 Task: Find a guest house in Miercurea-Ciuc, Romania for 8 guests from 26 Aug to 10 Sep, with a price range of ₹10,000 to ₹15,000, including Wifi, Free parking, TV, Gym, and Breakfast.
Action: Mouse moved to (510, 141)
Screenshot: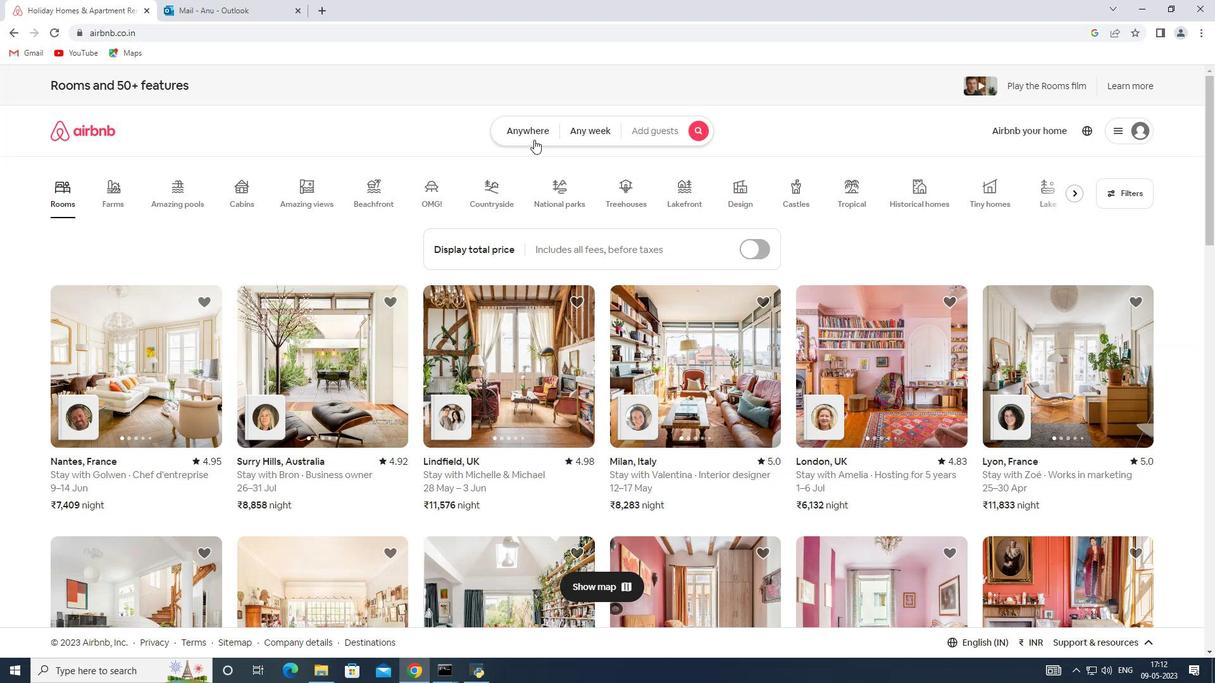 
Action: Mouse pressed left at (510, 141)
Screenshot: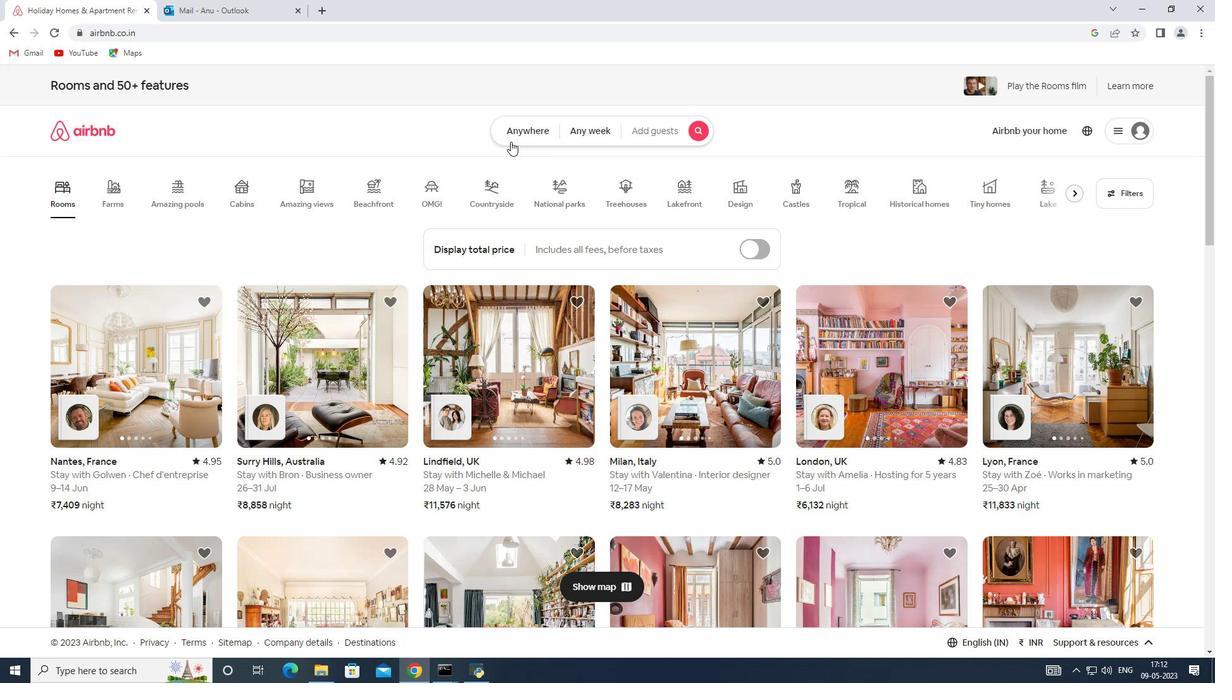 
Action: Mouse moved to (447, 175)
Screenshot: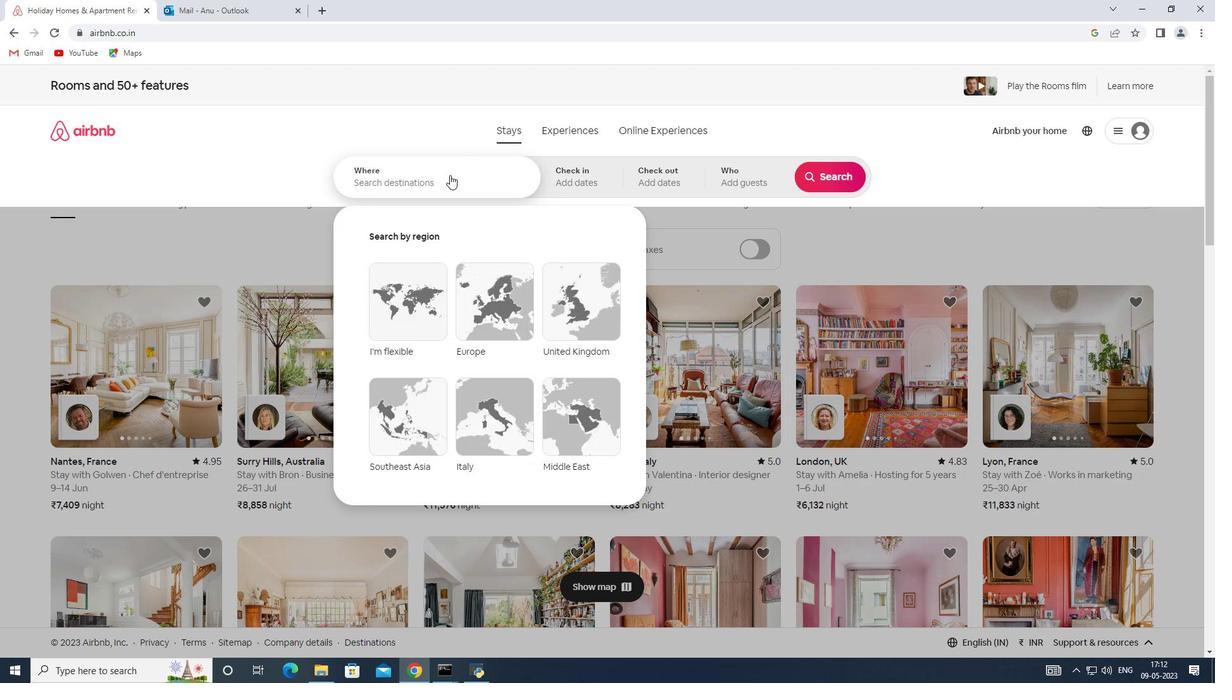 
Action: Mouse pressed left at (447, 175)
Screenshot: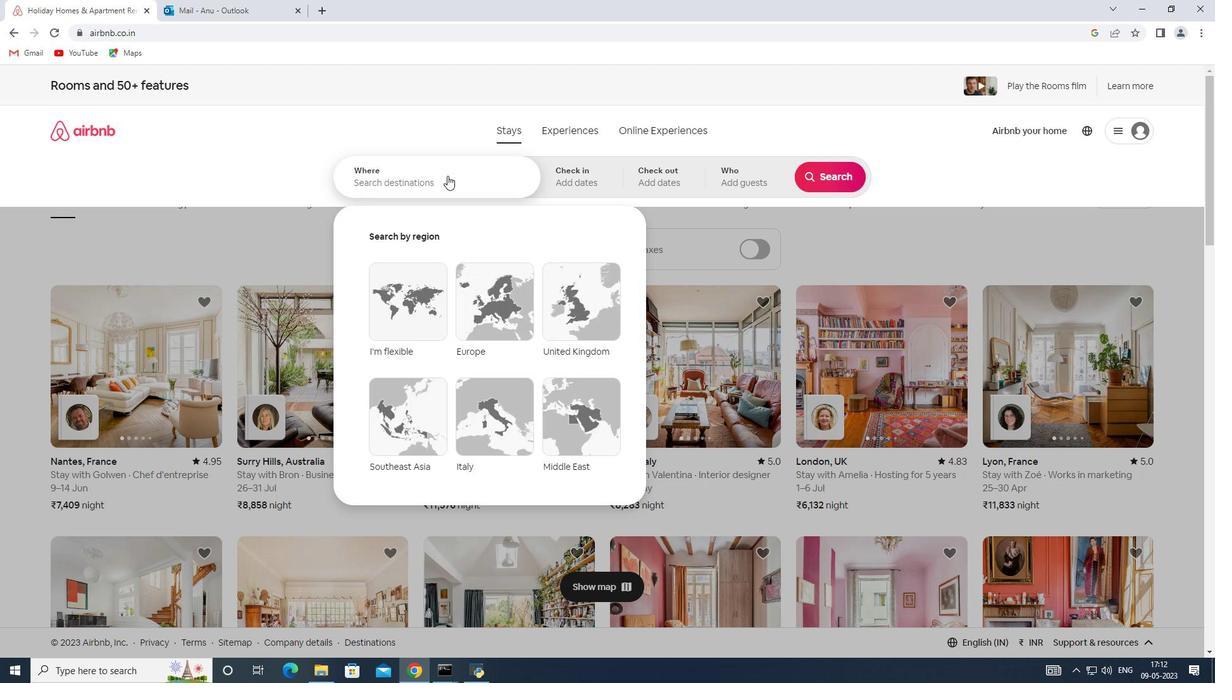 
Action: Key pressed <Key.shift>Miercurea-<Key.shift>Ciuc,<Key.shift>Romania
Screenshot: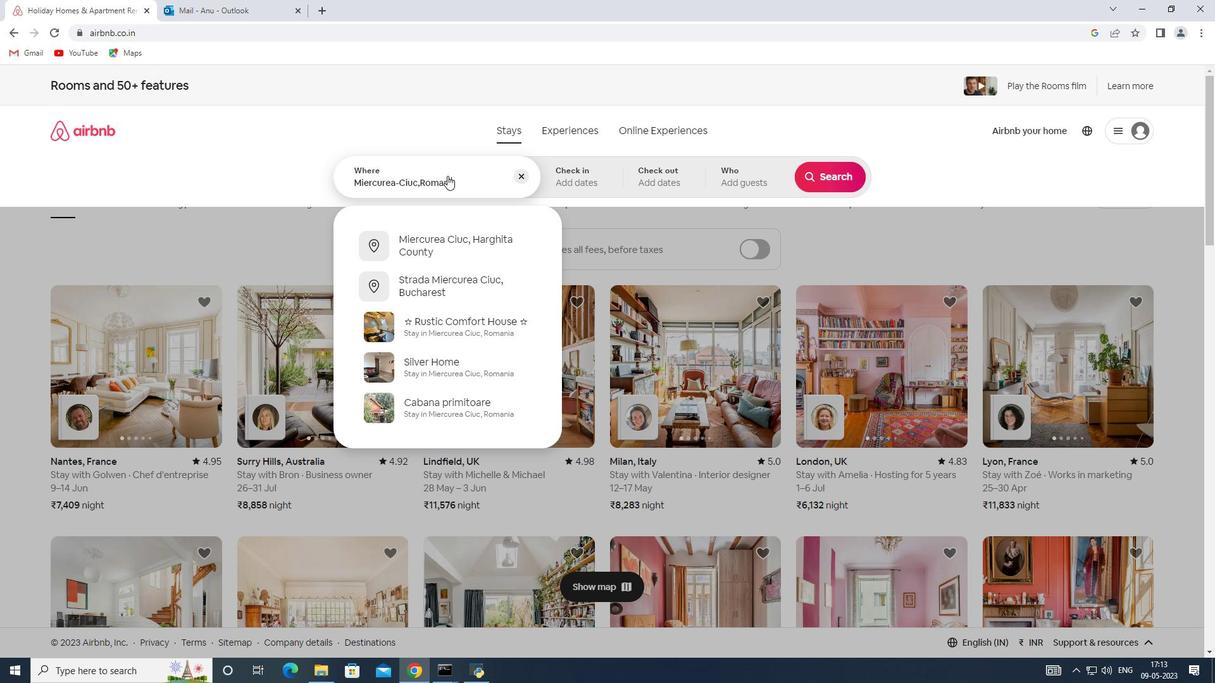 
Action: Mouse moved to (584, 181)
Screenshot: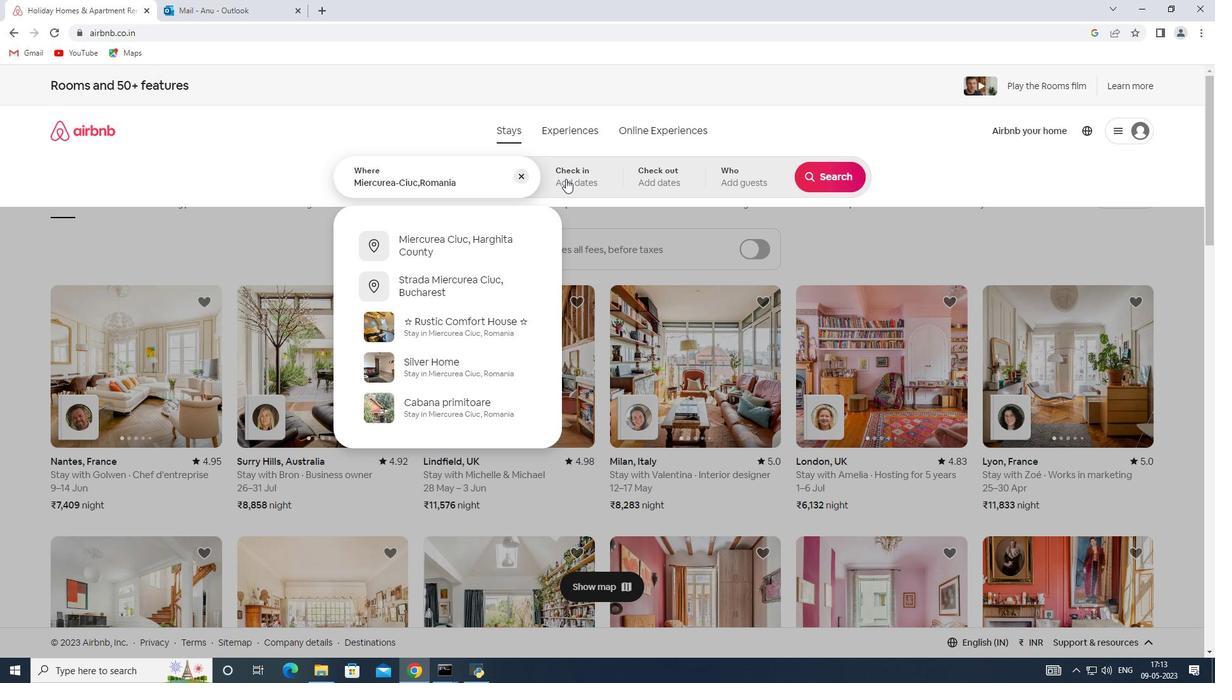 
Action: Mouse pressed left at (584, 181)
Screenshot: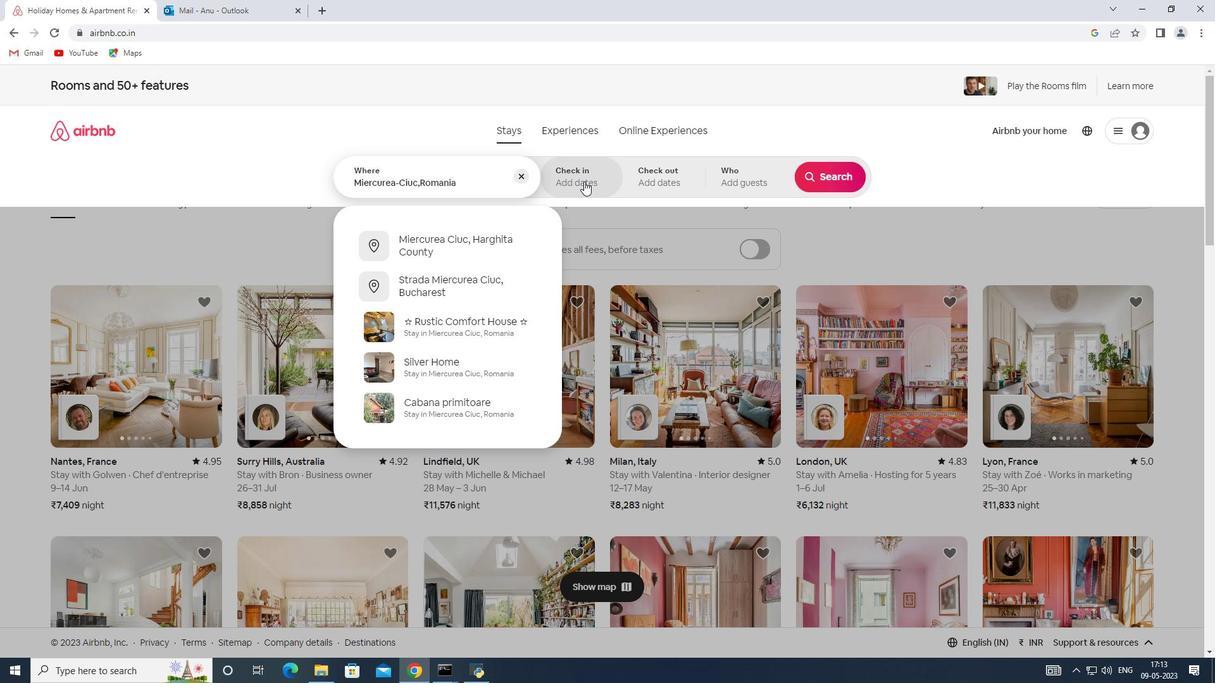 
Action: Mouse moved to (821, 279)
Screenshot: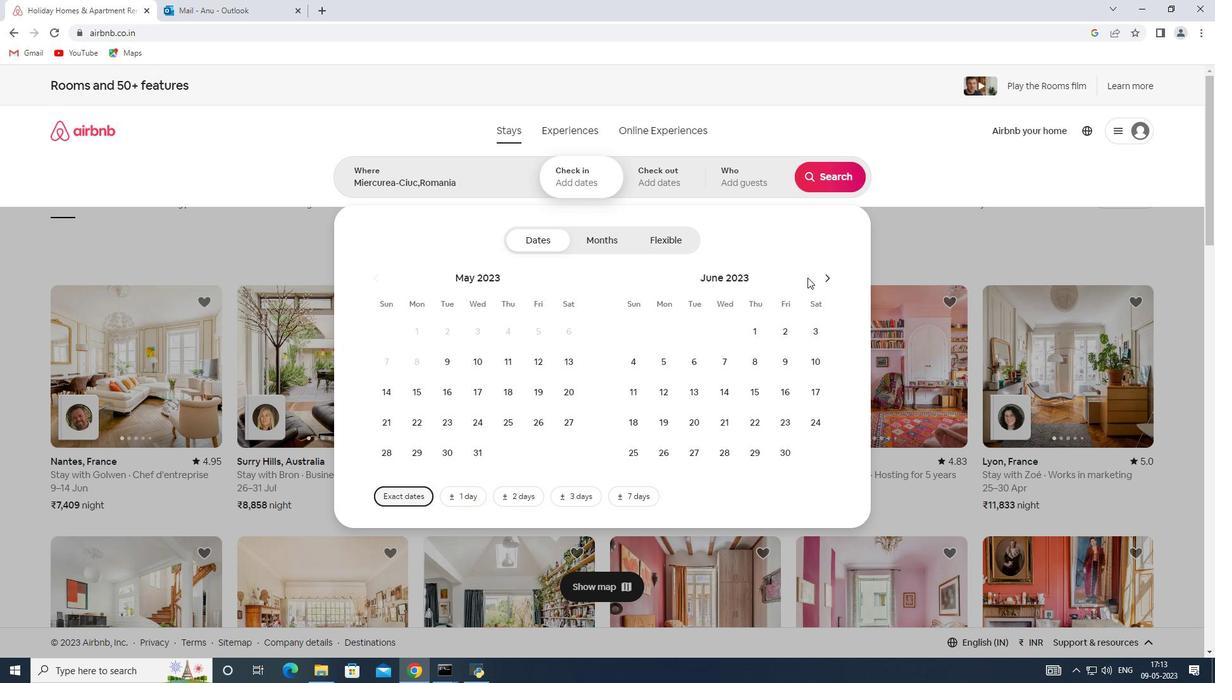
Action: Mouse pressed left at (821, 279)
Screenshot: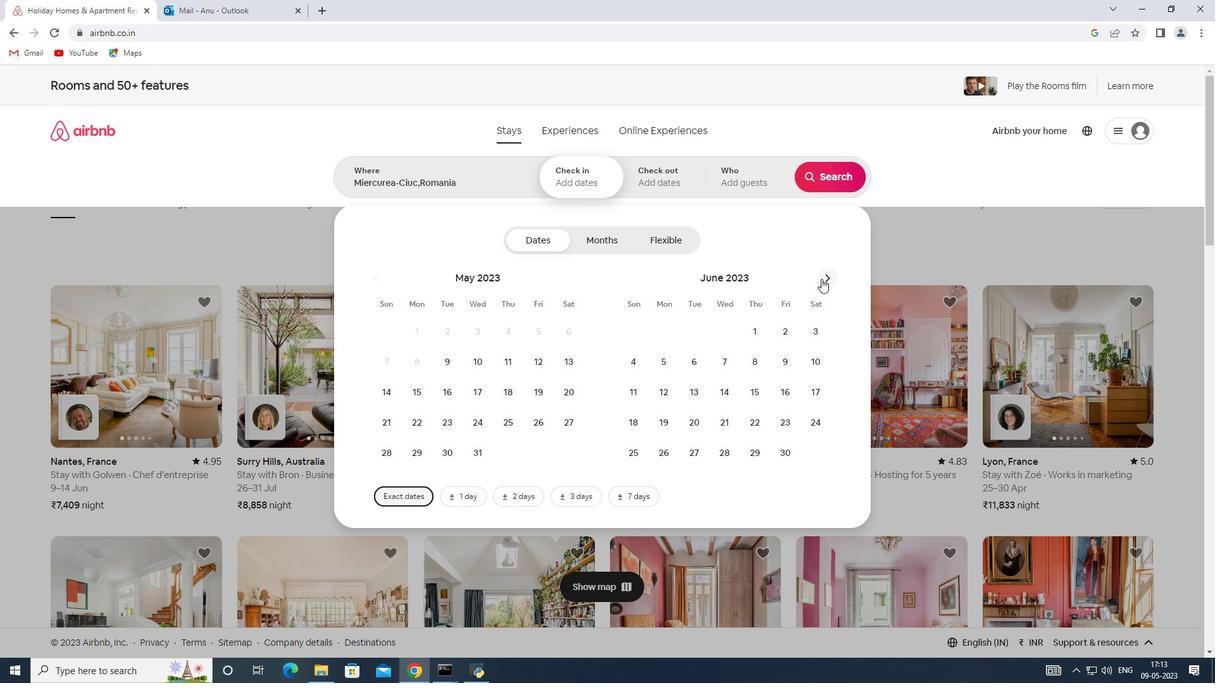 
Action: Mouse pressed left at (821, 279)
Screenshot: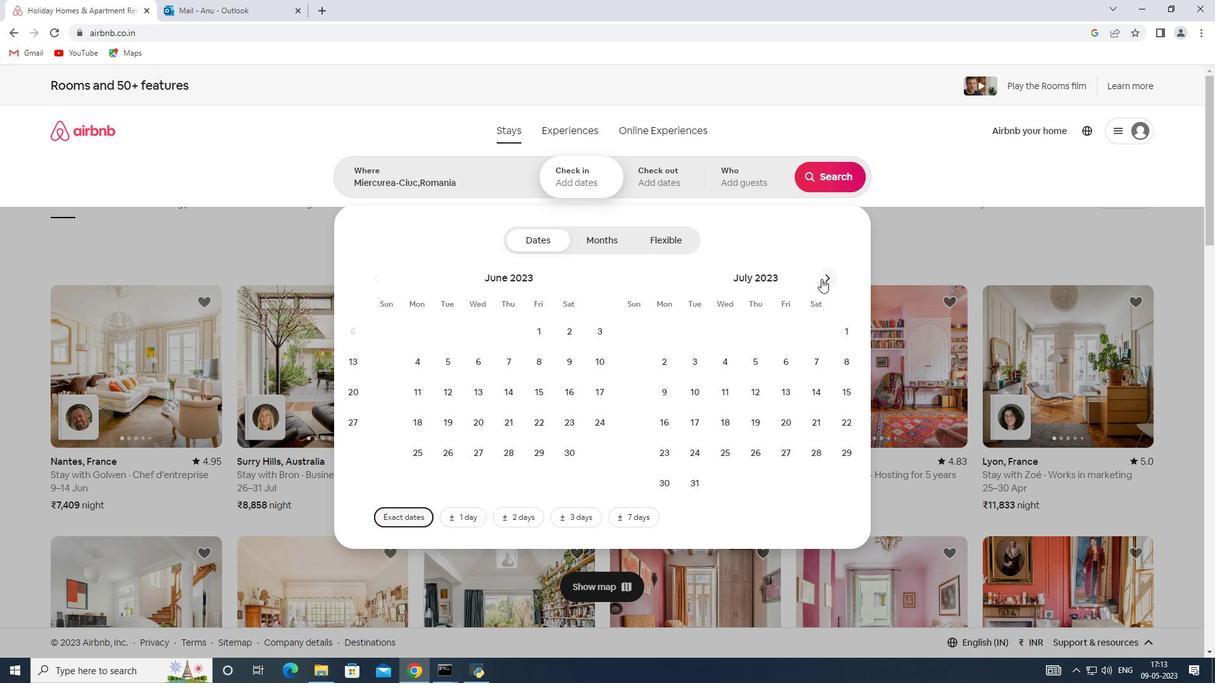 
Action: Mouse moved to (816, 417)
Screenshot: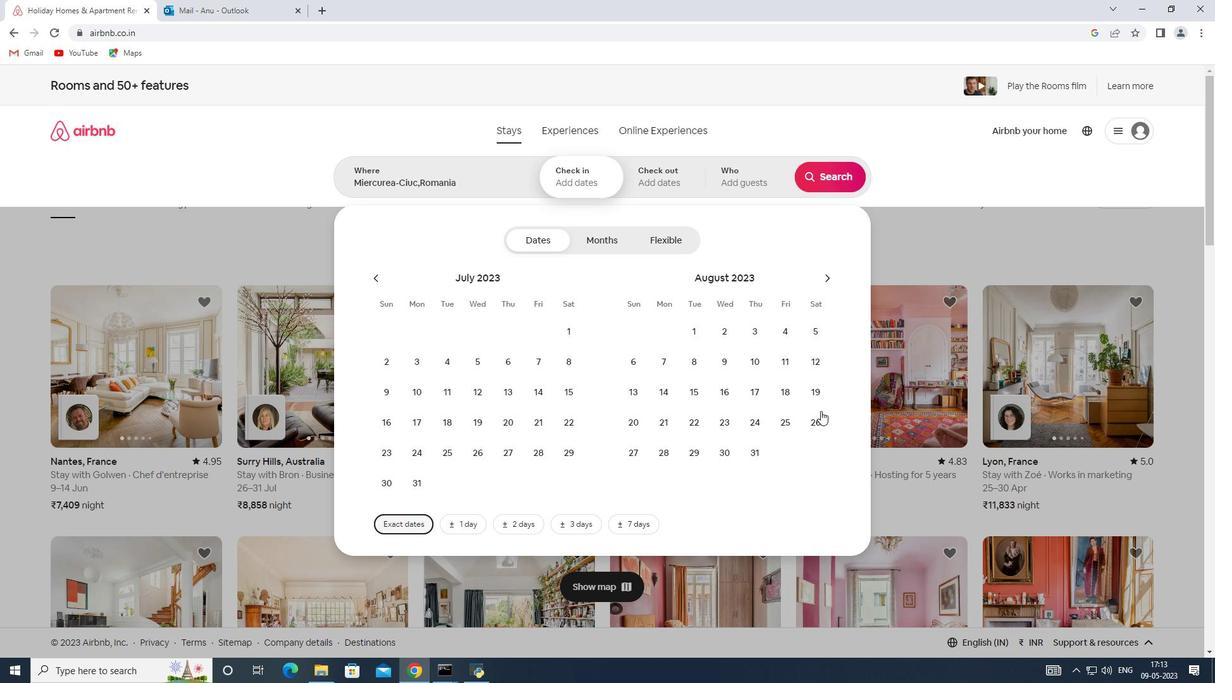 
Action: Mouse pressed left at (816, 417)
Screenshot: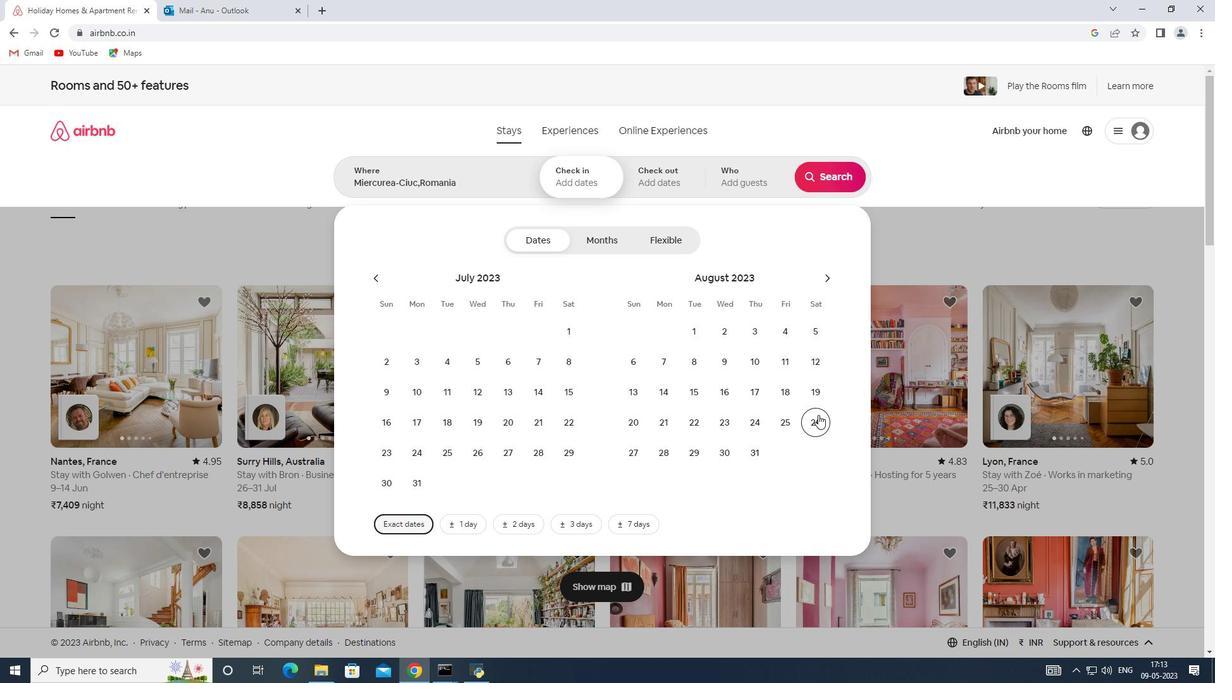 
Action: Mouse moved to (822, 276)
Screenshot: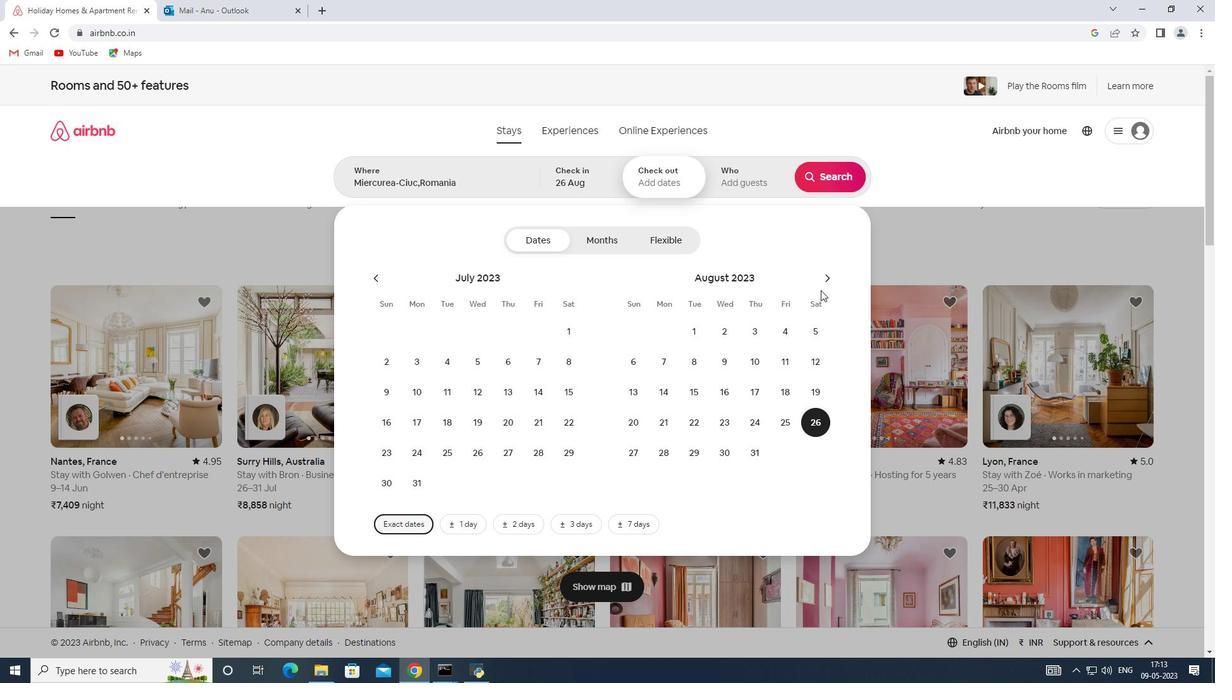 
Action: Mouse pressed left at (822, 276)
Screenshot: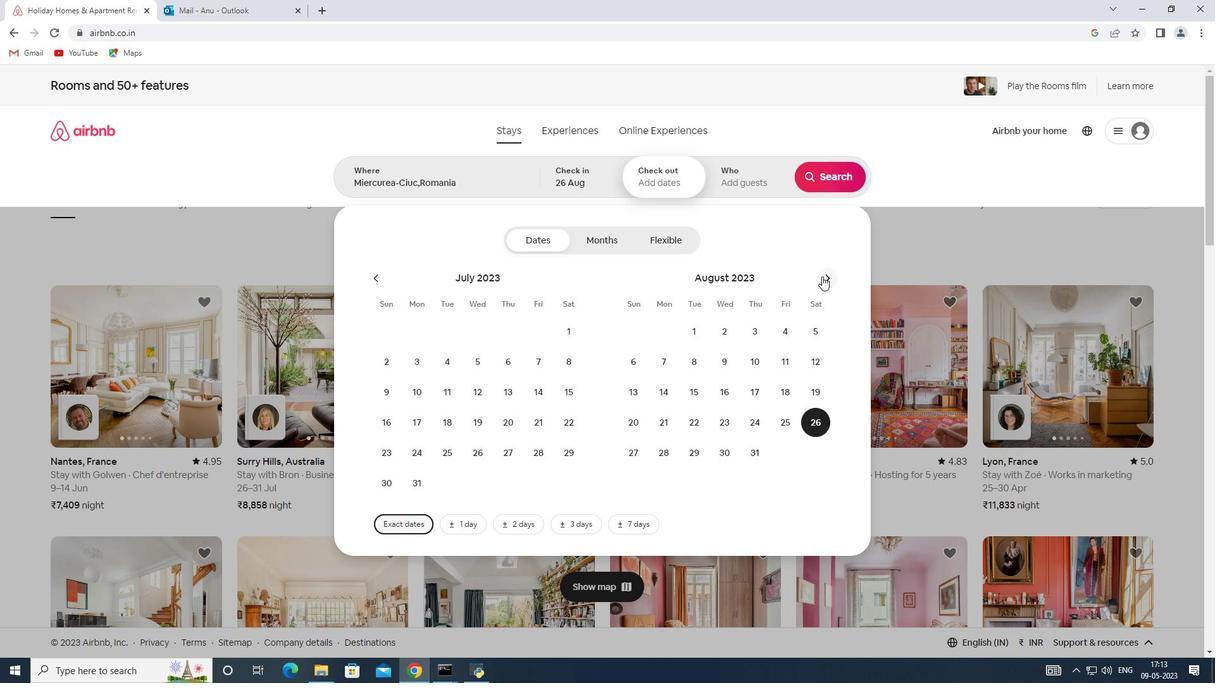 
Action: Mouse moved to (637, 398)
Screenshot: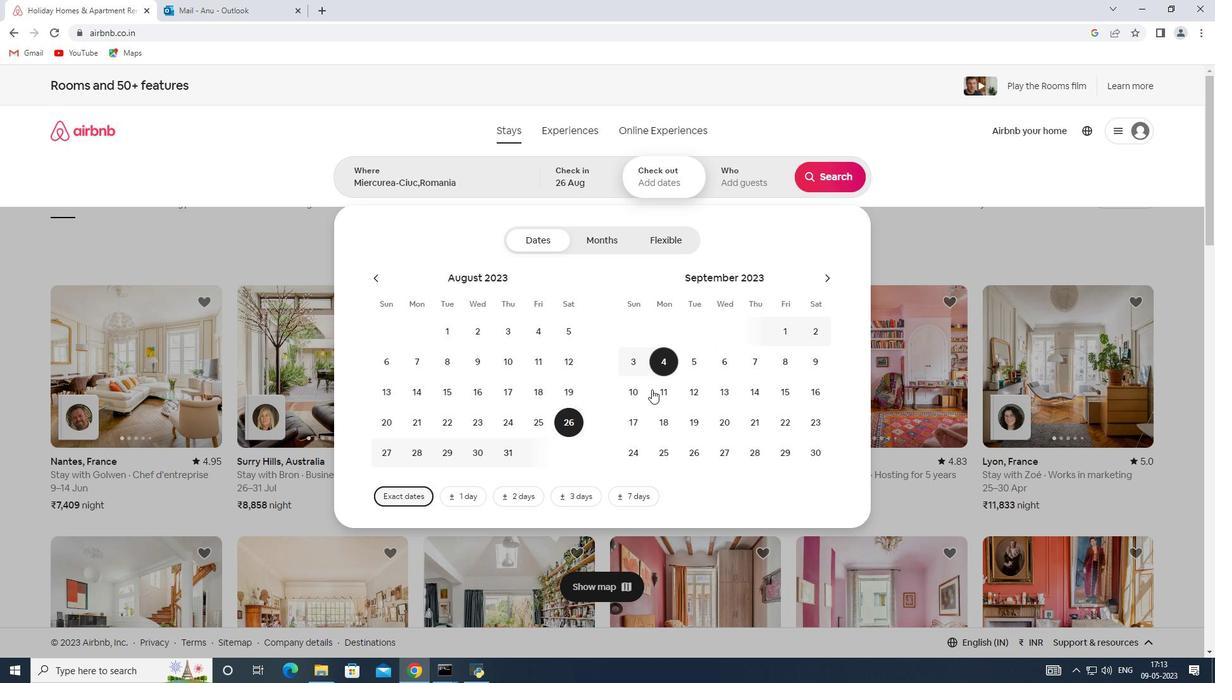 
Action: Mouse pressed left at (637, 398)
Screenshot: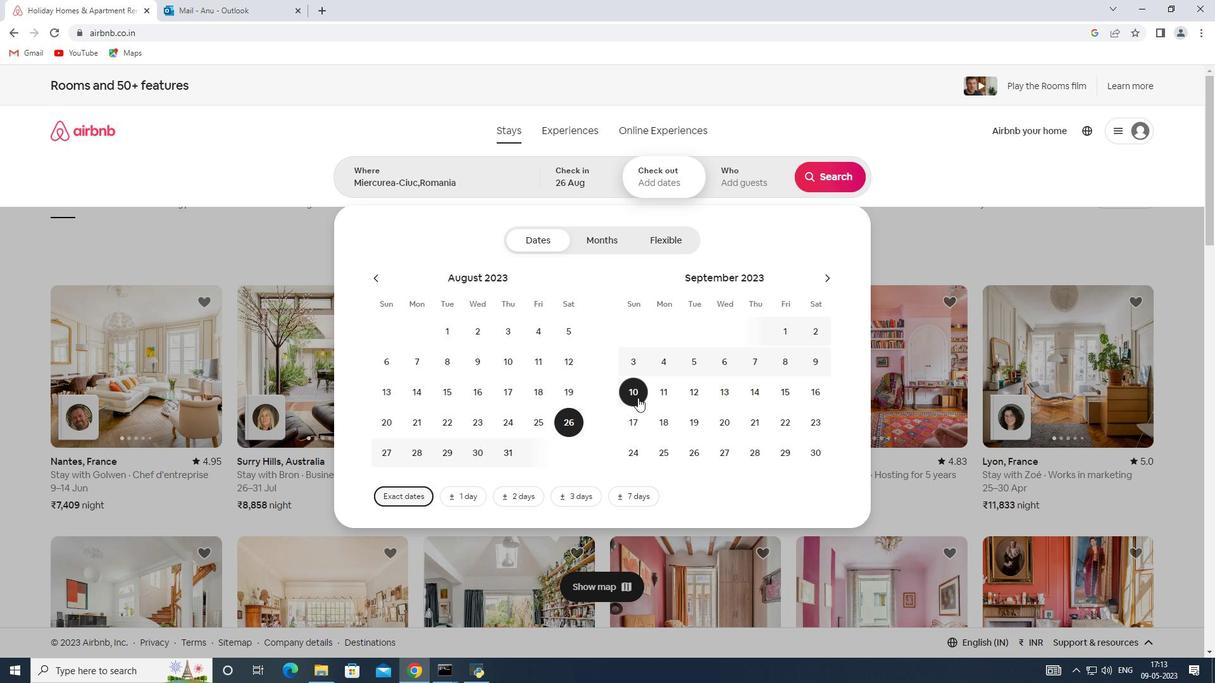 
Action: Mouse moved to (727, 174)
Screenshot: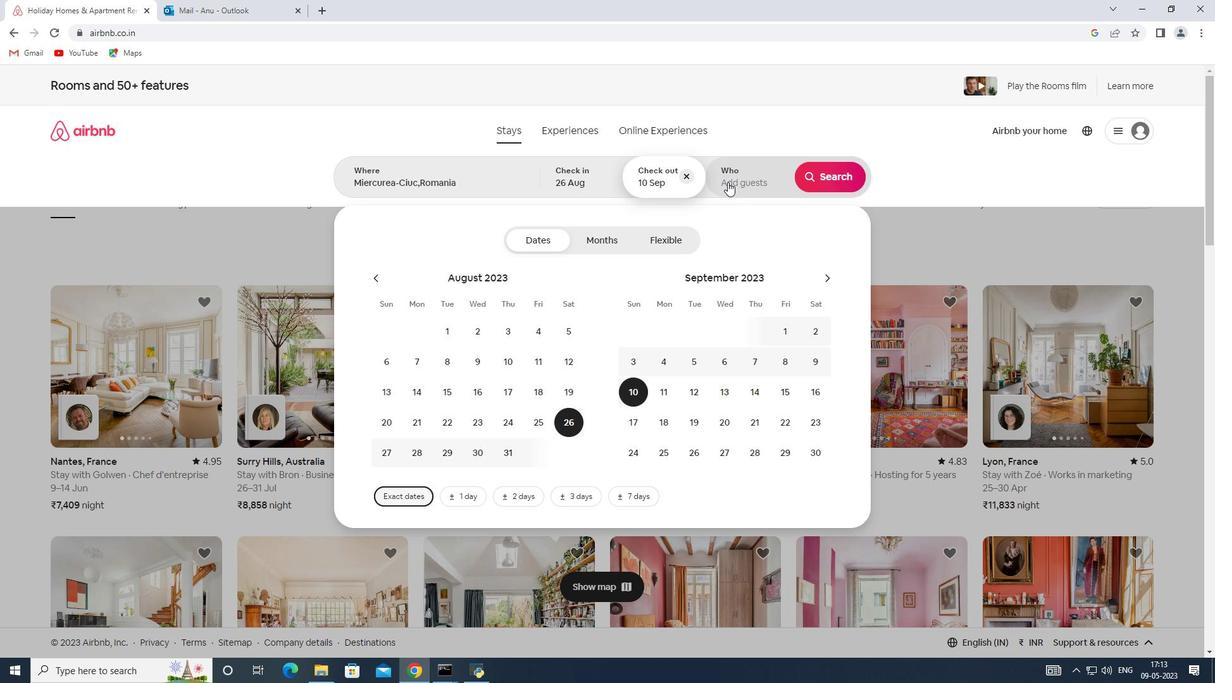 
Action: Mouse pressed left at (727, 174)
Screenshot: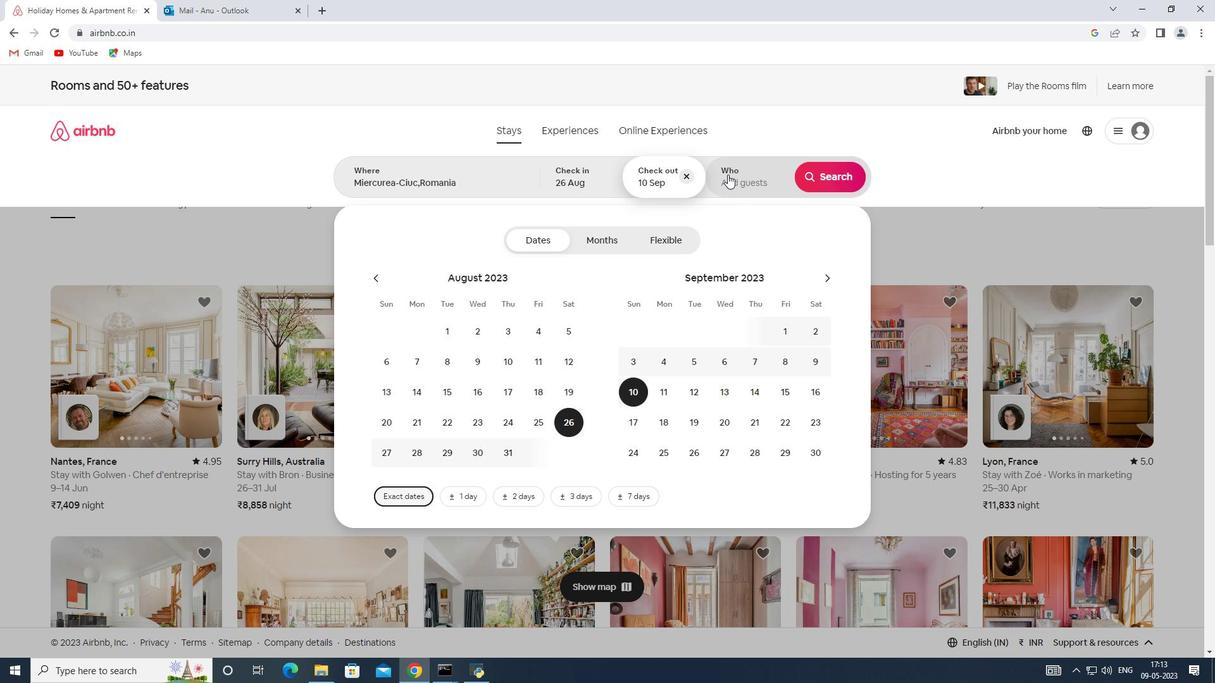 
Action: Mouse moved to (833, 245)
Screenshot: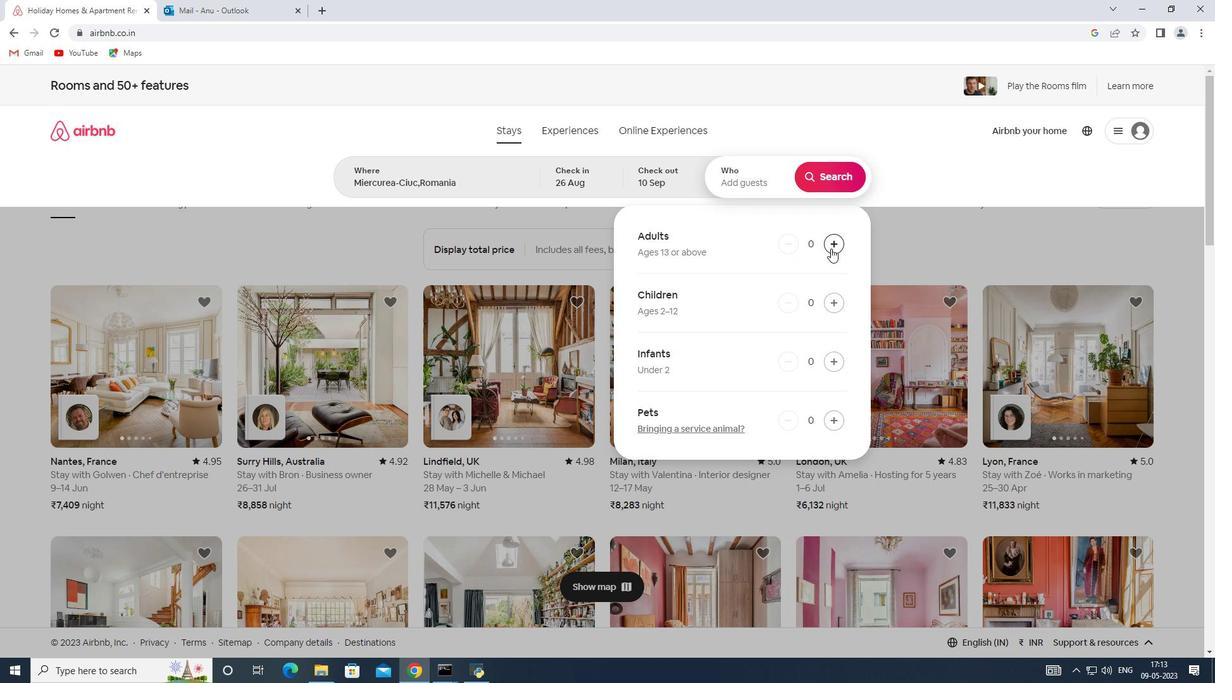 
Action: Mouse pressed left at (833, 245)
Screenshot: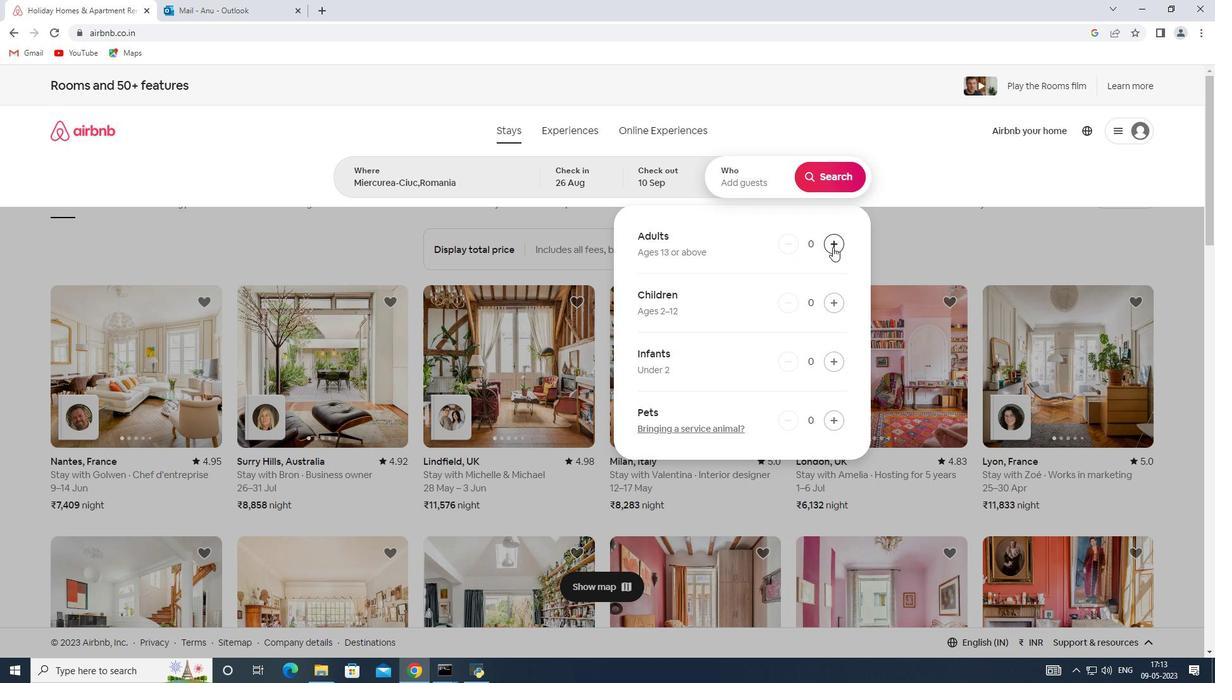 
Action: Mouse moved to (833, 244)
Screenshot: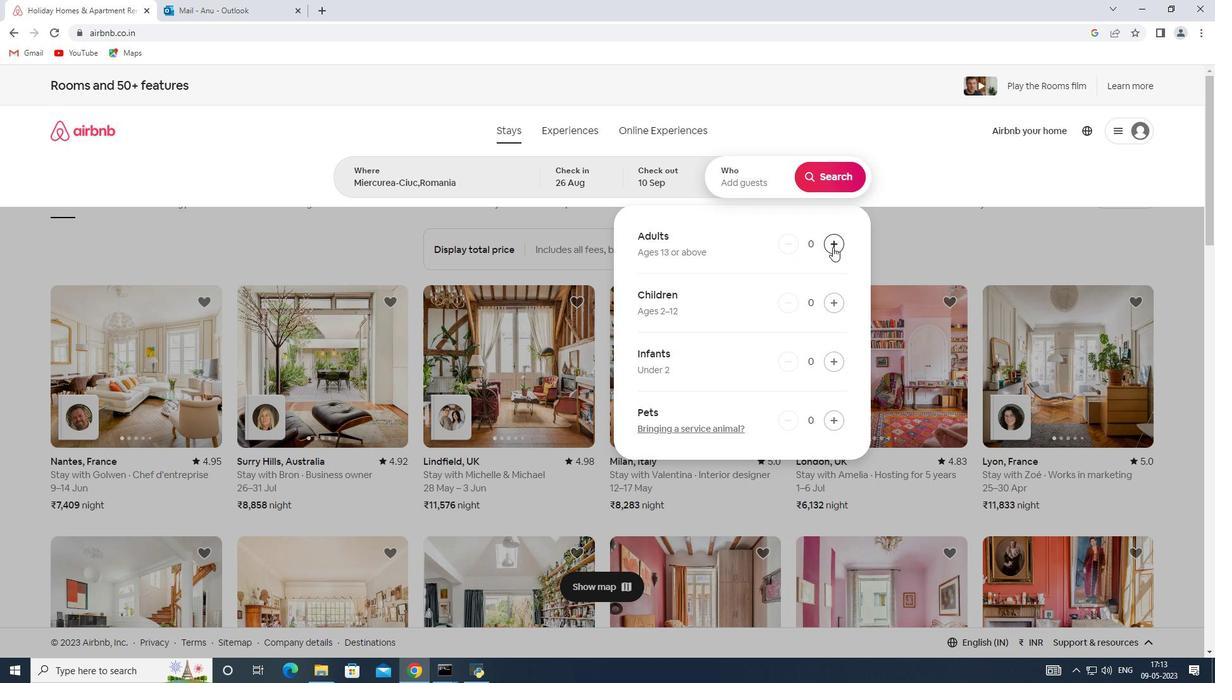 
Action: Mouse pressed left at (833, 244)
Screenshot: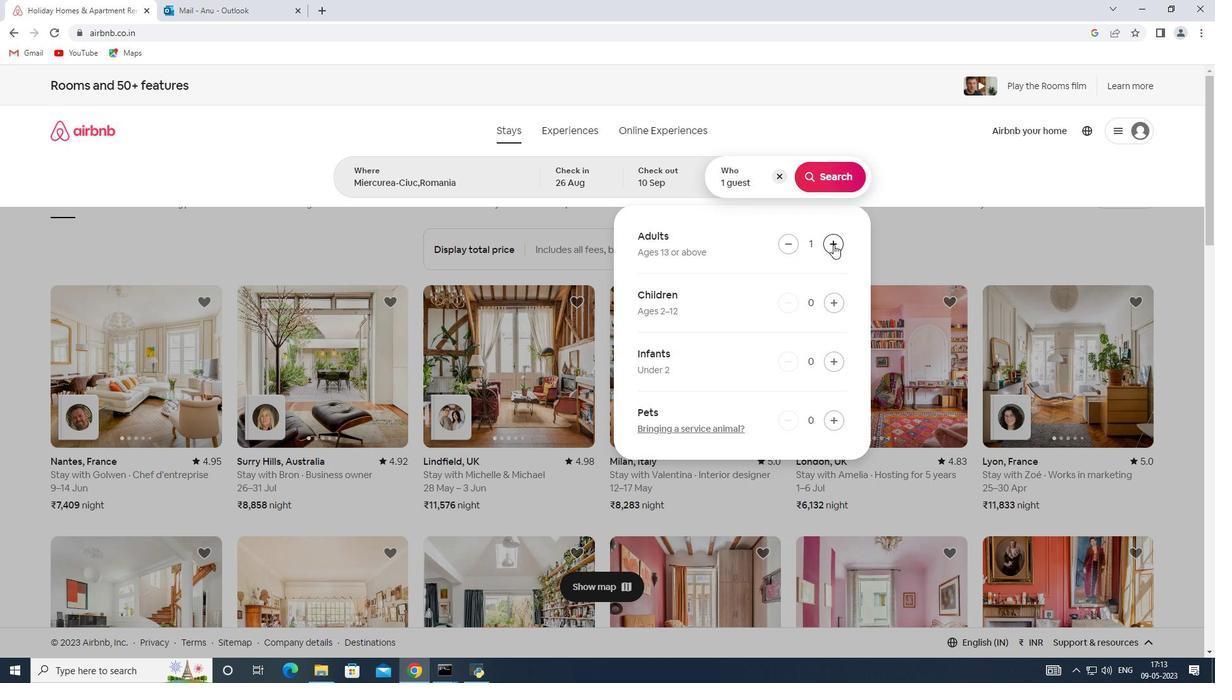 
Action: Mouse pressed left at (833, 244)
Screenshot: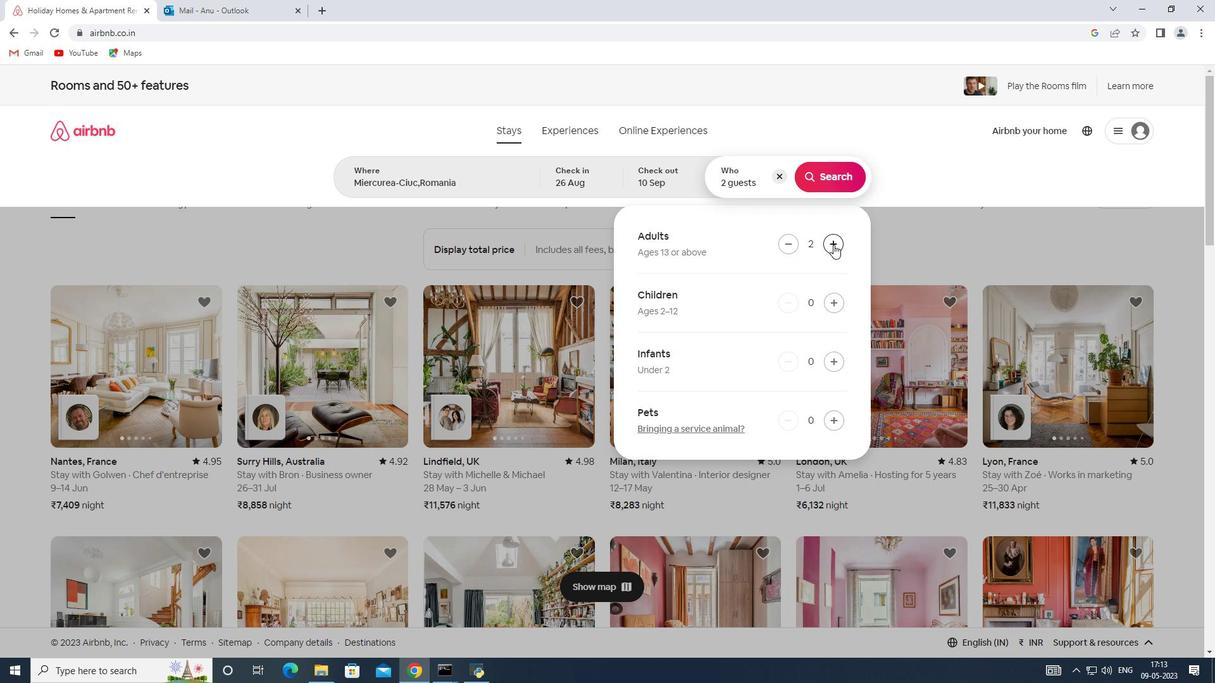 
Action: Mouse pressed left at (833, 244)
Screenshot: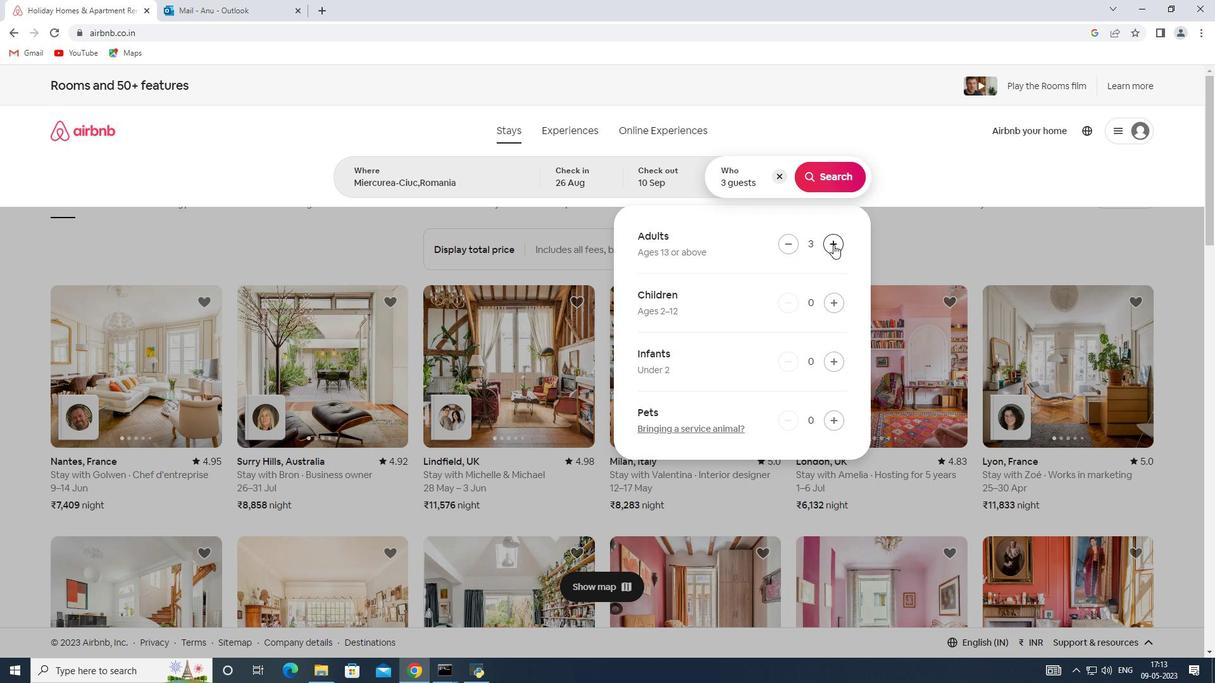 
Action: Mouse pressed left at (833, 244)
Screenshot: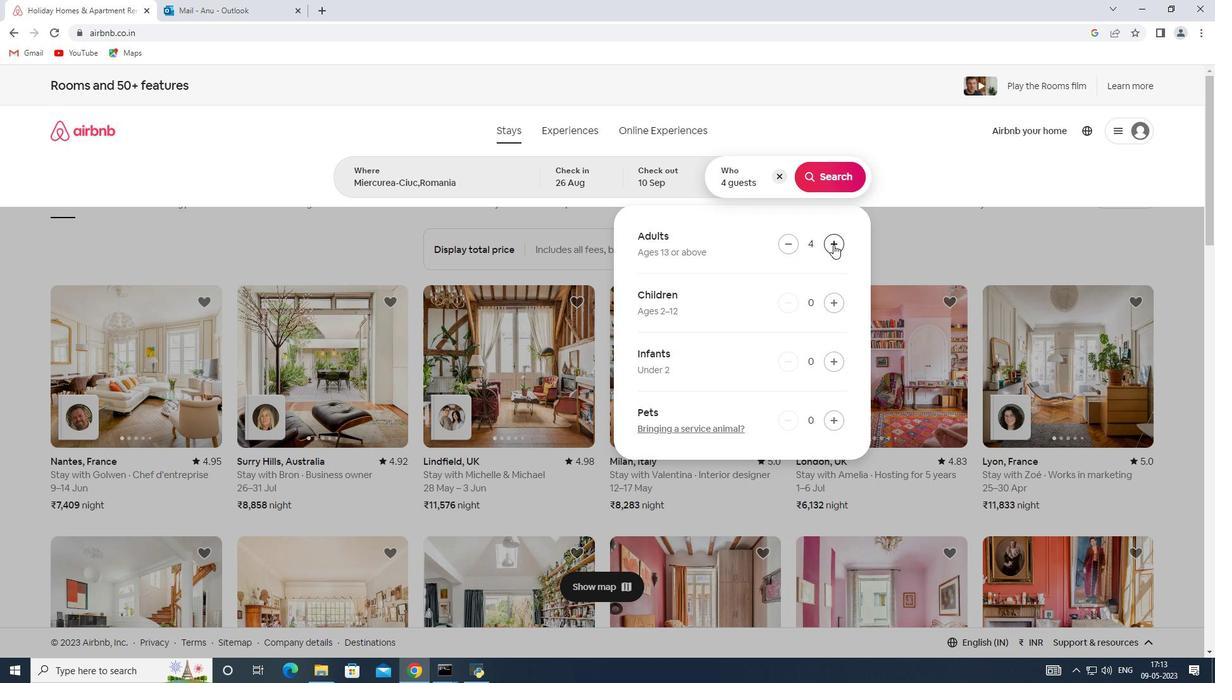 
Action: Mouse pressed left at (833, 244)
Screenshot: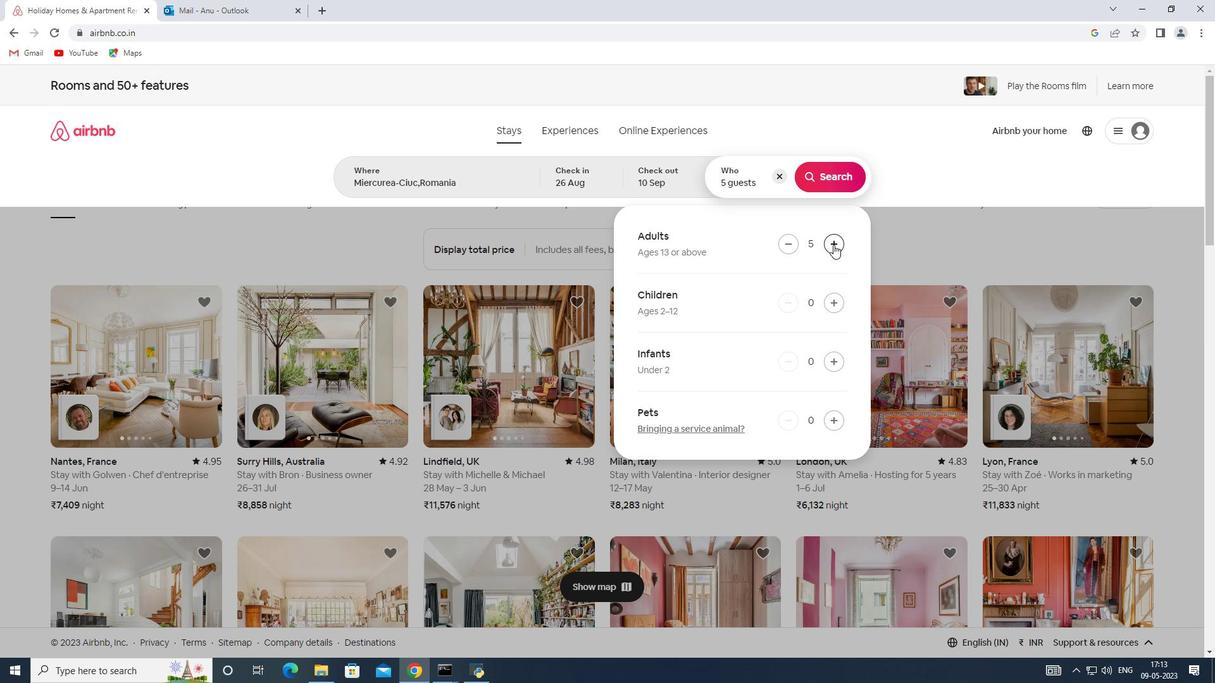 
Action: Mouse moved to (832, 301)
Screenshot: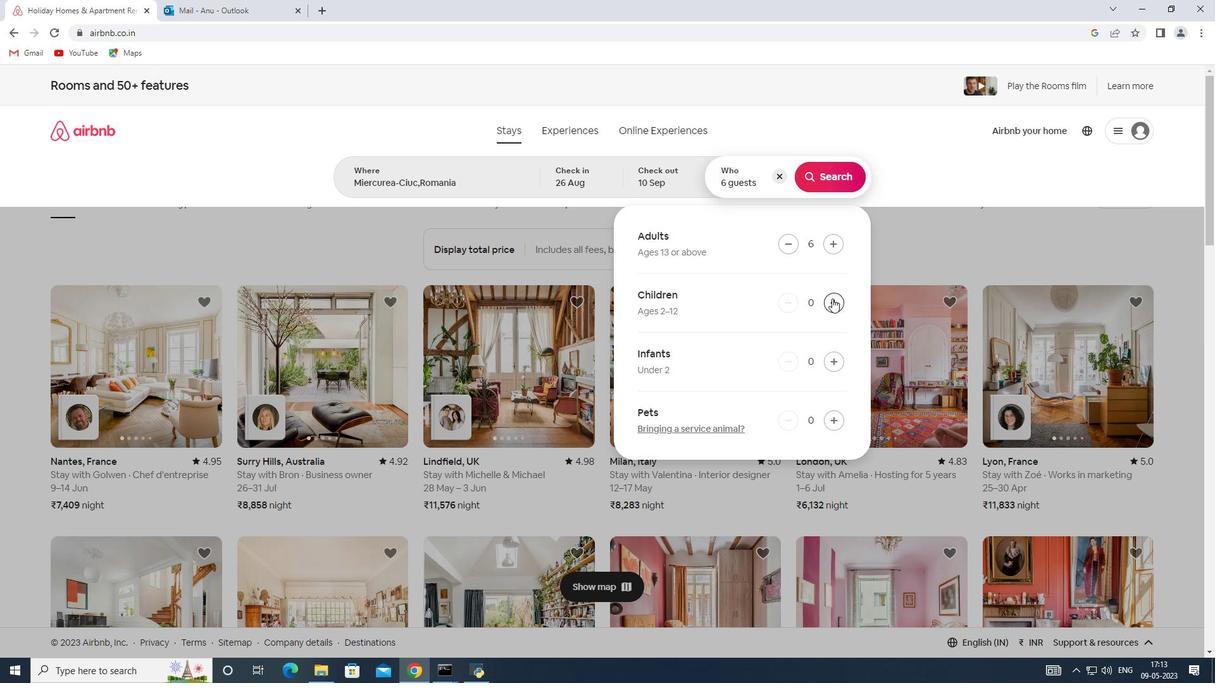 
Action: Mouse pressed left at (832, 301)
Screenshot: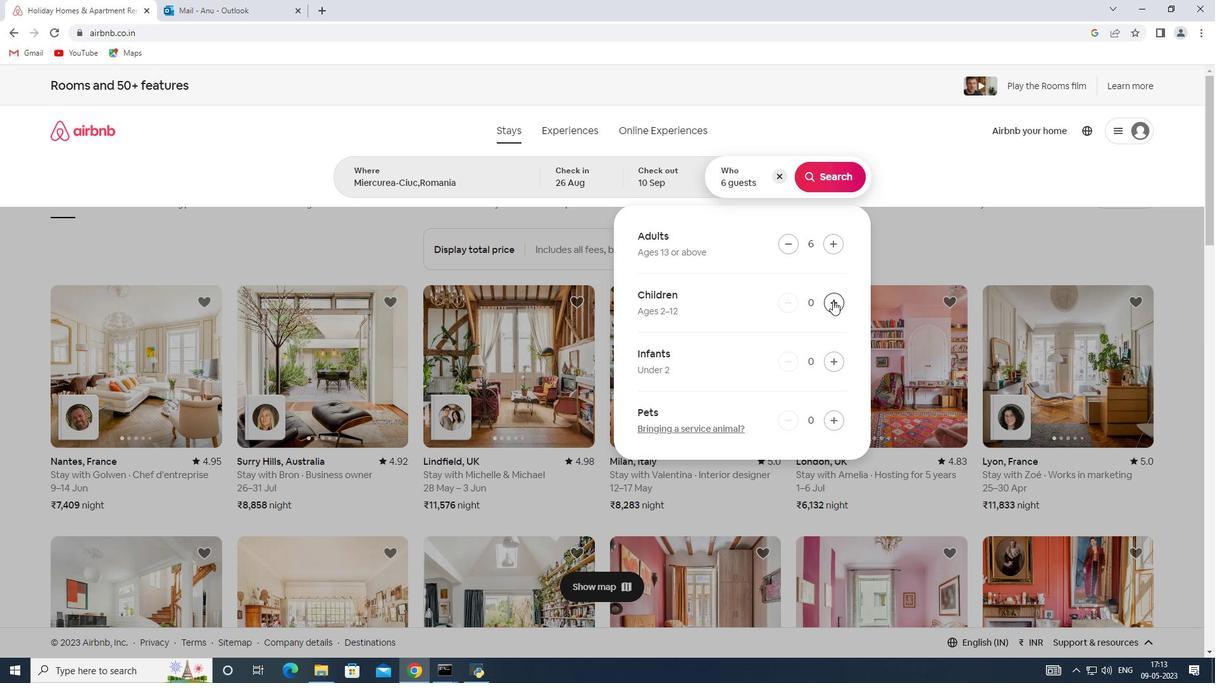 
Action: Mouse pressed left at (832, 301)
Screenshot: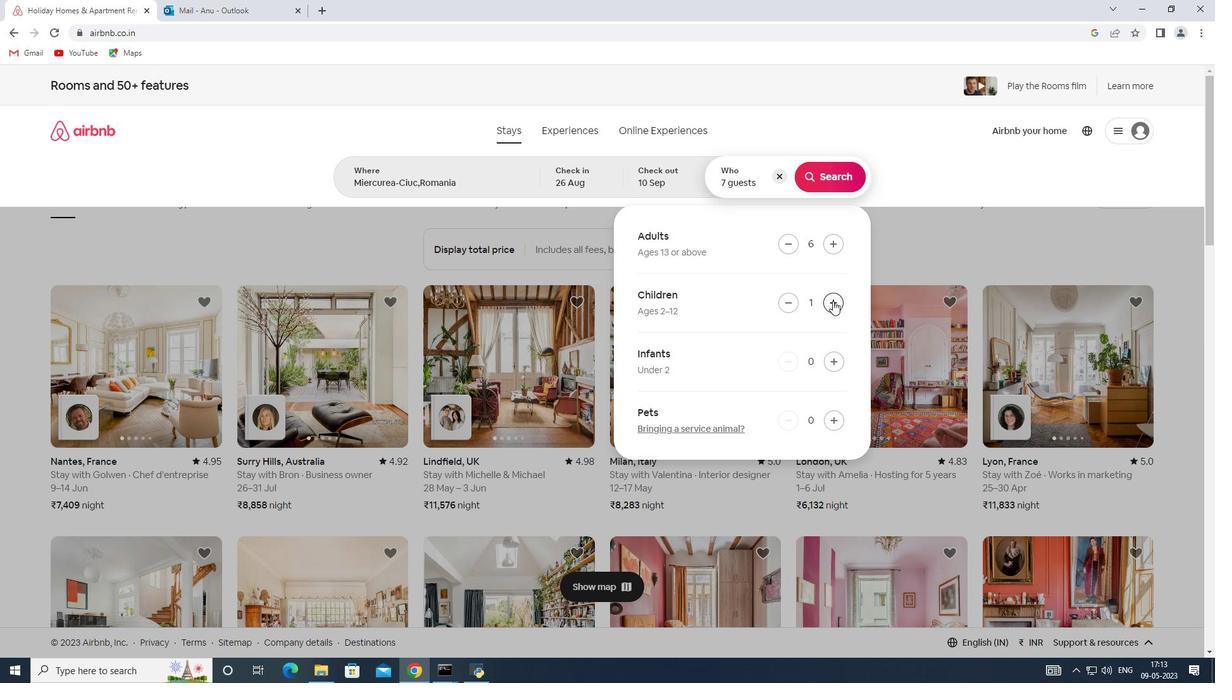 
Action: Mouse moved to (828, 180)
Screenshot: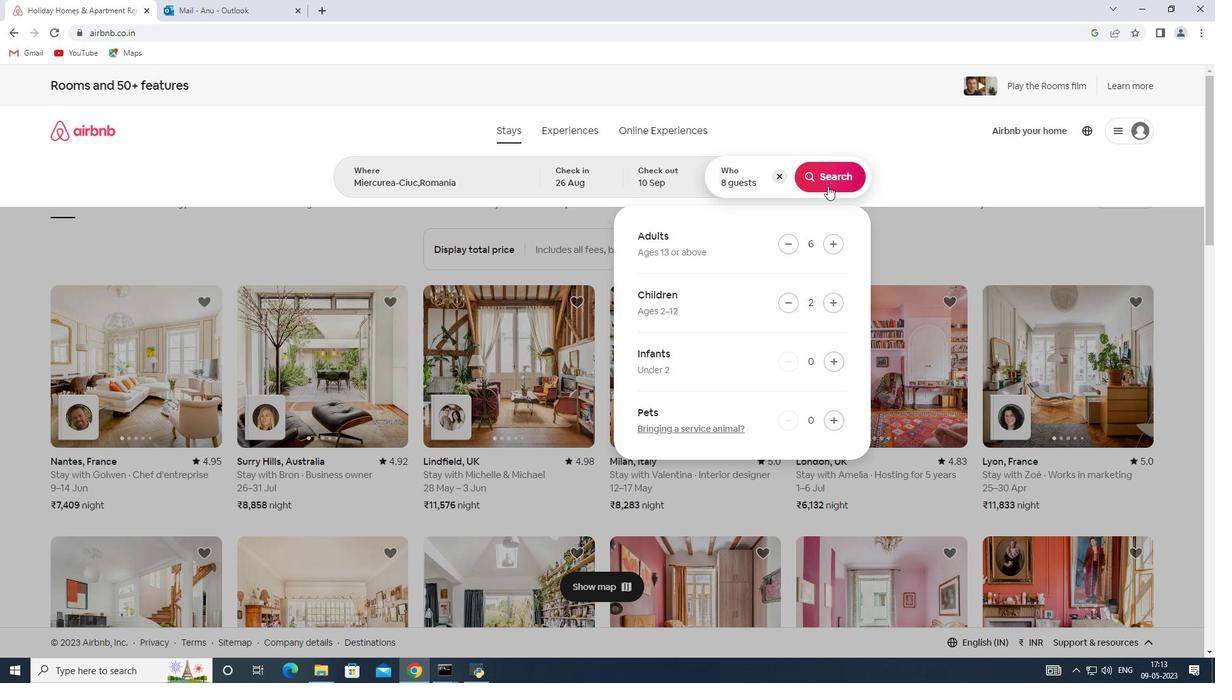 
Action: Mouse pressed left at (828, 180)
Screenshot: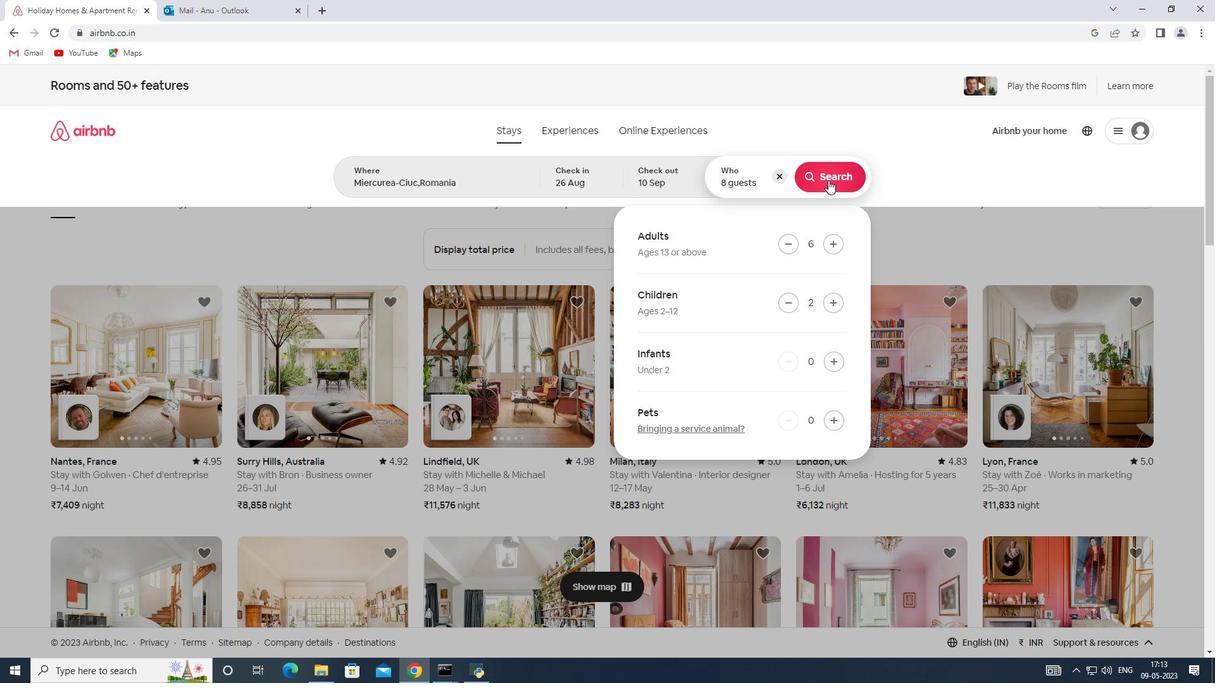 
Action: Mouse moved to (1153, 143)
Screenshot: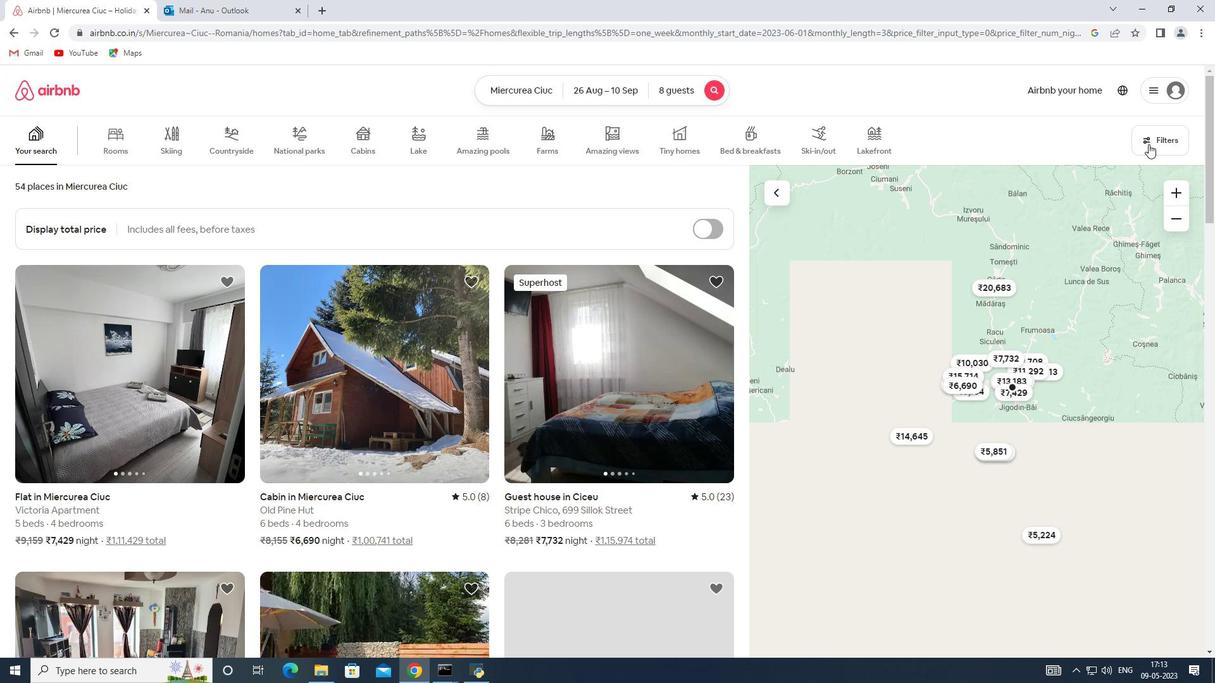 
Action: Mouse pressed left at (1153, 143)
Screenshot: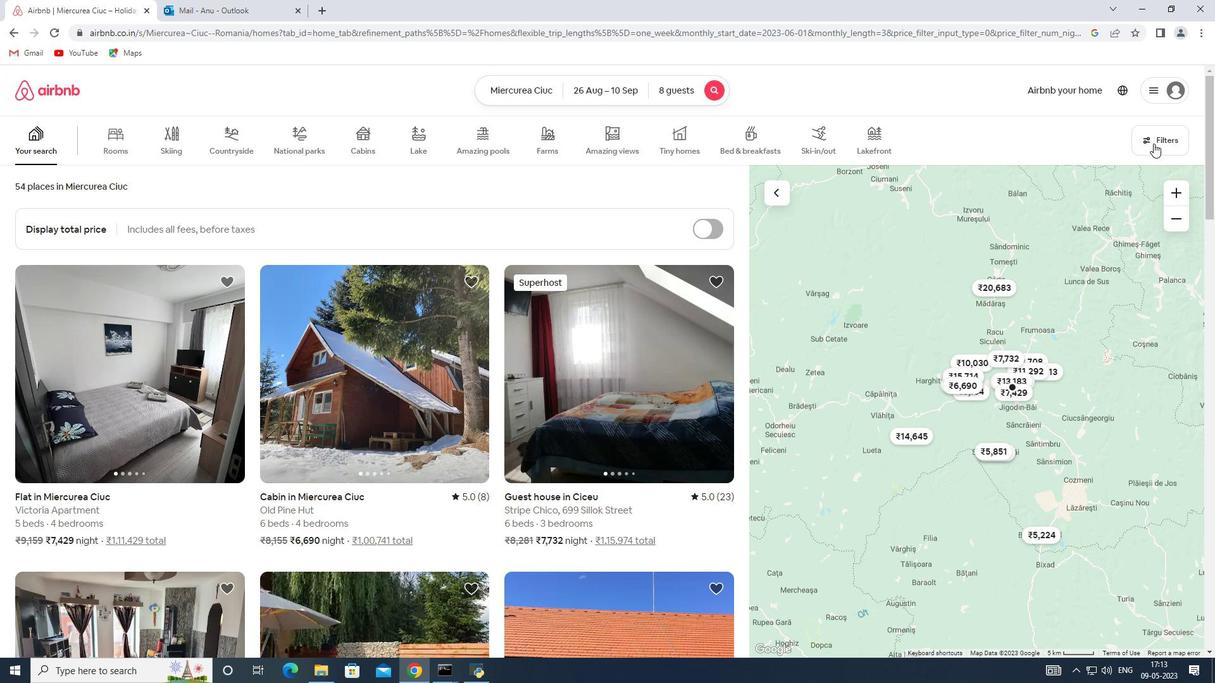 
Action: Mouse moved to (467, 449)
Screenshot: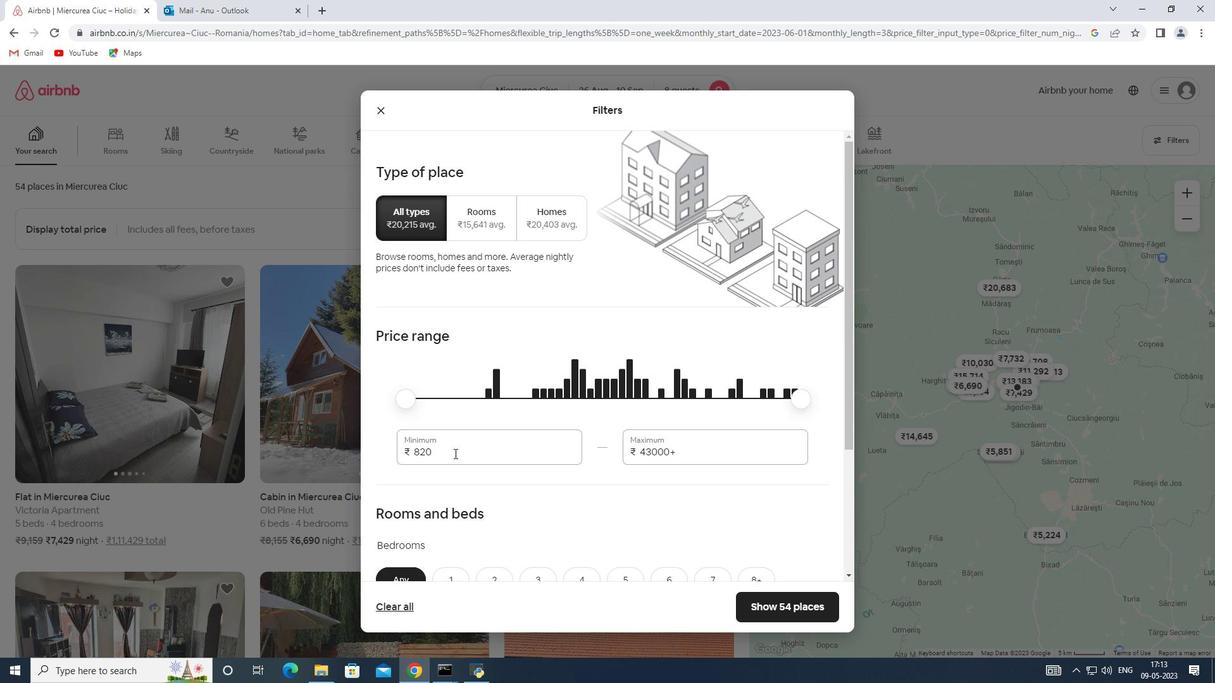 
Action: Mouse pressed left at (467, 449)
Screenshot: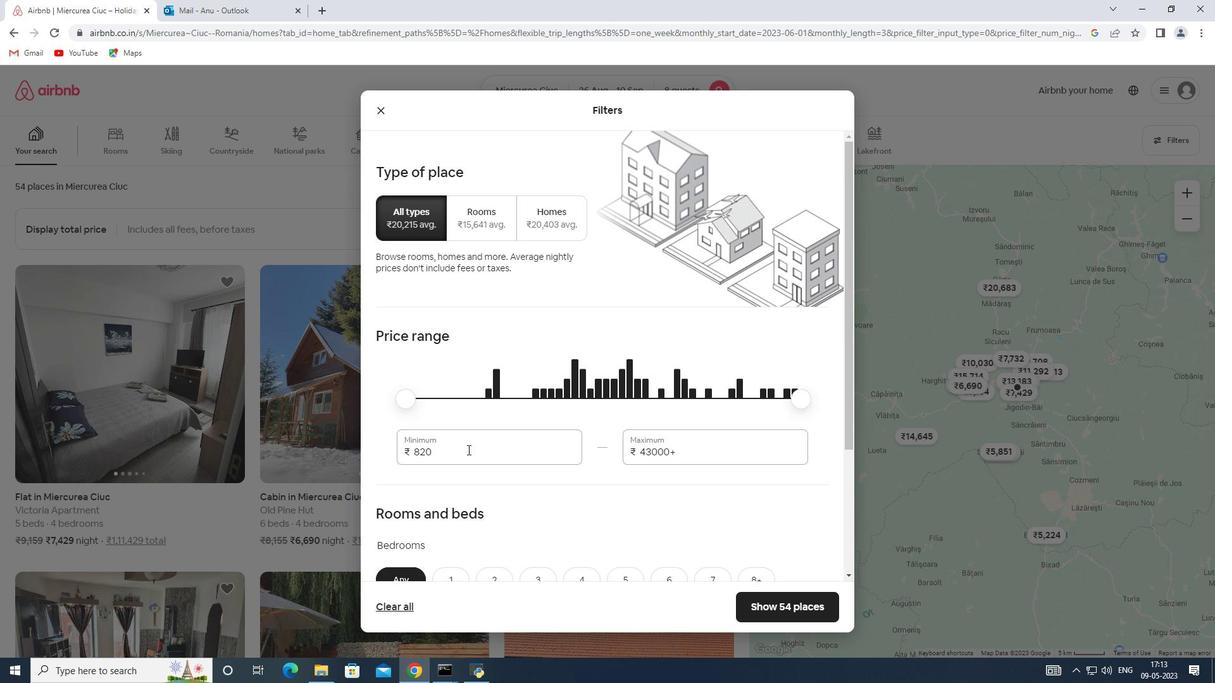 
Action: Mouse moved to (413, 450)
Screenshot: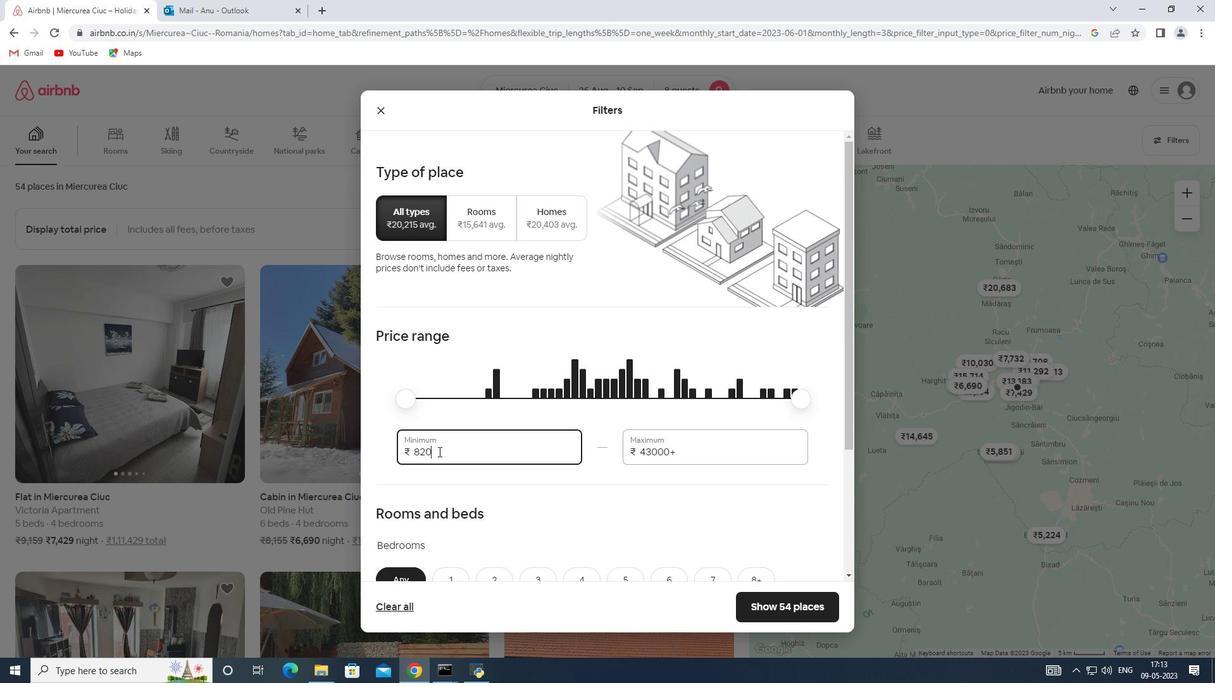 
Action: Key pressed 10000
Screenshot: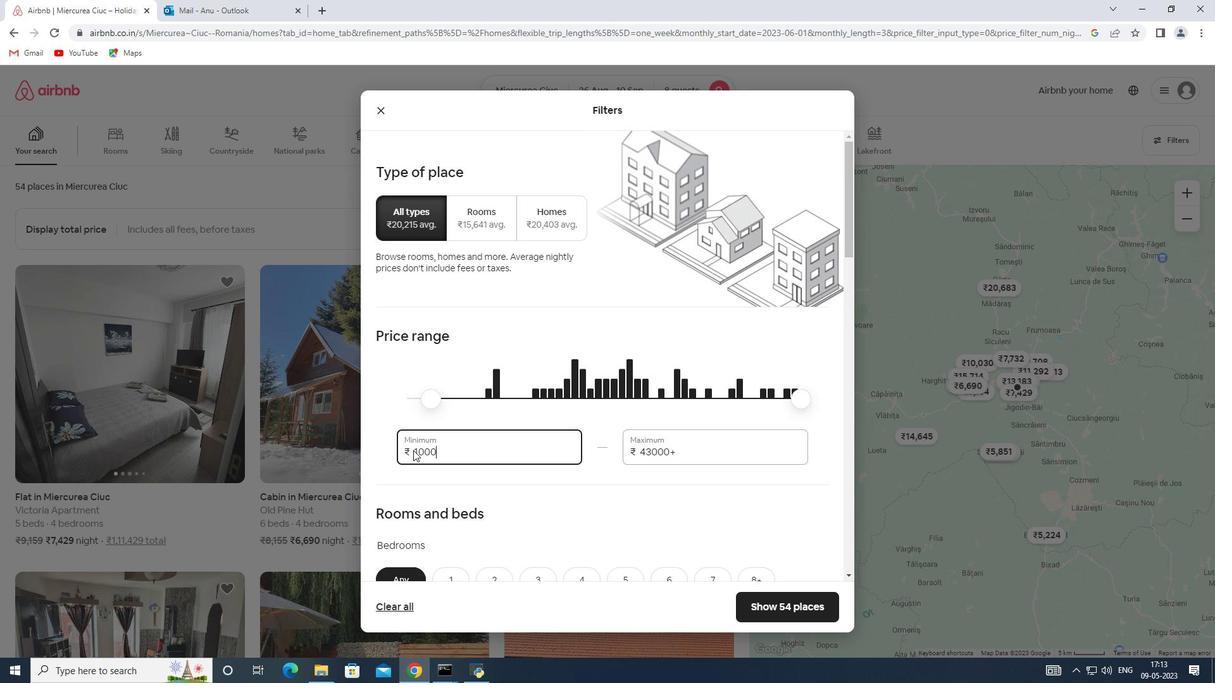 
Action: Mouse moved to (682, 450)
Screenshot: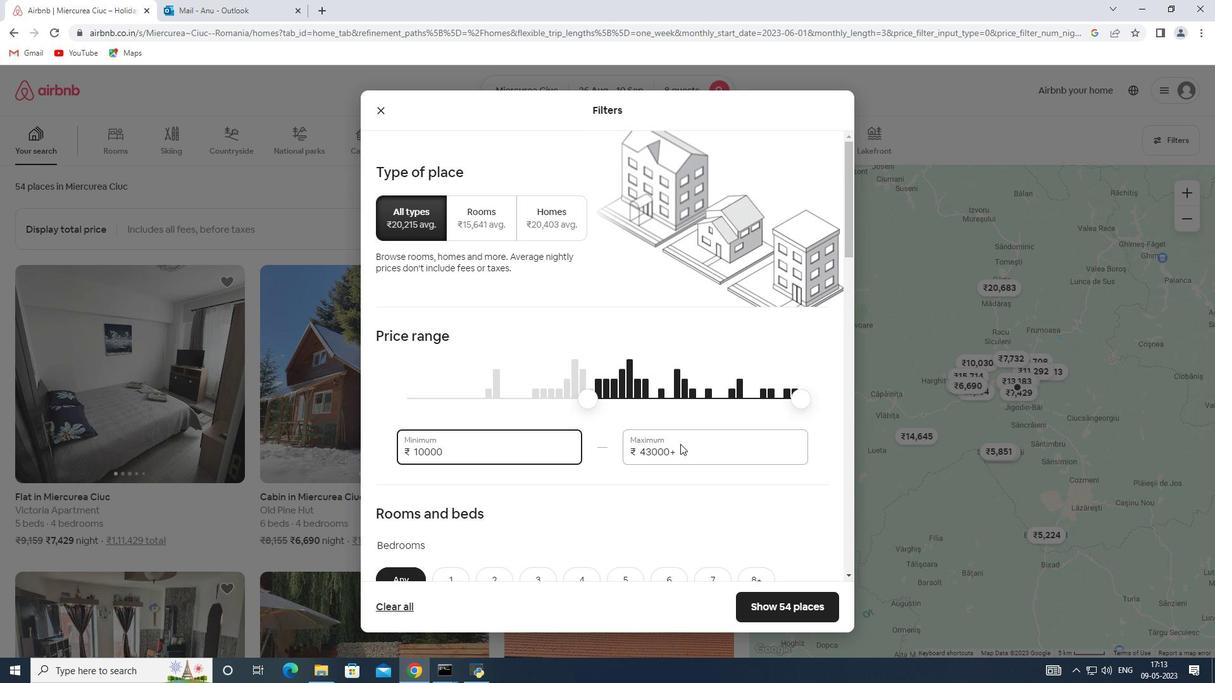 
Action: Mouse pressed left at (682, 450)
Screenshot: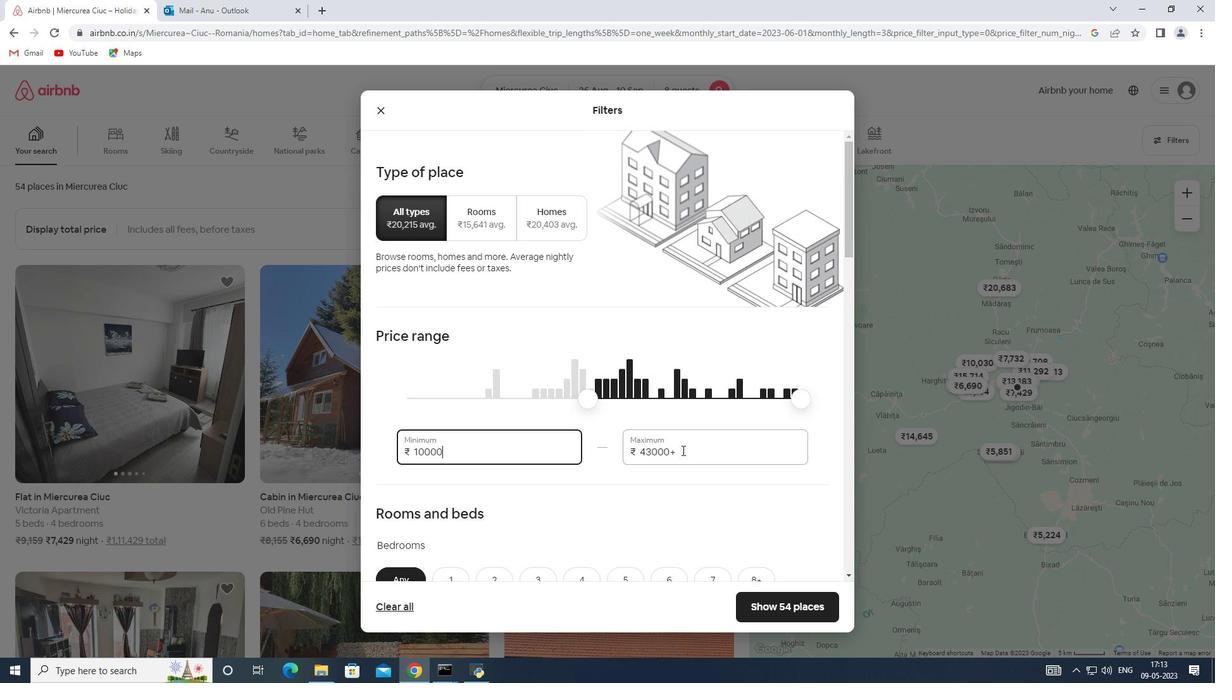 
Action: Mouse moved to (615, 455)
Screenshot: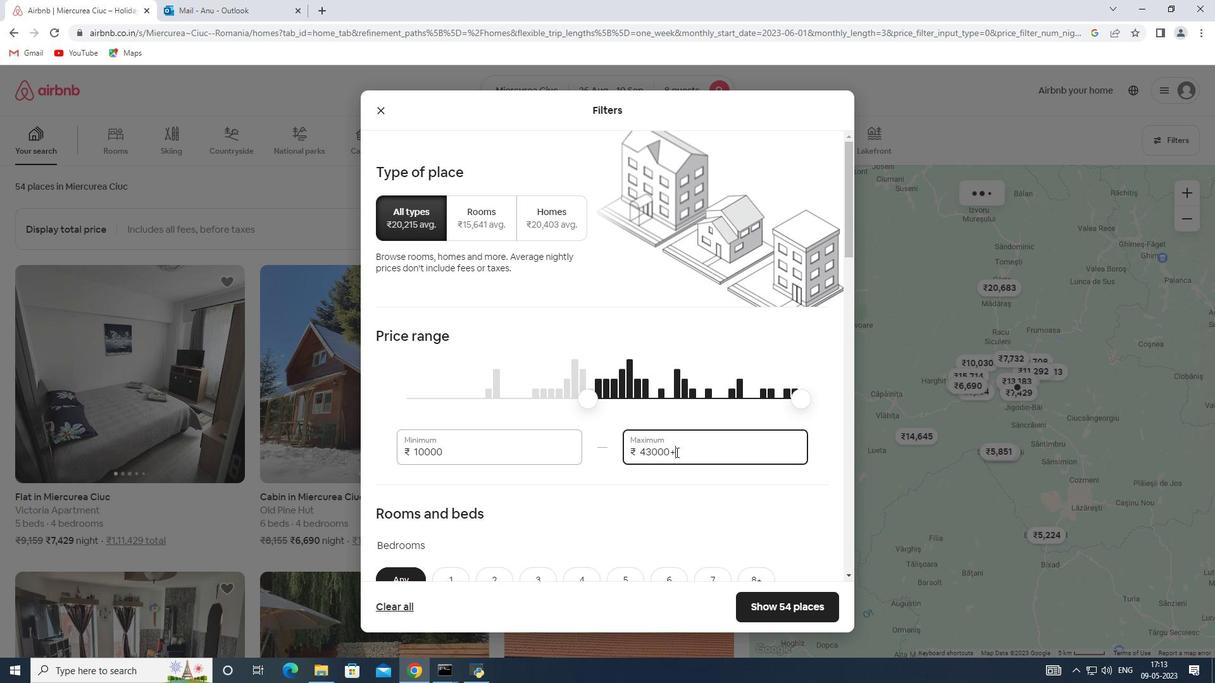 
Action: Key pressed 15000
Screenshot: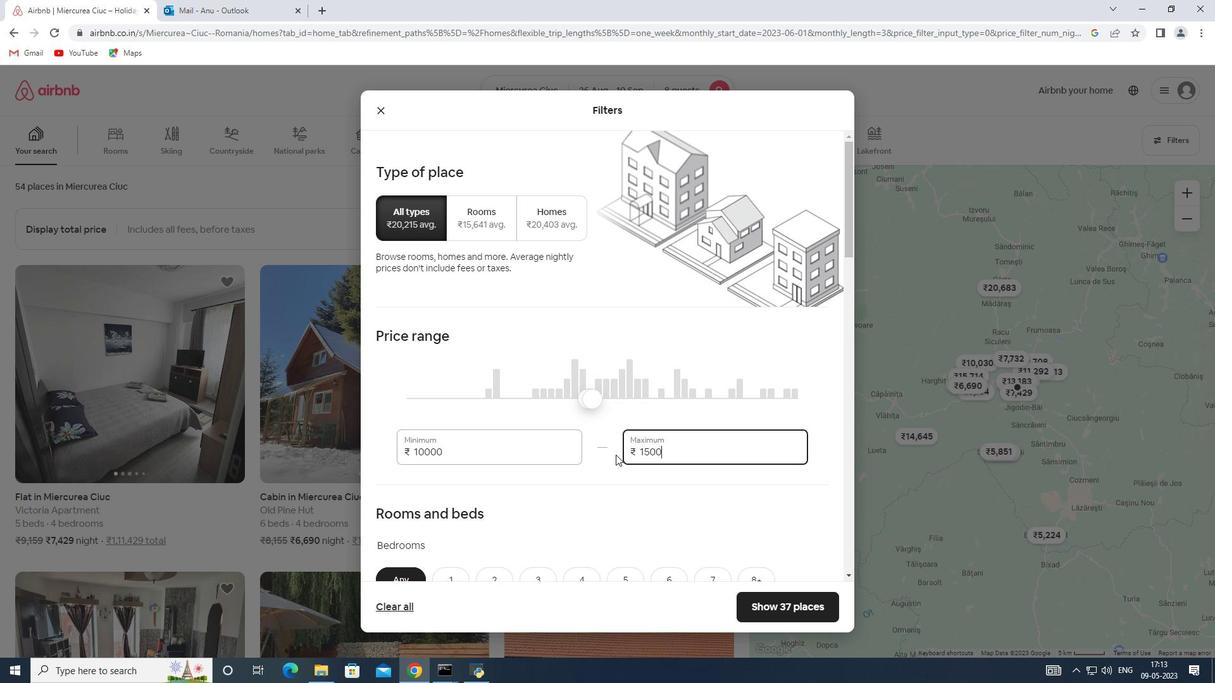 
Action: Mouse moved to (601, 463)
Screenshot: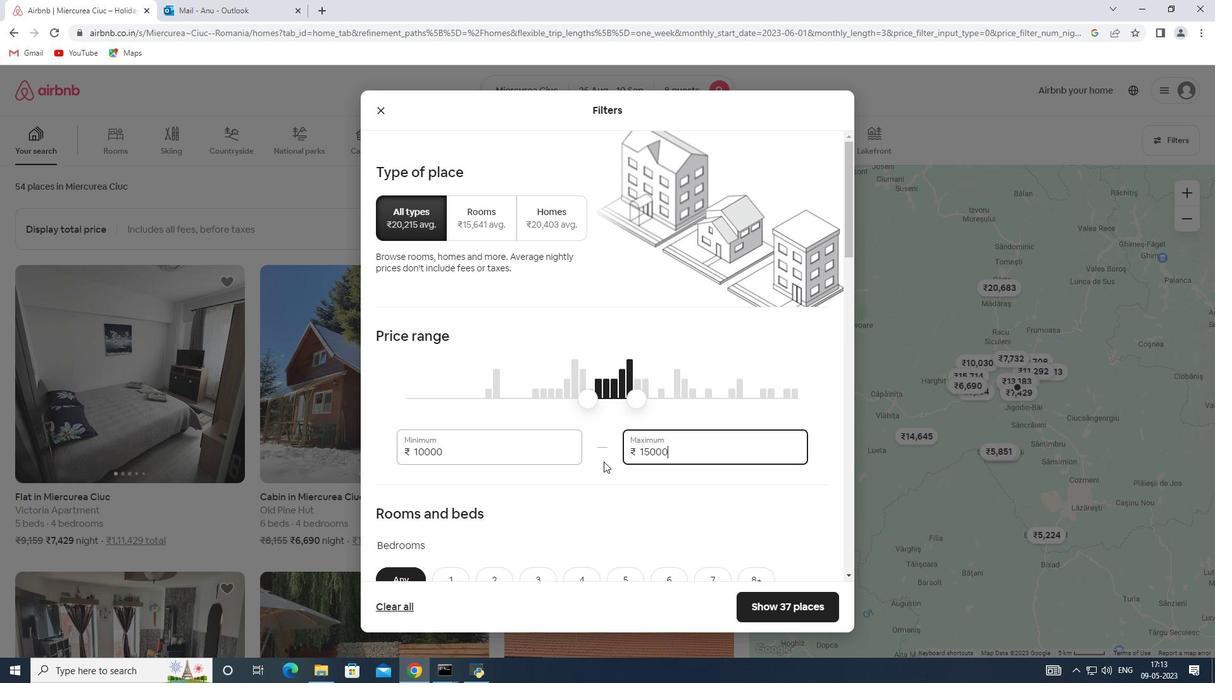 
Action: Mouse scrolled (601, 463) with delta (0, 0)
Screenshot: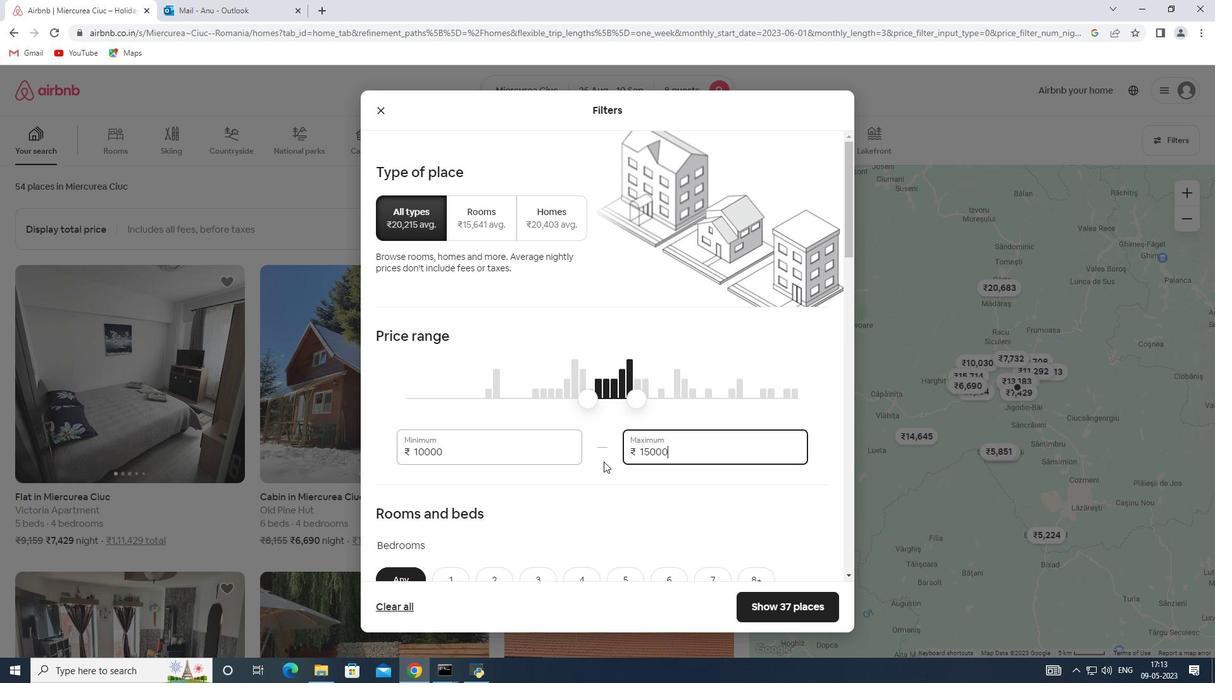 
Action: Mouse scrolled (601, 463) with delta (0, 0)
Screenshot: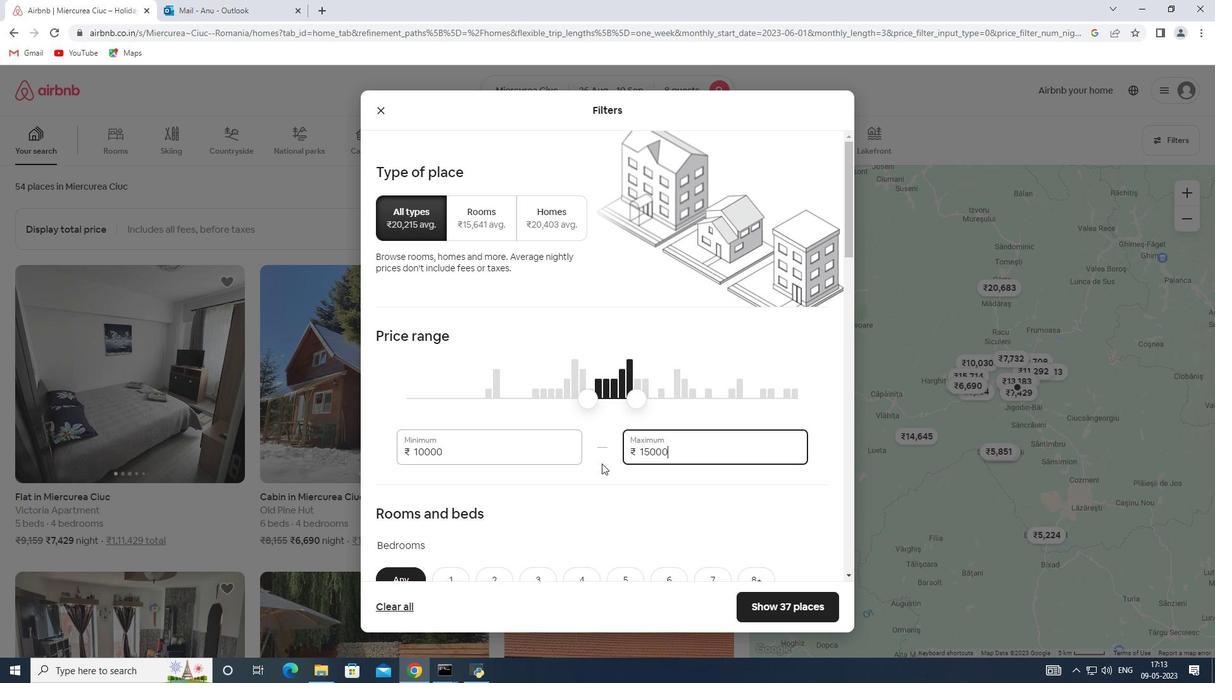 
Action: Mouse moved to (603, 463)
Screenshot: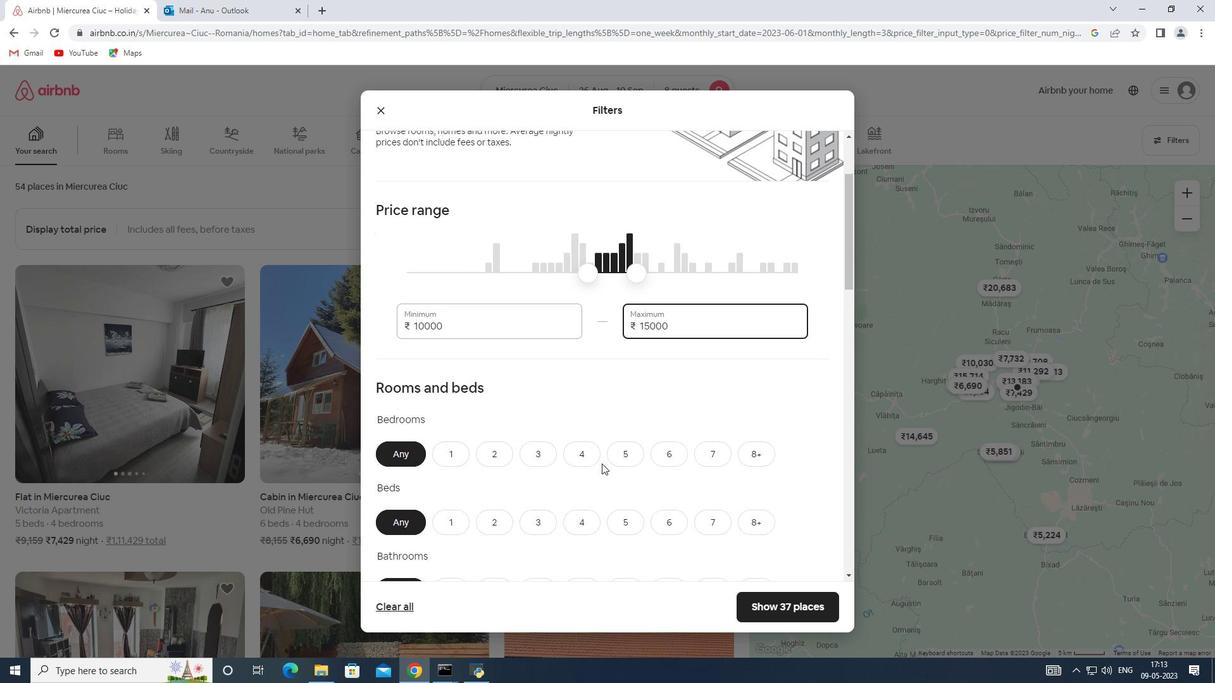 
Action: Mouse scrolled (603, 462) with delta (0, 0)
Screenshot: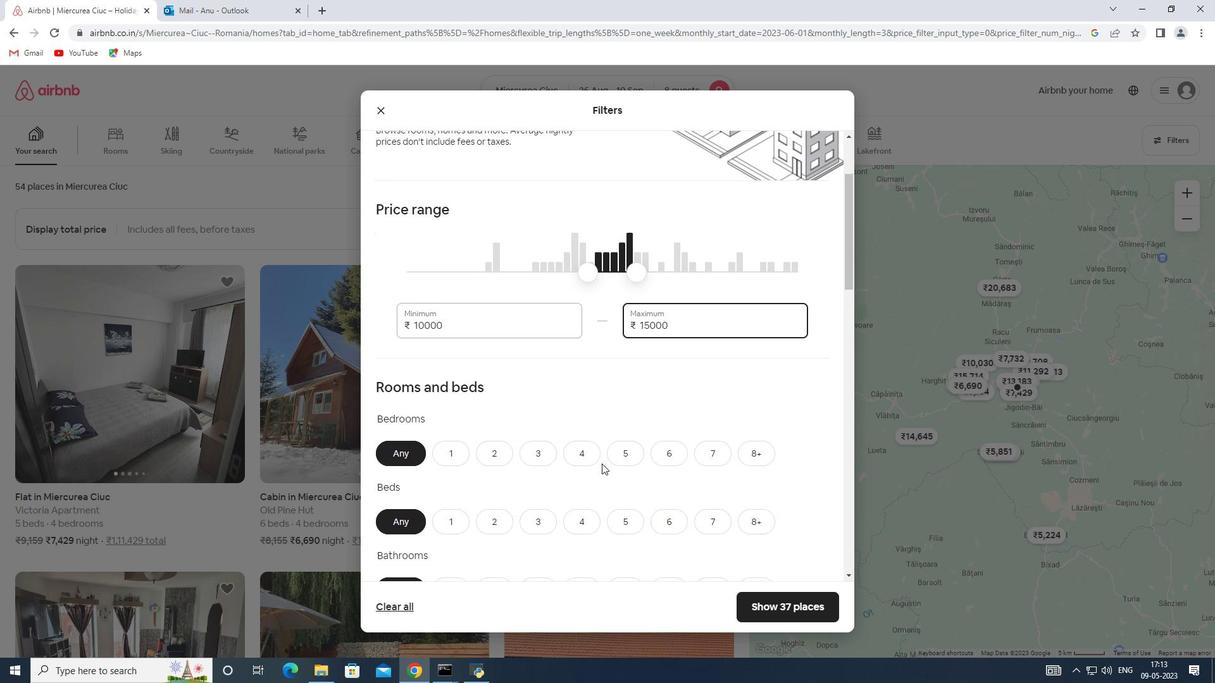 
Action: Mouse moved to (657, 386)
Screenshot: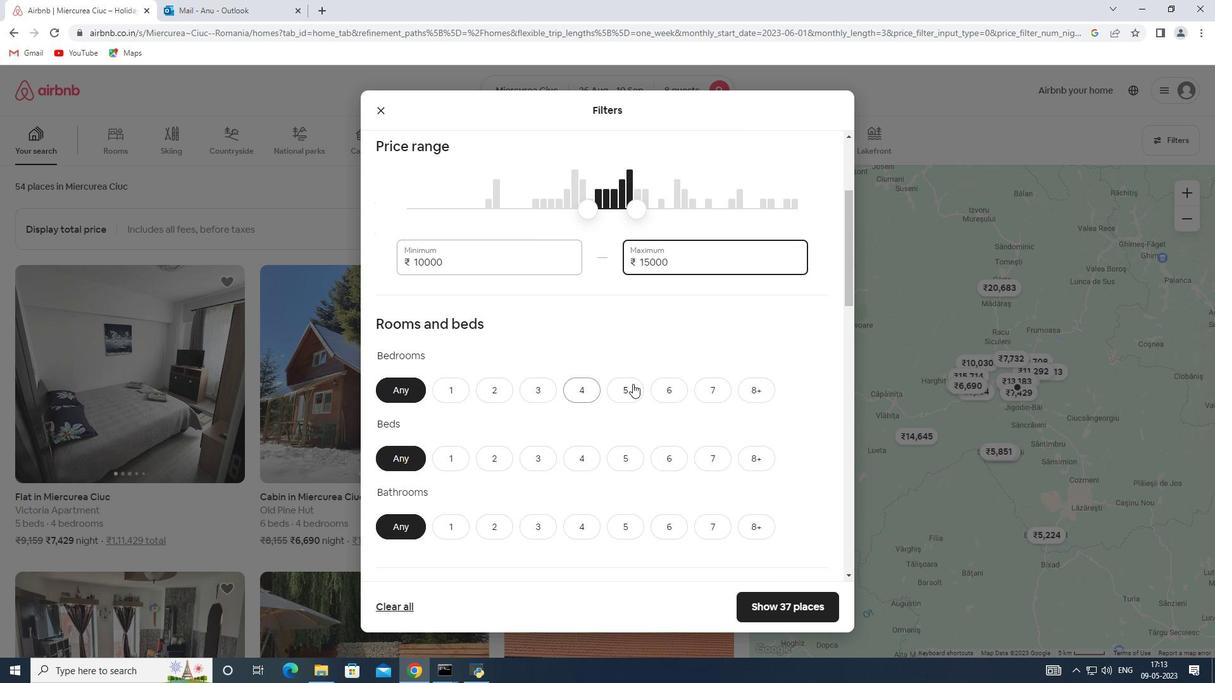 
Action: Mouse pressed left at (657, 386)
Screenshot: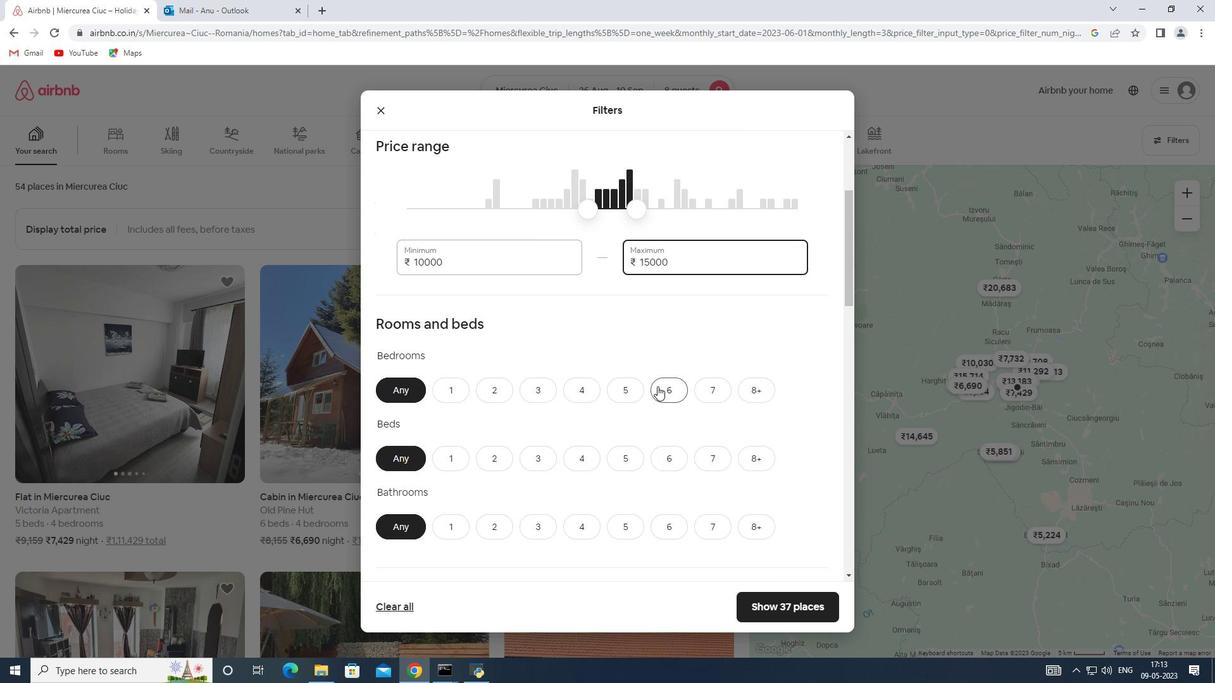
Action: Mouse moved to (668, 464)
Screenshot: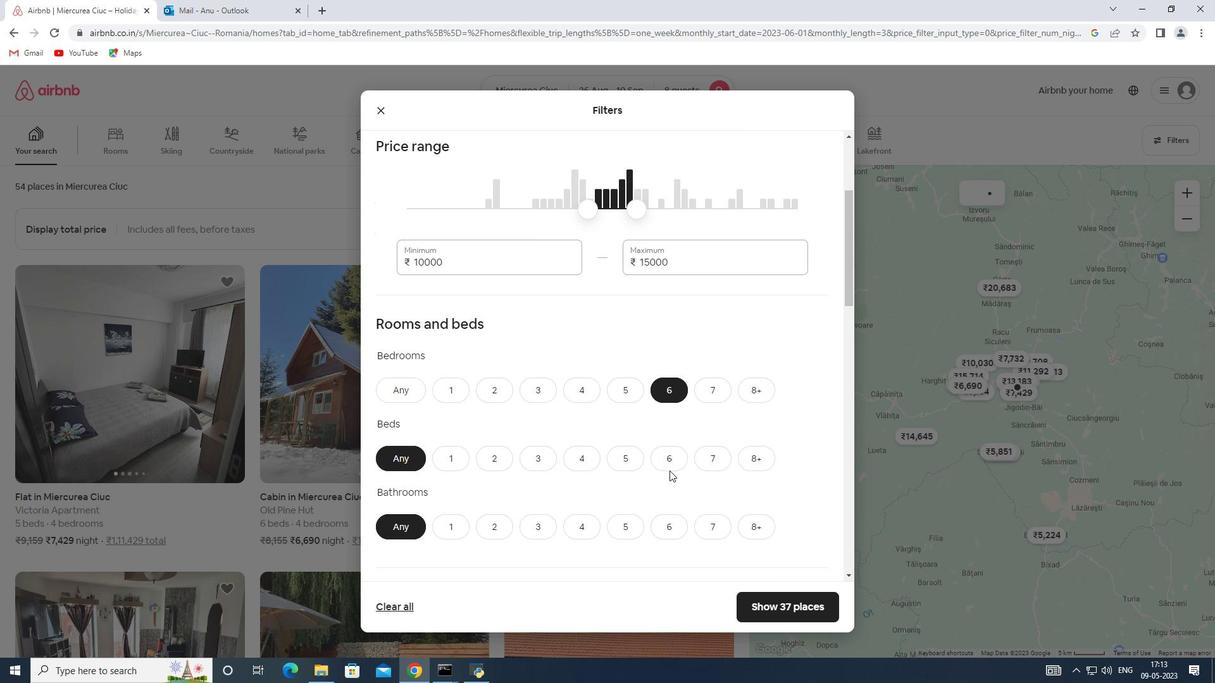 
Action: Mouse pressed left at (668, 464)
Screenshot: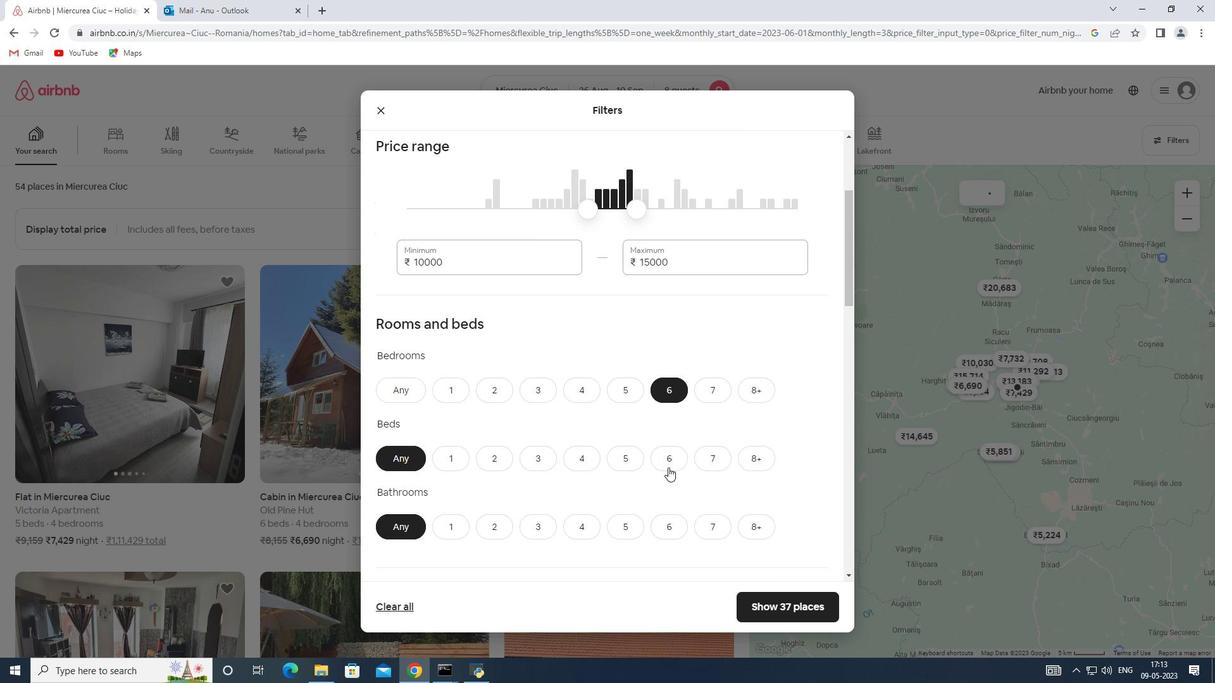 
Action: Mouse moved to (667, 532)
Screenshot: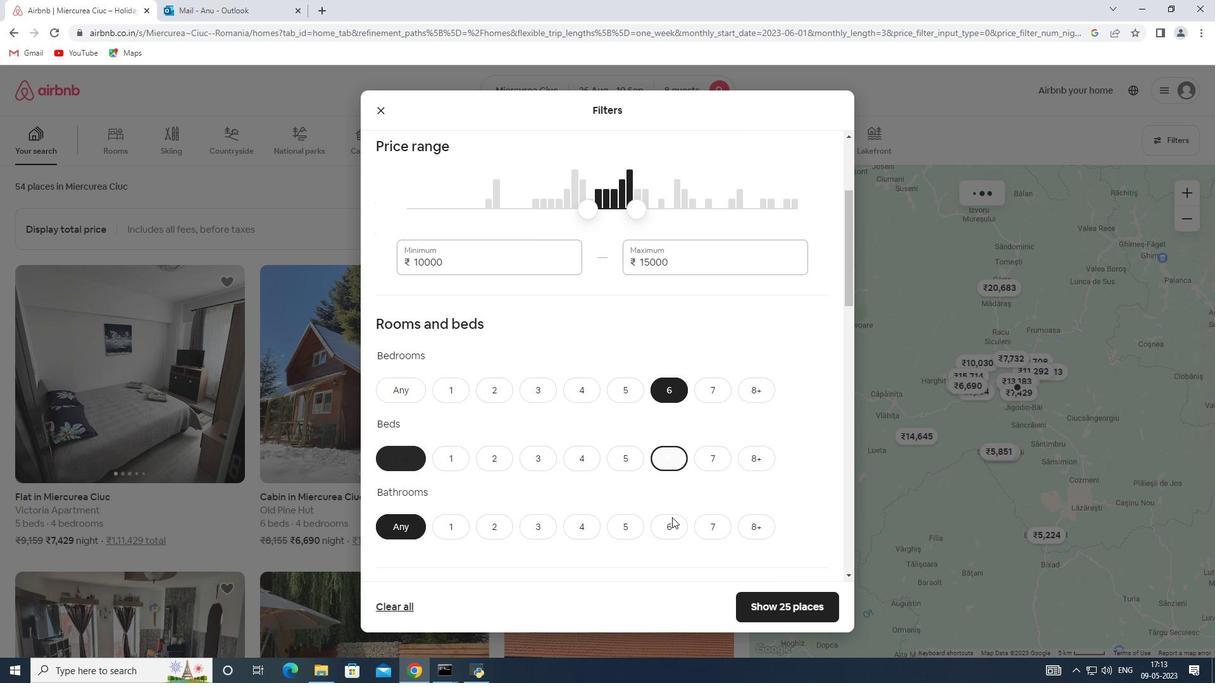 
Action: Mouse pressed left at (667, 532)
Screenshot: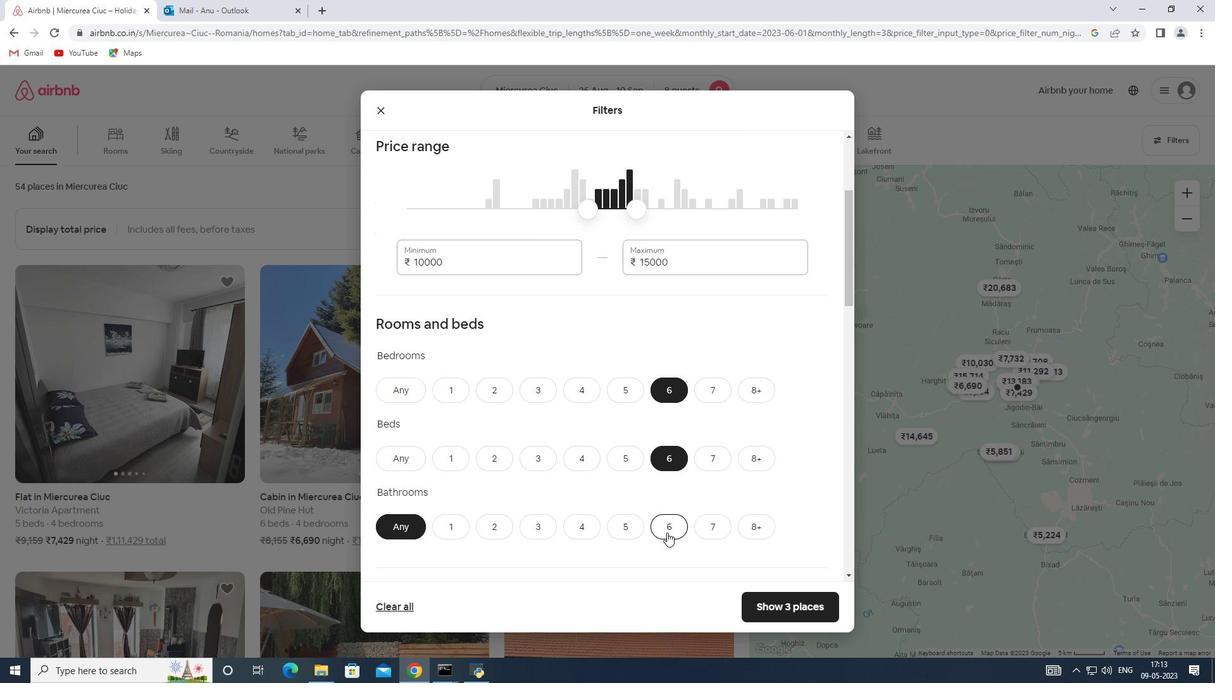 
Action: Mouse moved to (572, 491)
Screenshot: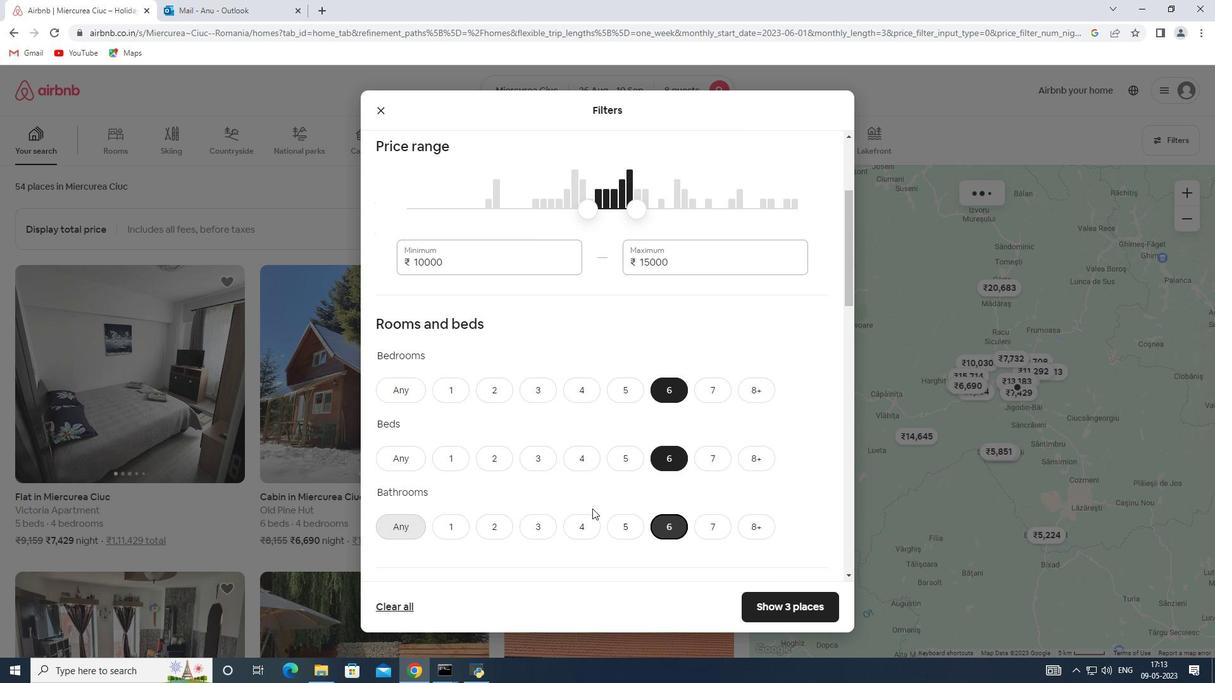 
Action: Mouse scrolled (572, 491) with delta (0, 0)
Screenshot: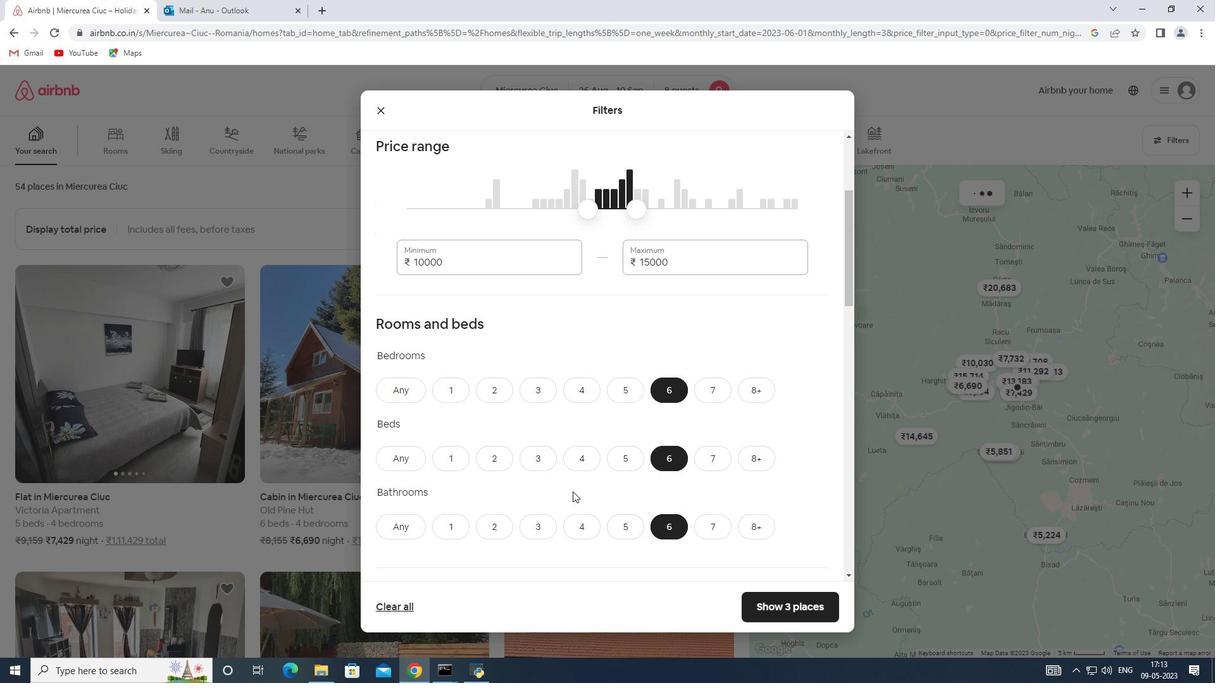 
Action: Mouse scrolled (572, 491) with delta (0, 0)
Screenshot: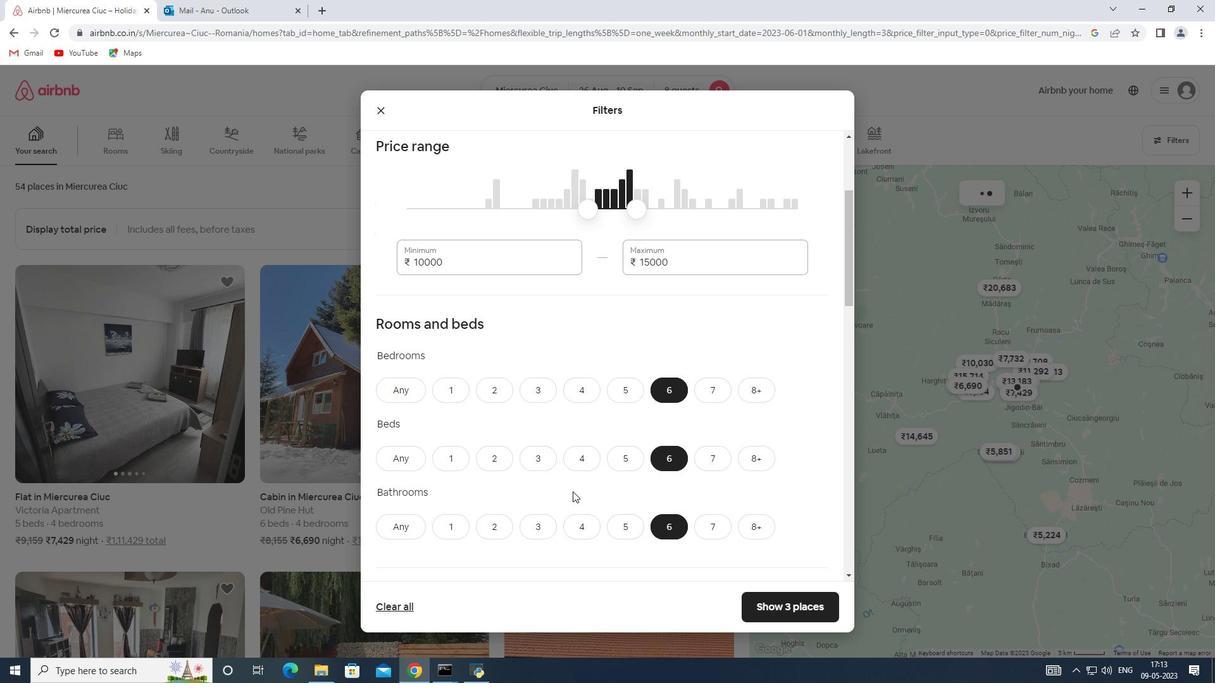 
Action: Mouse moved to (565, 486)
Screenshot: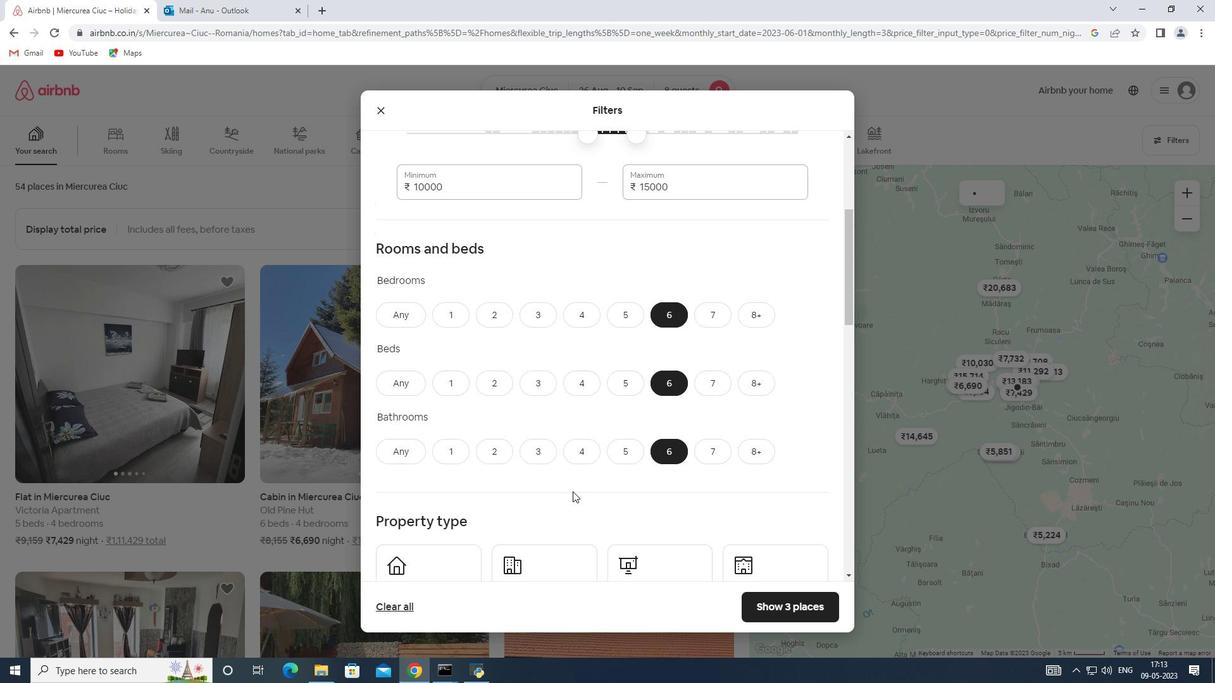 
Action: Mouse scrolled (565, 486) with delta (0, 0)
Screenshot: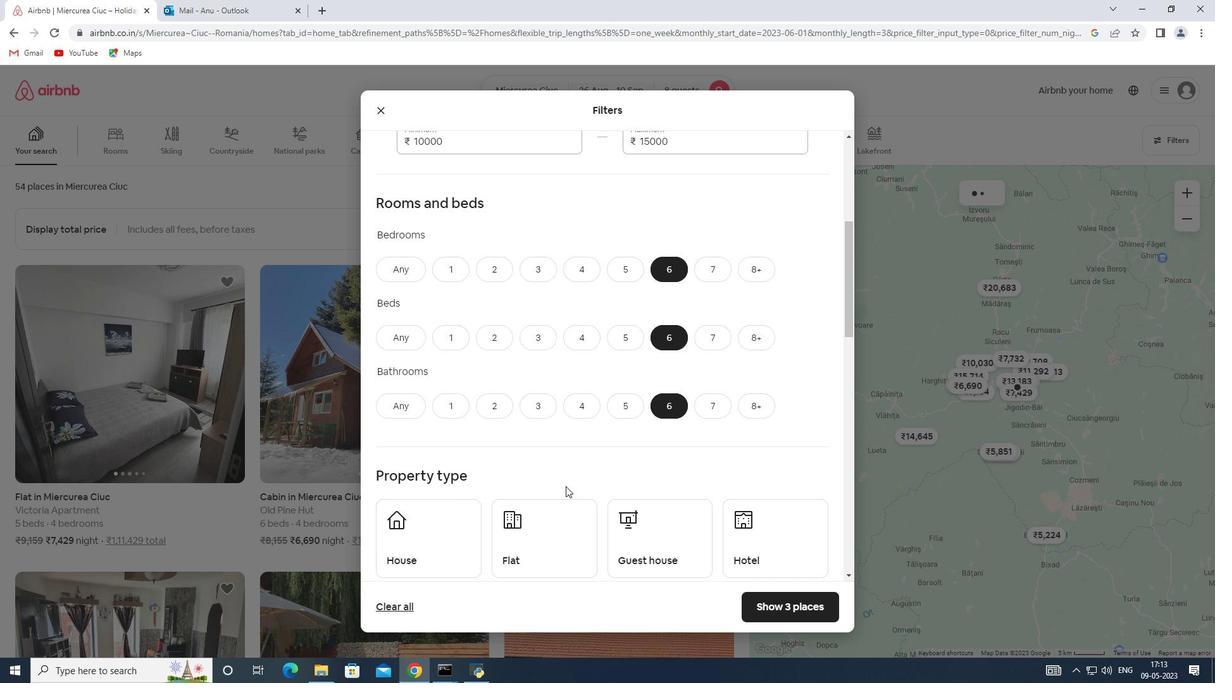
Action: Mouse scrolled (565, 486) with delta (0, 0)
Screenshot: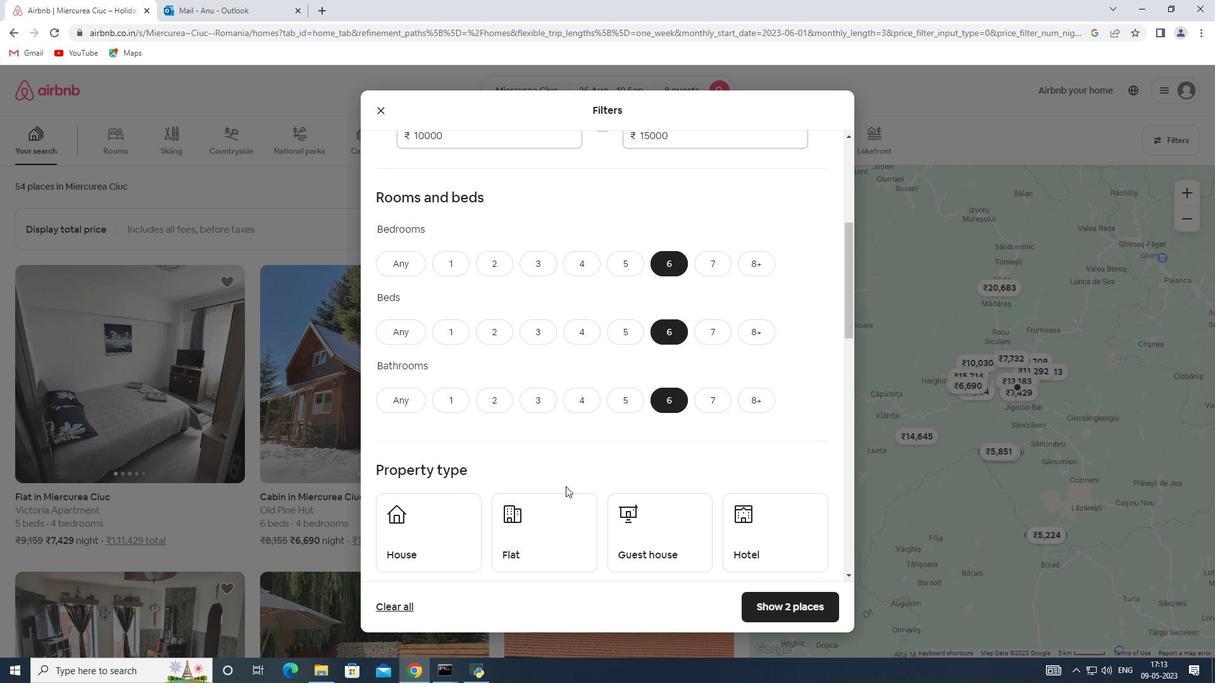 
Action: Mouse moved to (412, 417)
Screenshot: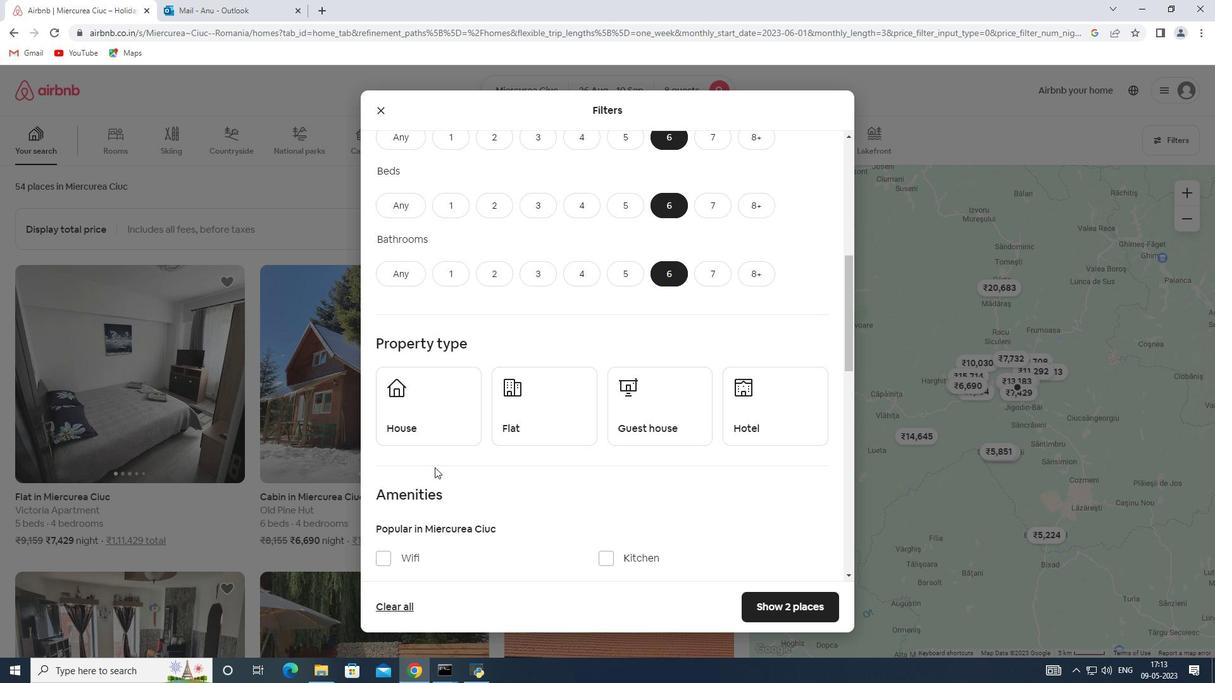 
Action: Mouse pressed left at (412, 417)
Screenshot: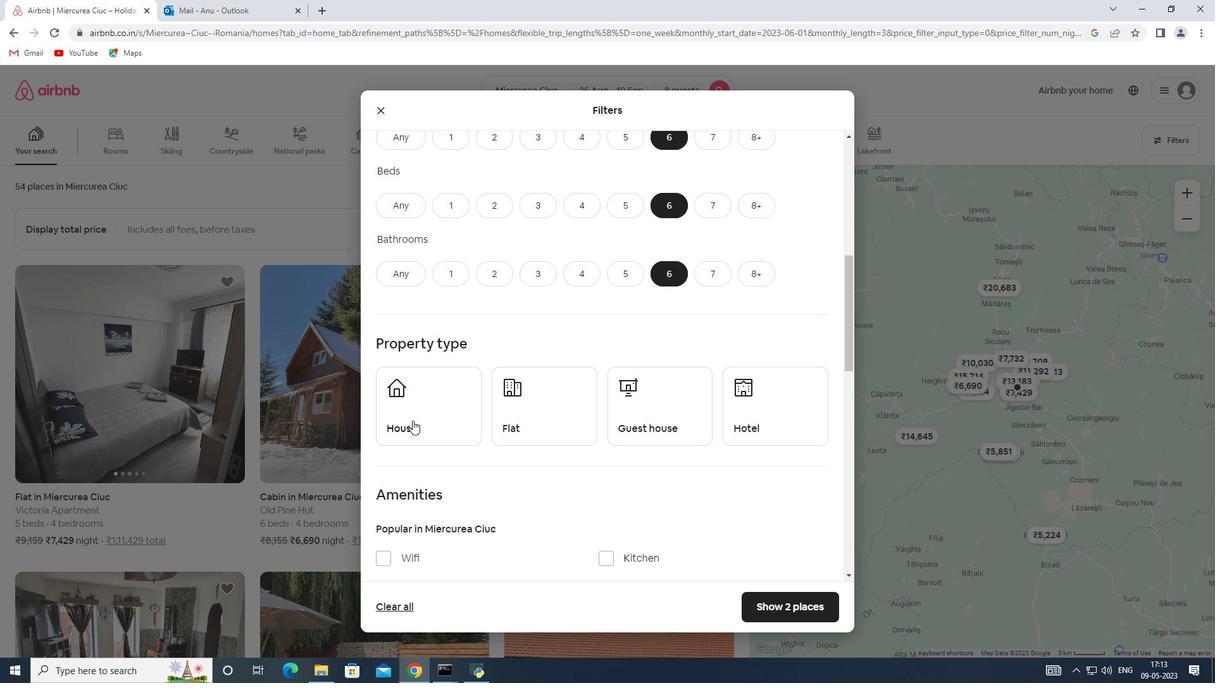 
Action: Mouse moved to (523, 417)
Screenshot: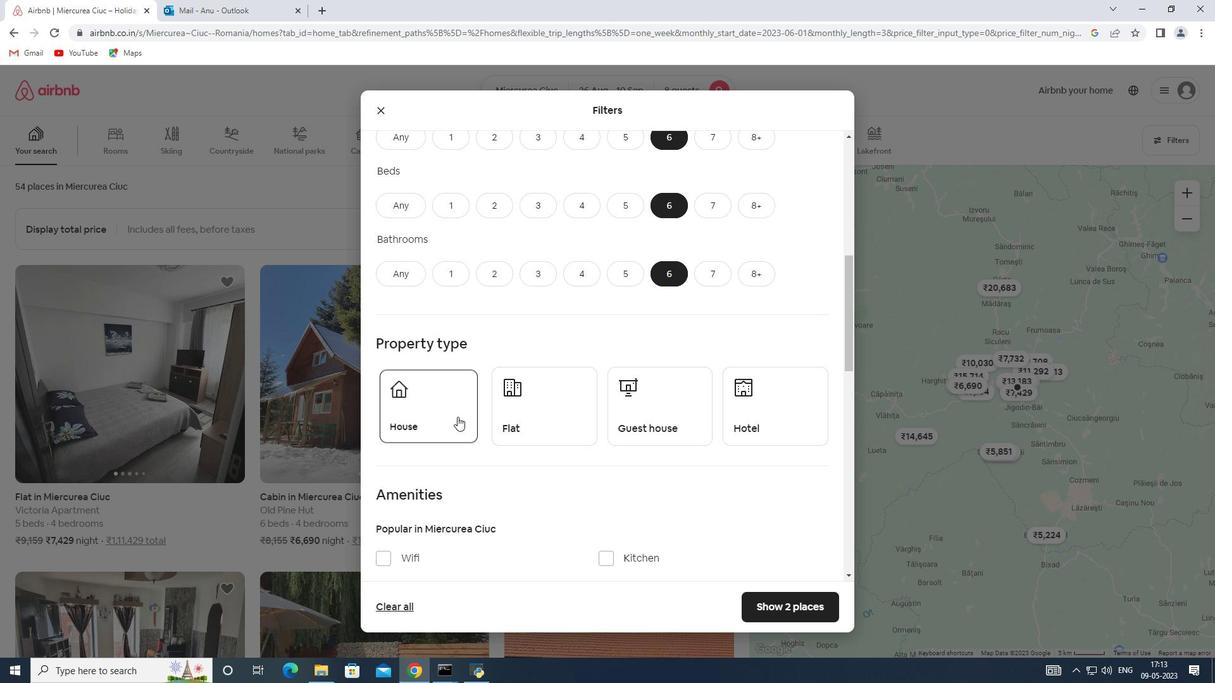 
Action: Mouse pressed left at (523, 417)
Screenshot: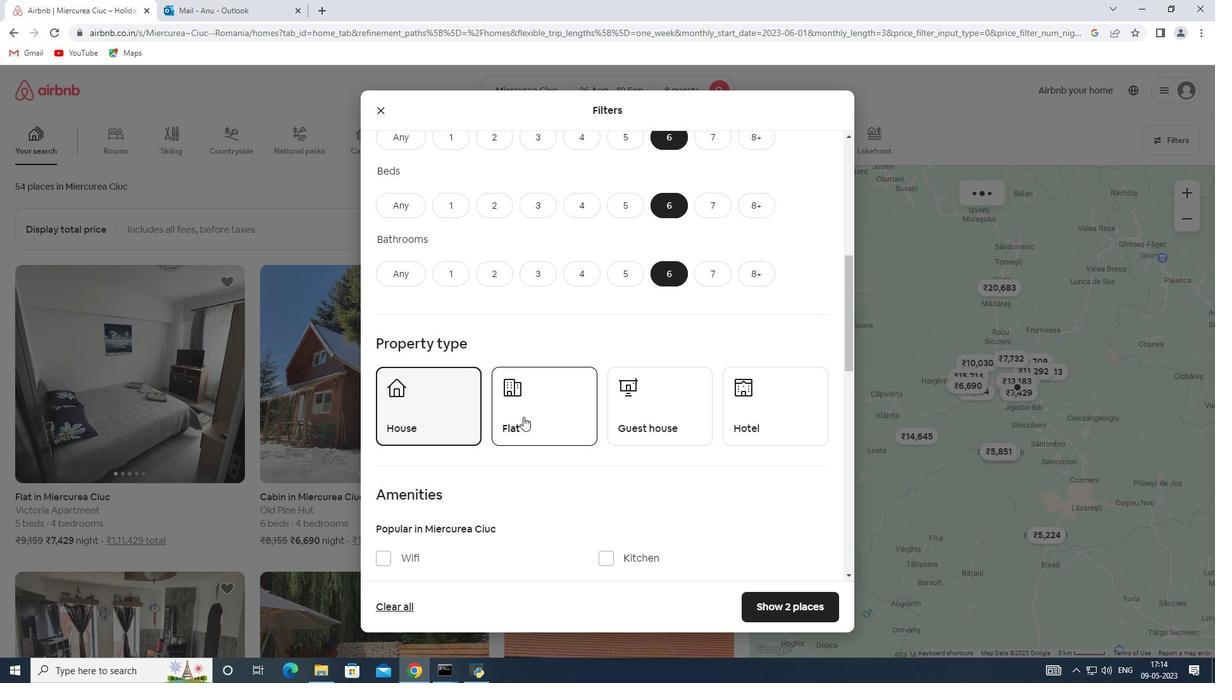 
Action: Mouse moved to (634, 412)
Screenshot: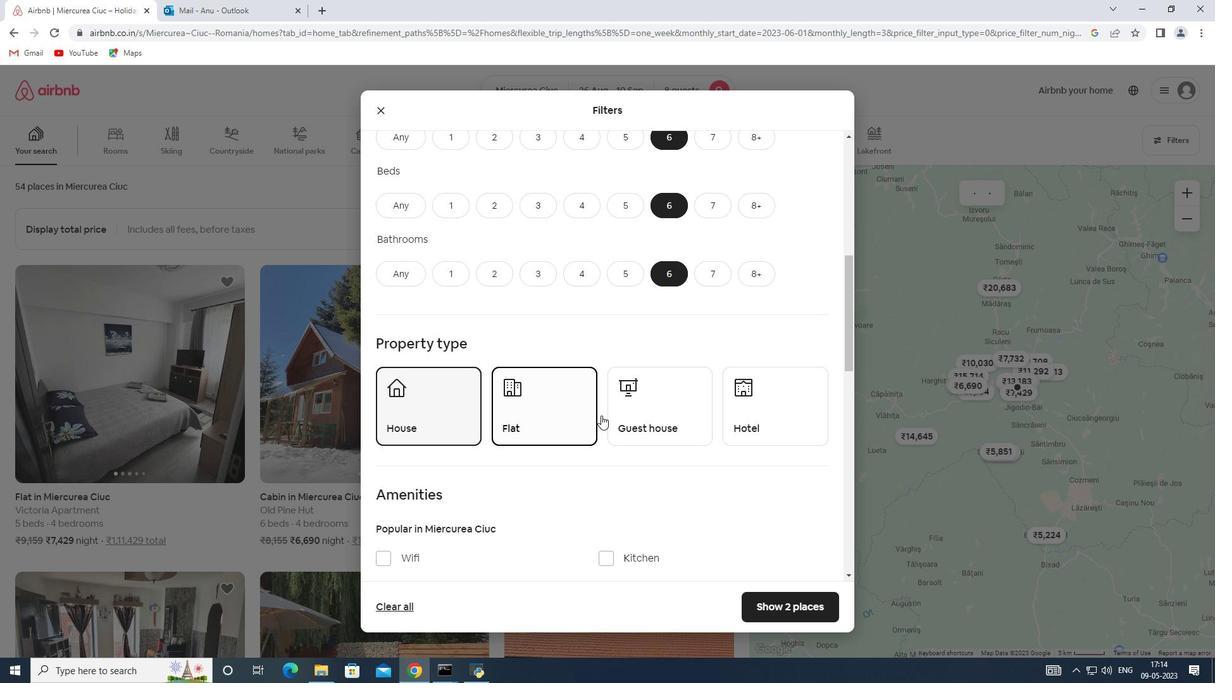 
Action: Mouse pressed left at (634, 412)
Screenshot: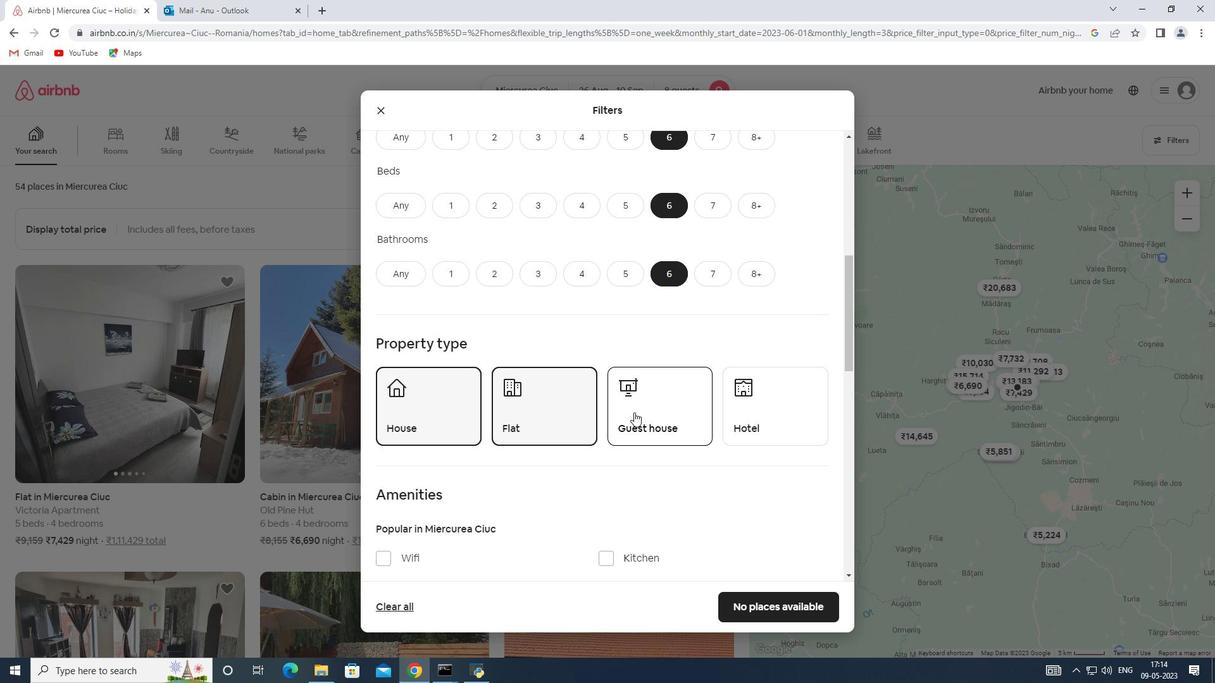 
Action: Mouse scrolled (634, 412) with delta (0, 0)
Screenshot: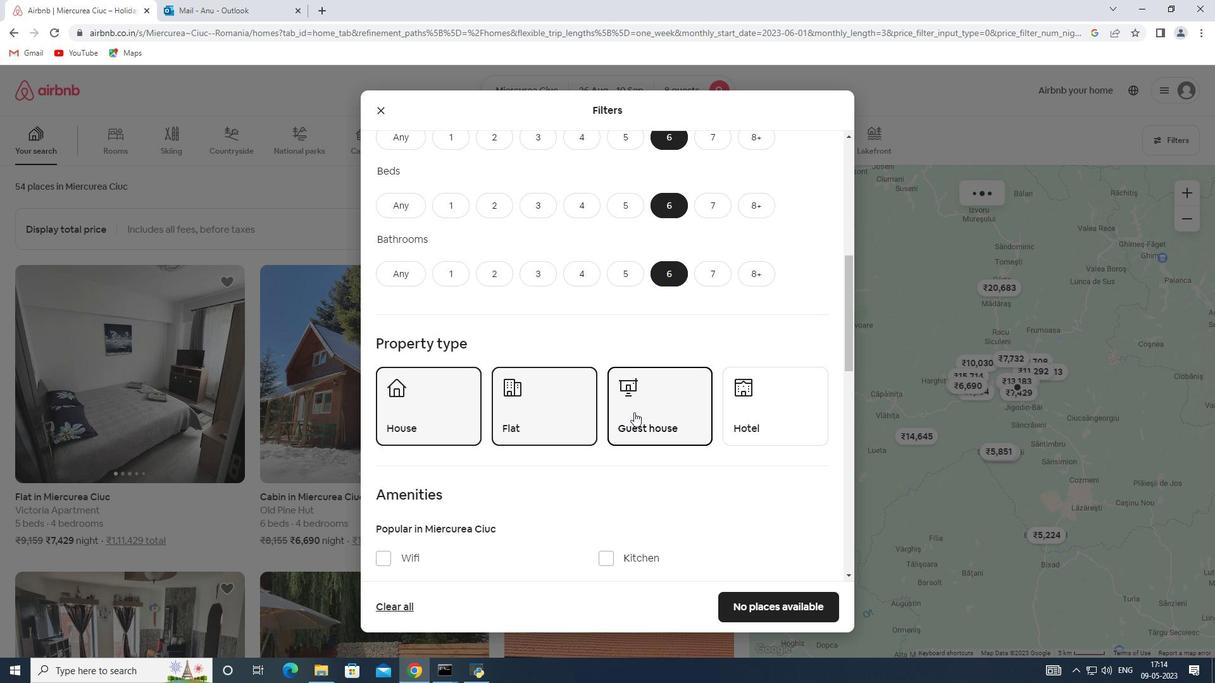 
Action: Mouse scrolled (634, 412) with delta (0, 0)
Screenshot: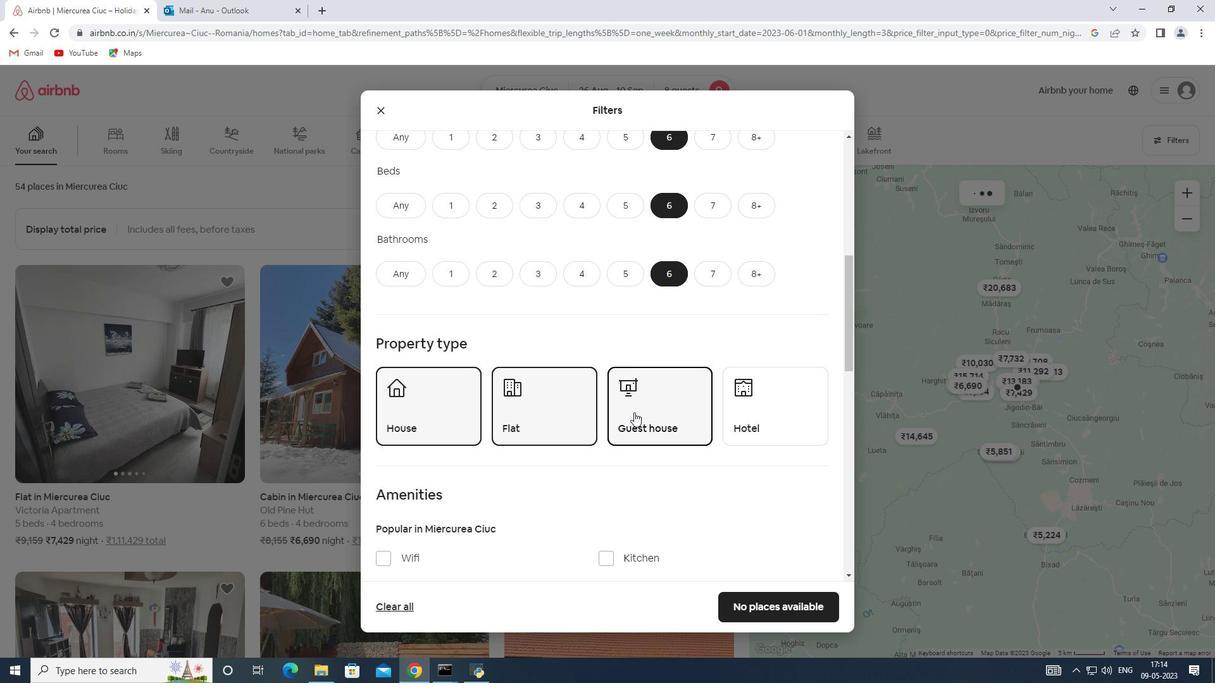 
Action: Mouse moved to (398, 433)
Screenshot: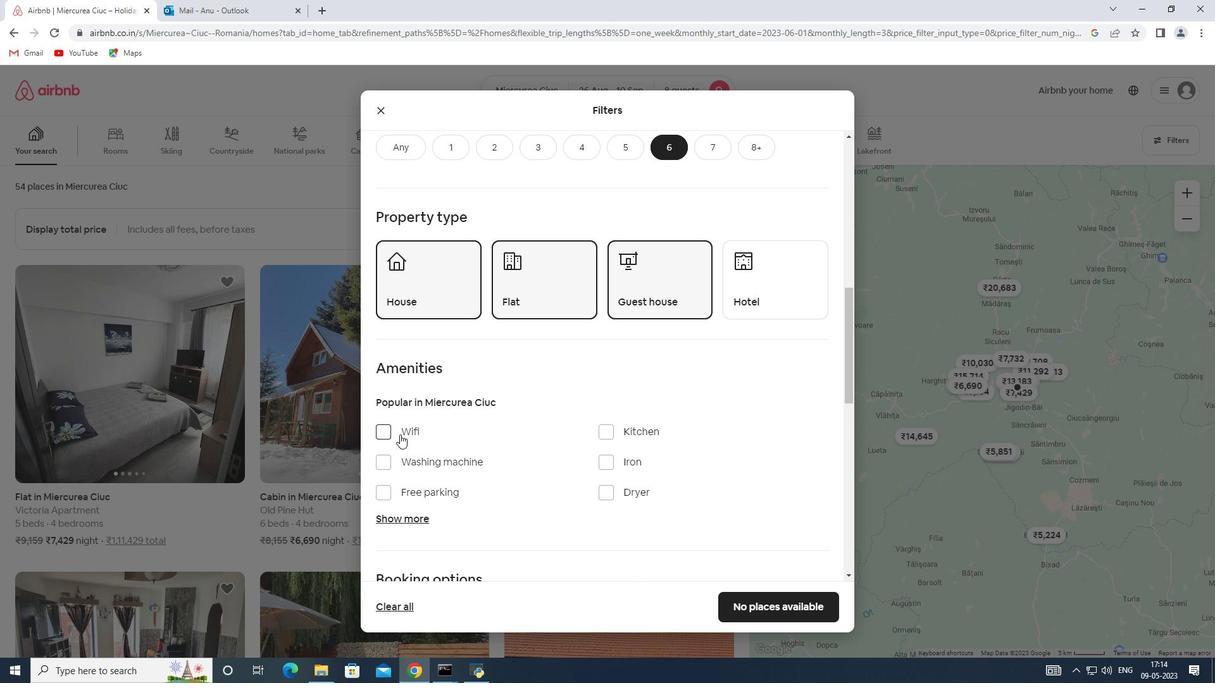 
Action: Mouse pressed left at (398, 433)
Screenshot: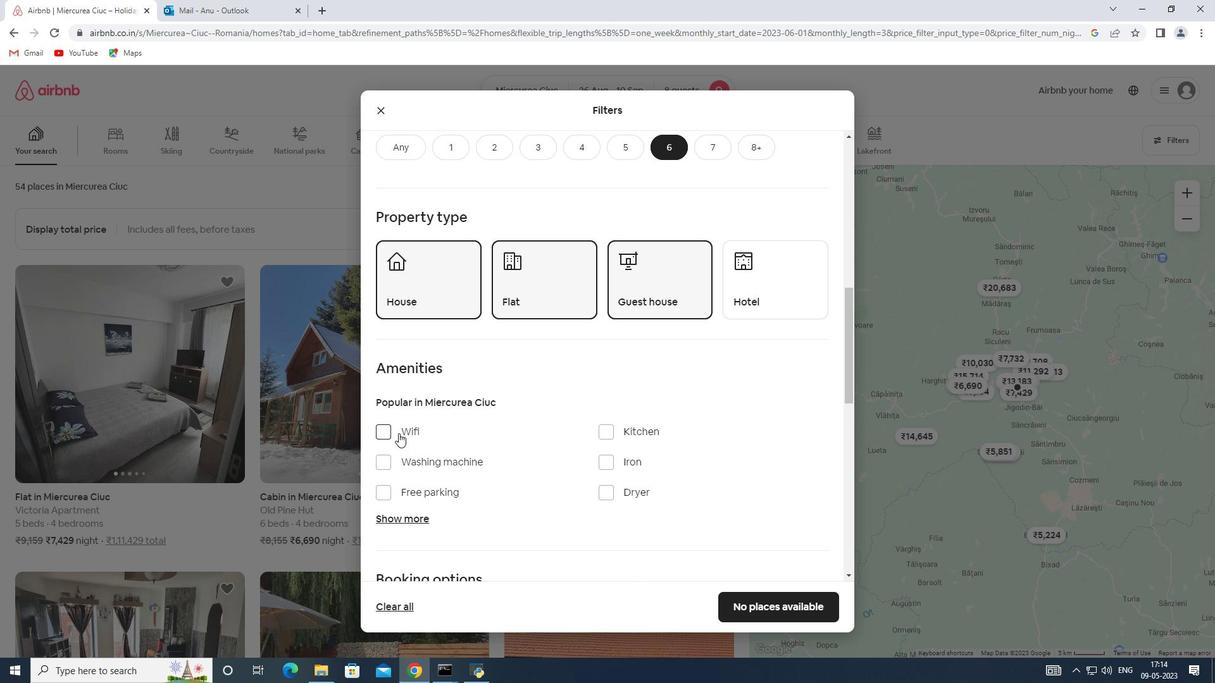 
Action: Mouse moved to (397, 523)
Screenshot: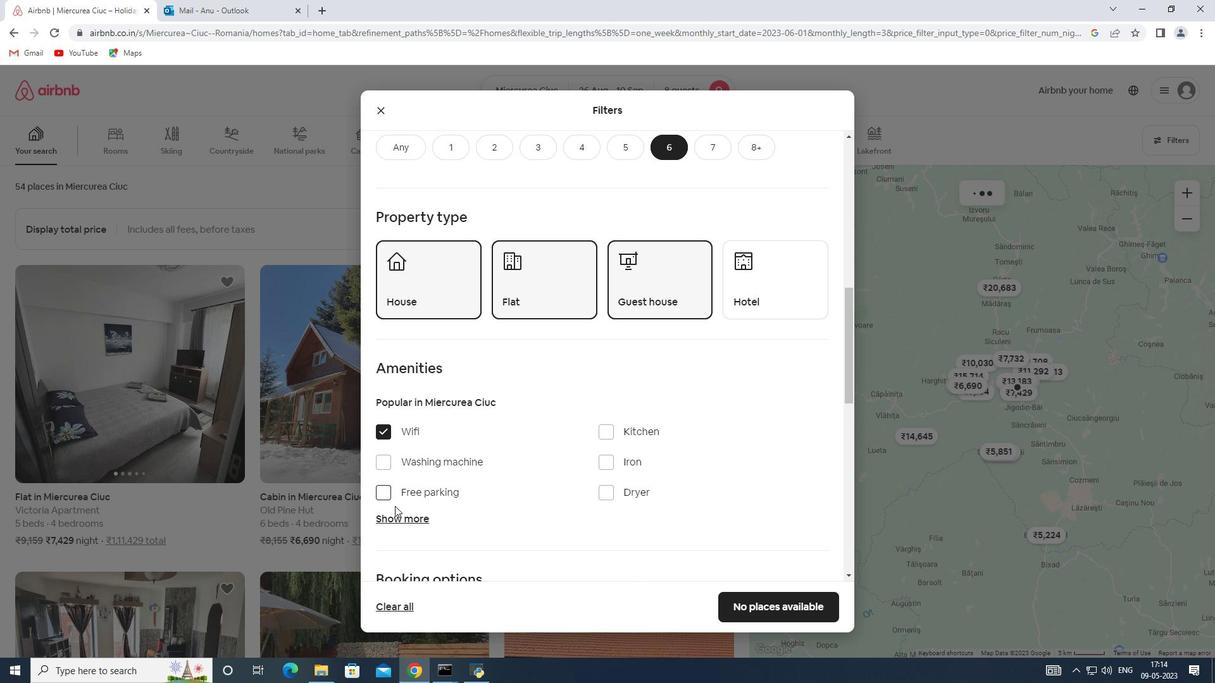 
Action: Mouse pressed left at (397, 523)
Screenshot: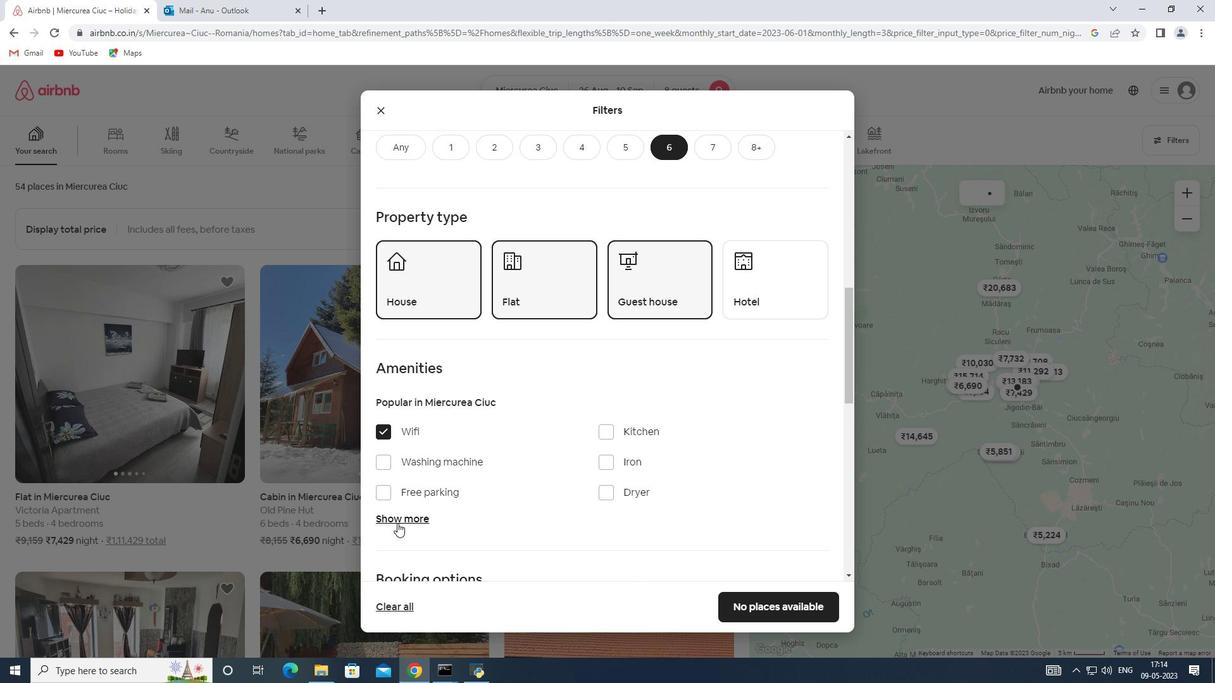 
Action: Mouse moved to (530, 515)
Screenshot: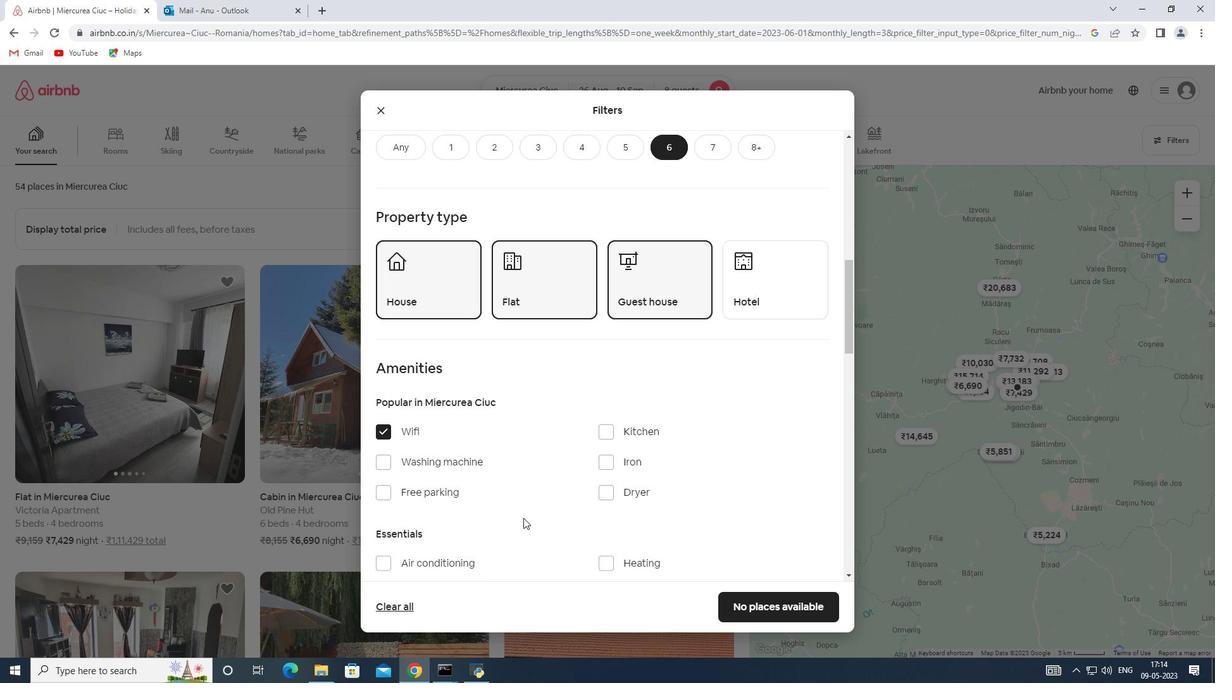 
Action: Mouse scrolled (530, 514) with delta (0, 0)
Screenshot: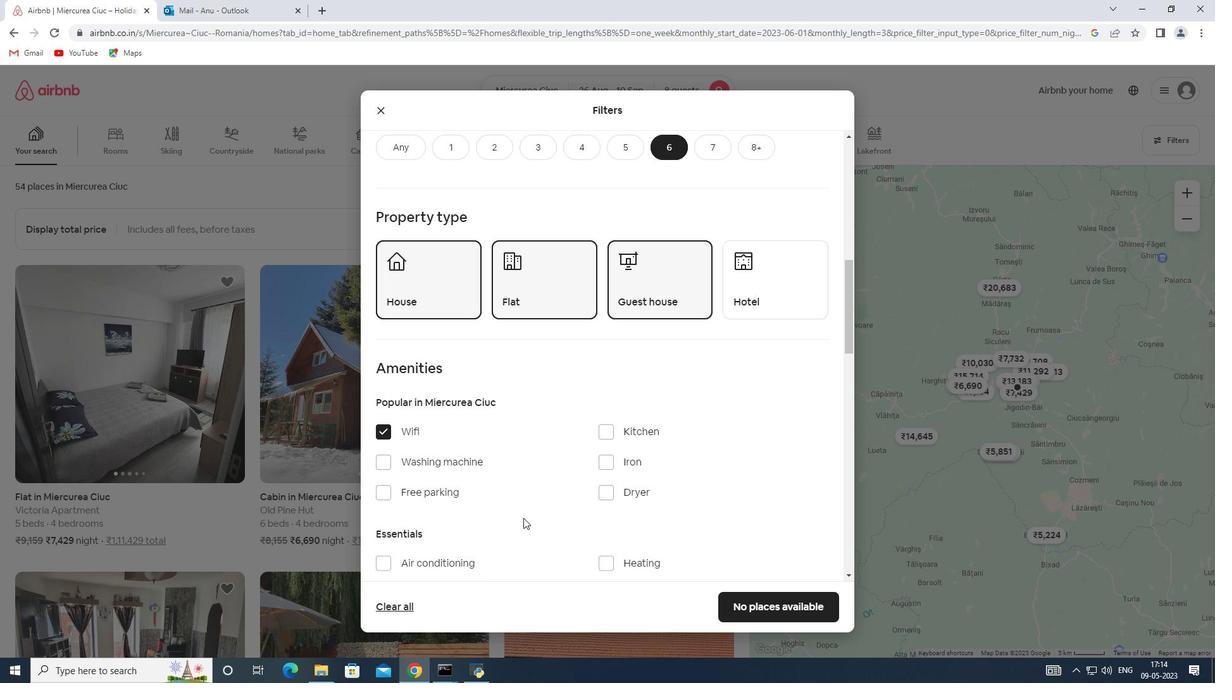 
Action: Mouse scrolled (530, 514) with delta (0, 0)
Screenshot: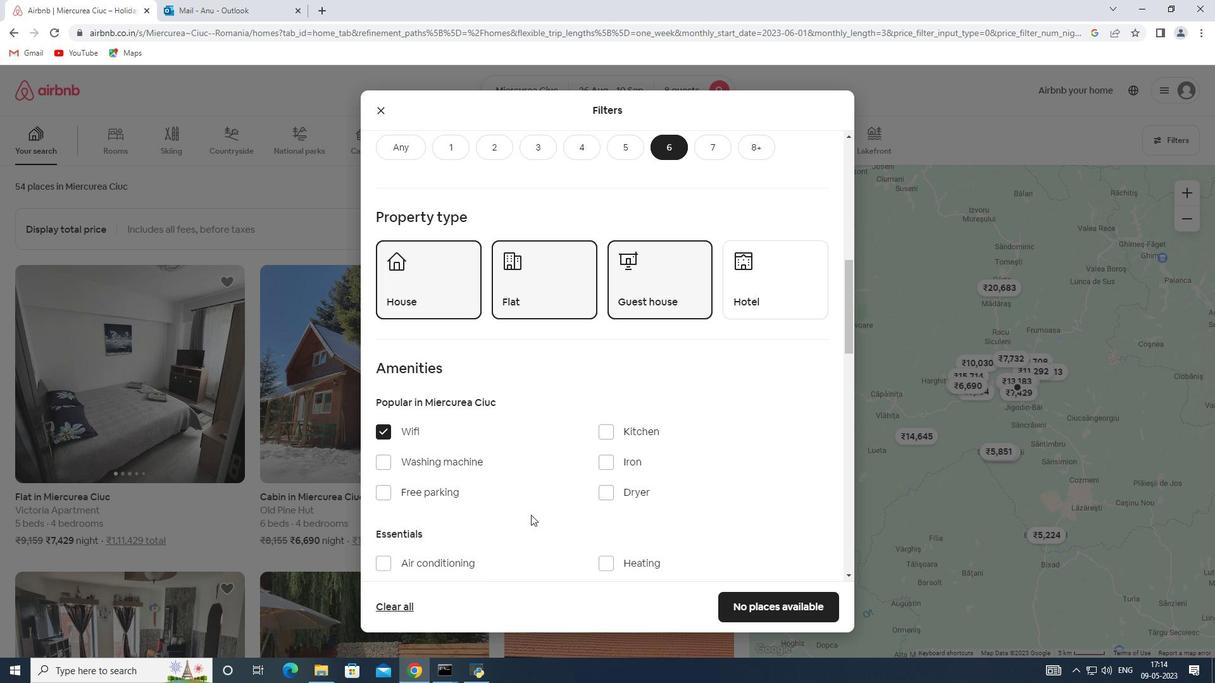 
Action: Mouse moved to (608, 468)
Screenshot: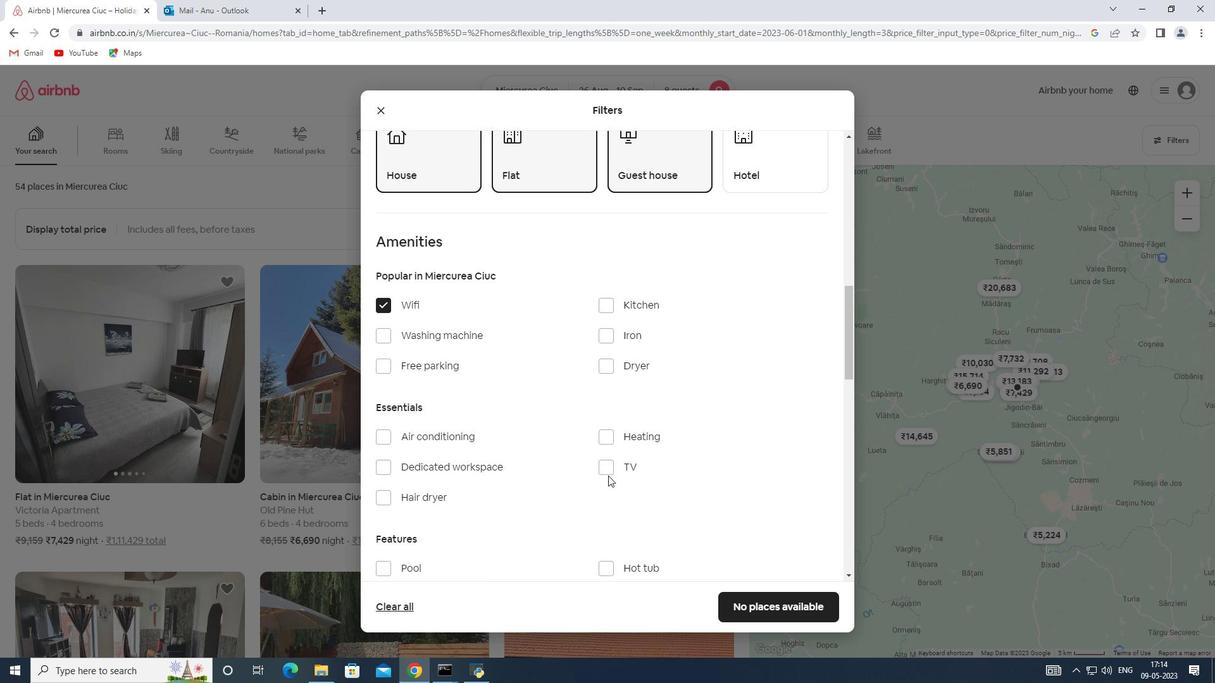 
Action: Mouse pressed left at (608, 468)
Screenshot: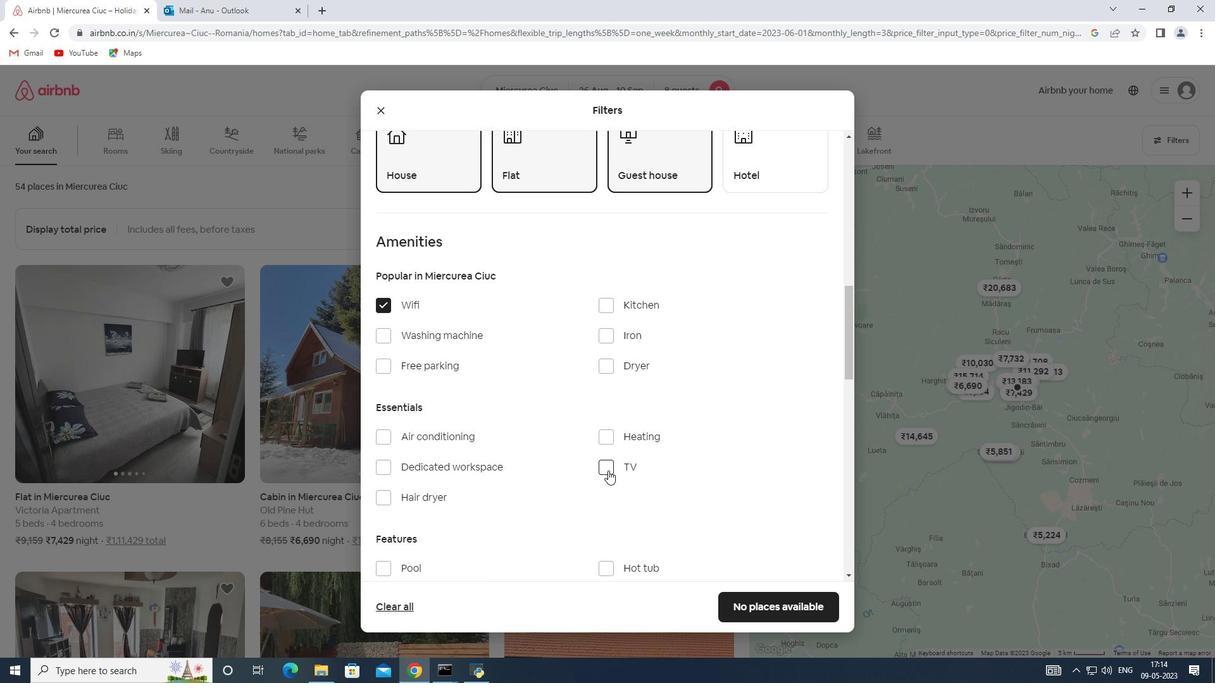 
Action: Mouse moved to (382, 367)
Screenshot: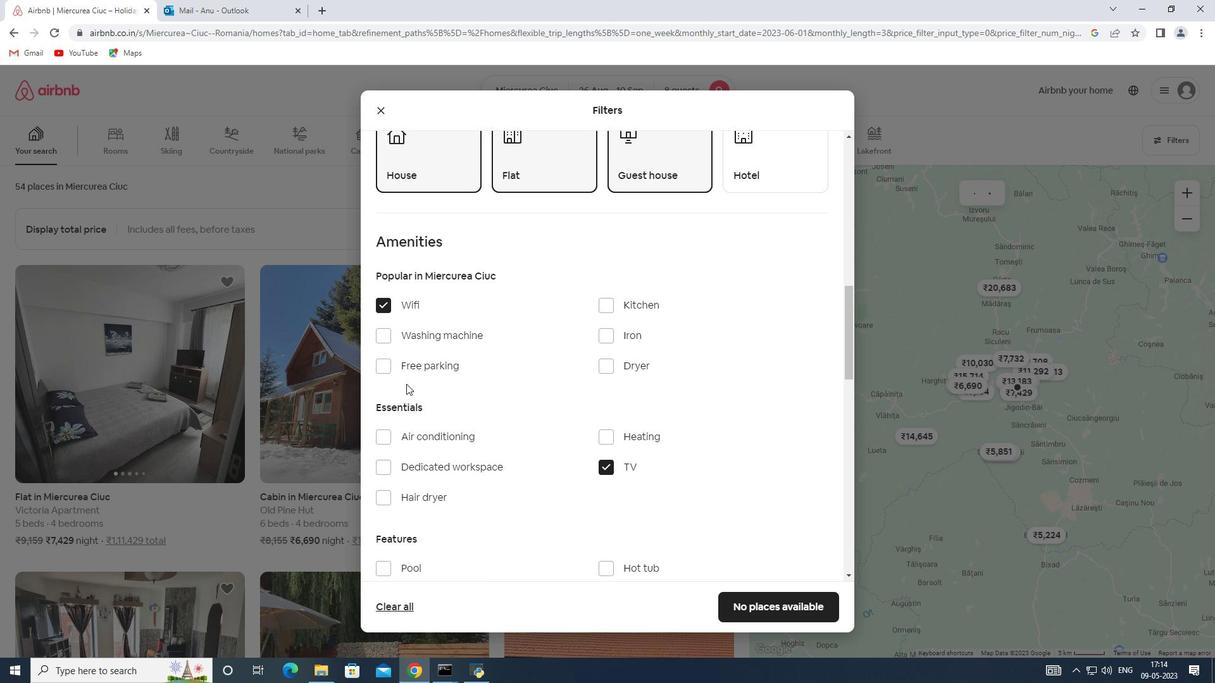 
Action: Mouse pressed left at (382, 367)
Screenshot: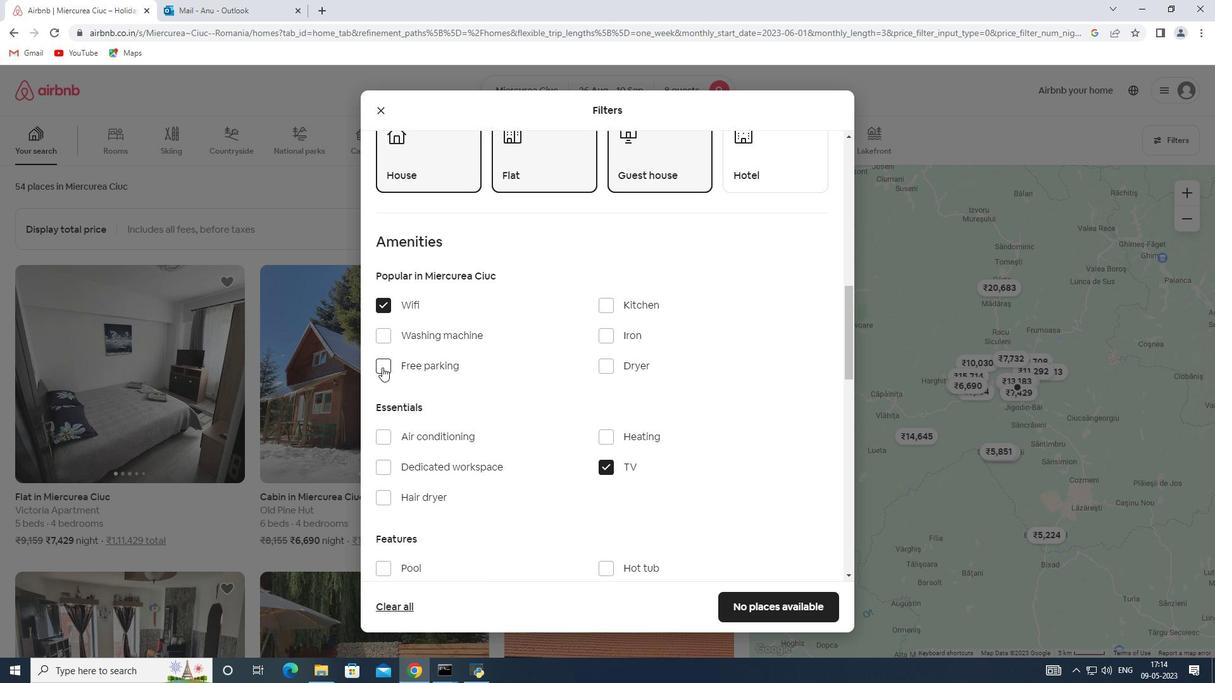 
Action: Mouse moved to (467, 427)
Screenshot: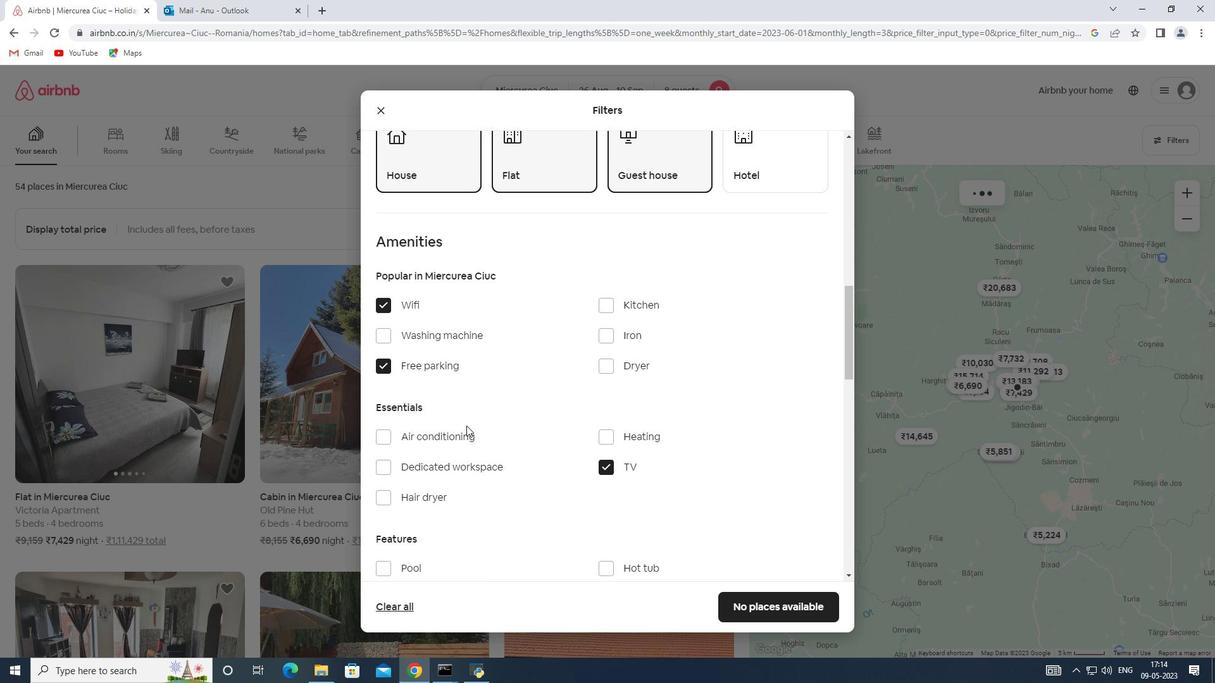 
Action: Mouse scrolled (467, 426) with delta (0, 0)
Screenshot: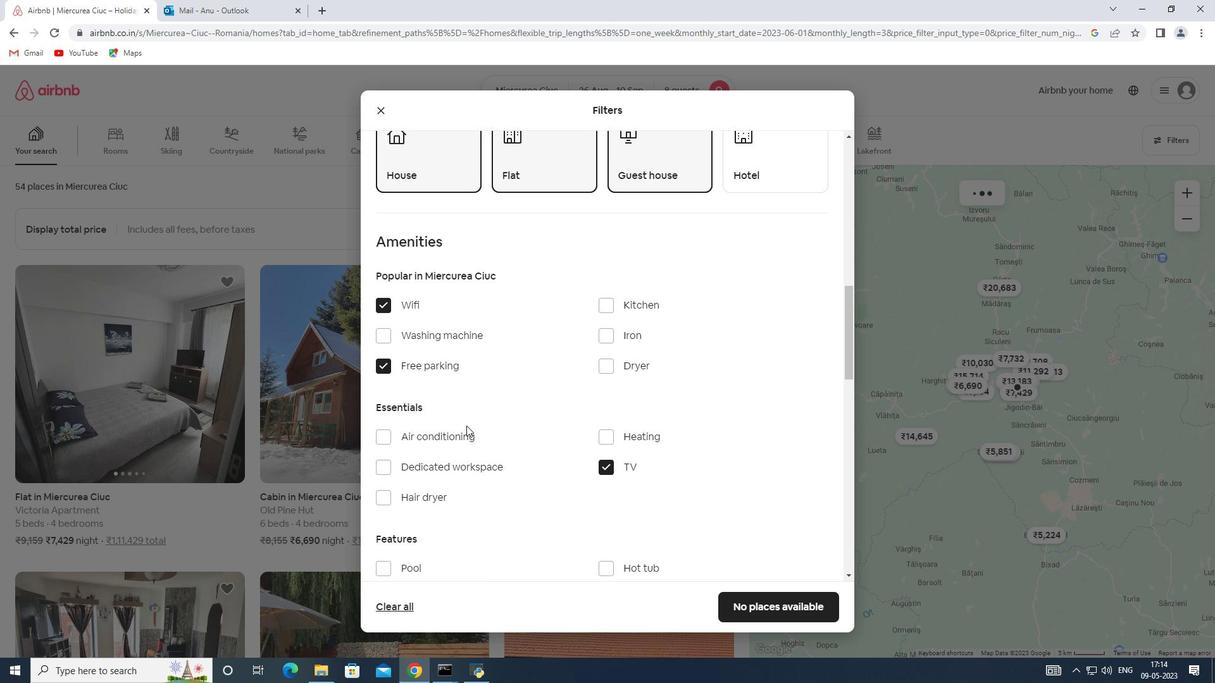 
Action: Mouse moved to (467, 430)
Screenshot: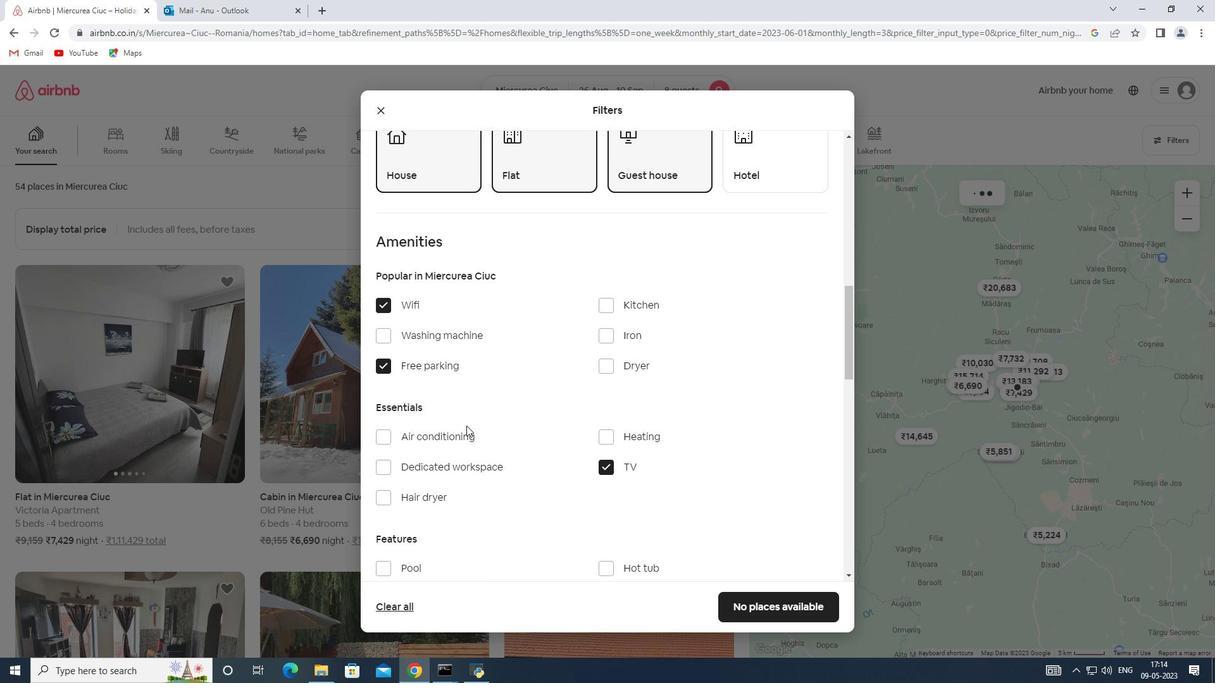 
Action: Mouse scrolled (467, 429) with delta (0, 0)
Screenshot: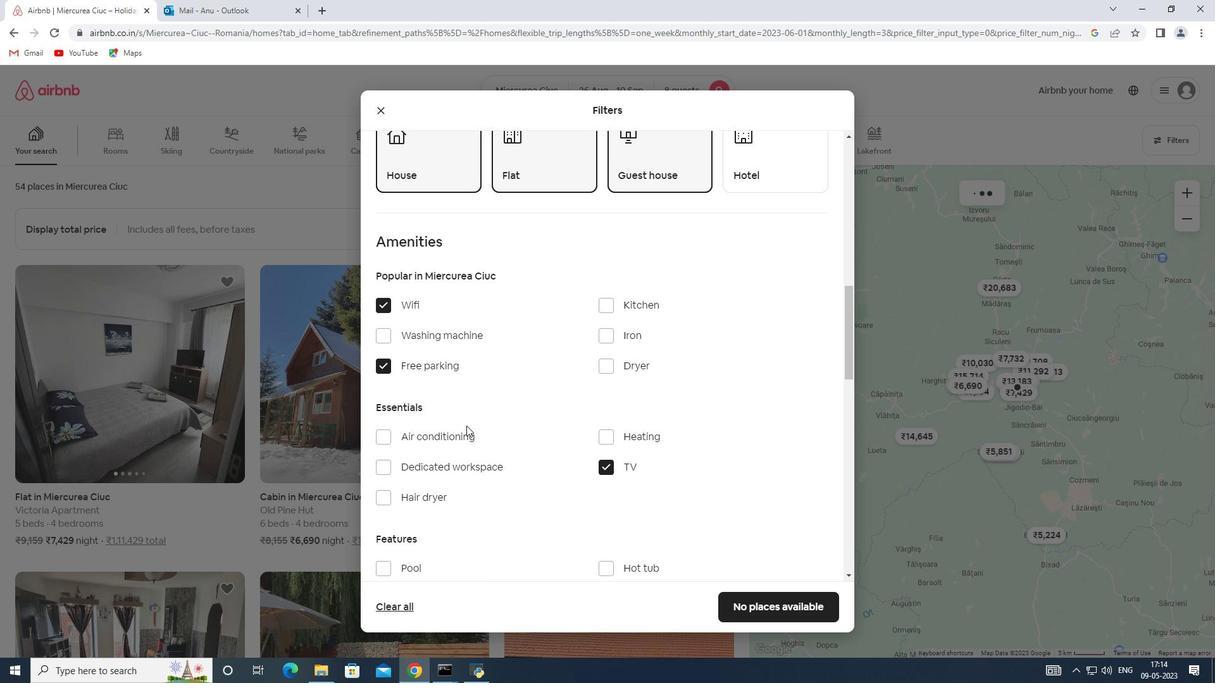 
Action: Mouse scrolled (467, 429) with delta (0, 0)
Screenshot: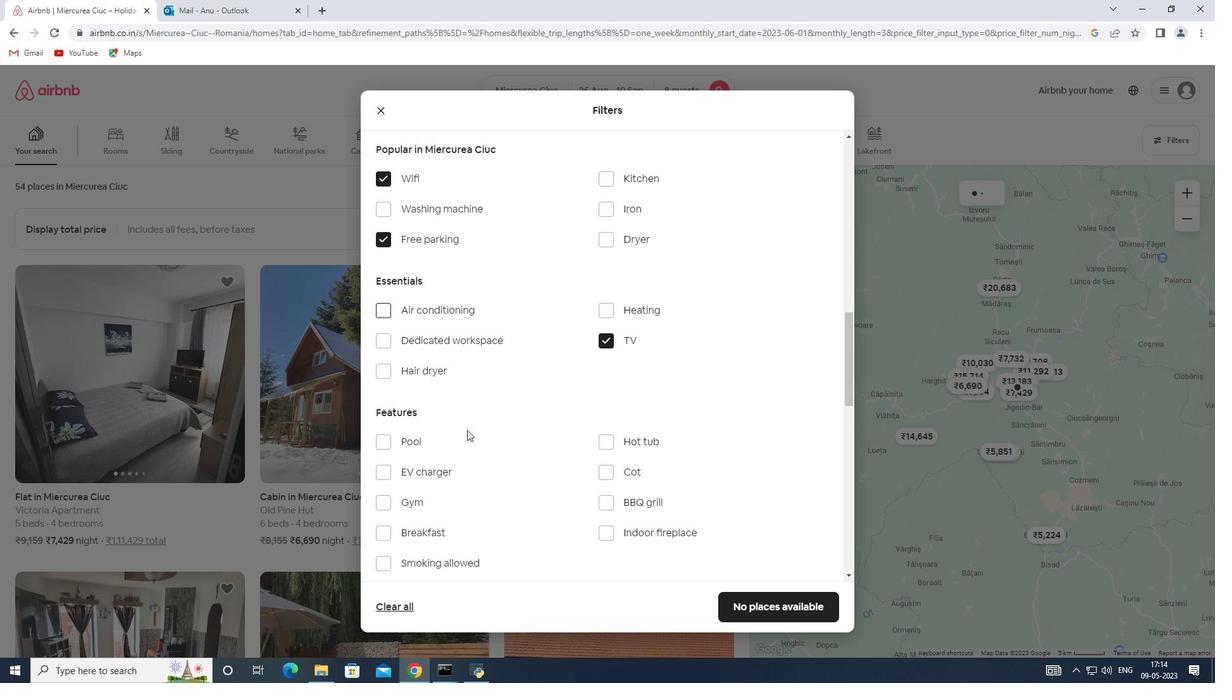 
Action: Mouse moved to (406, 433)
Screenshot: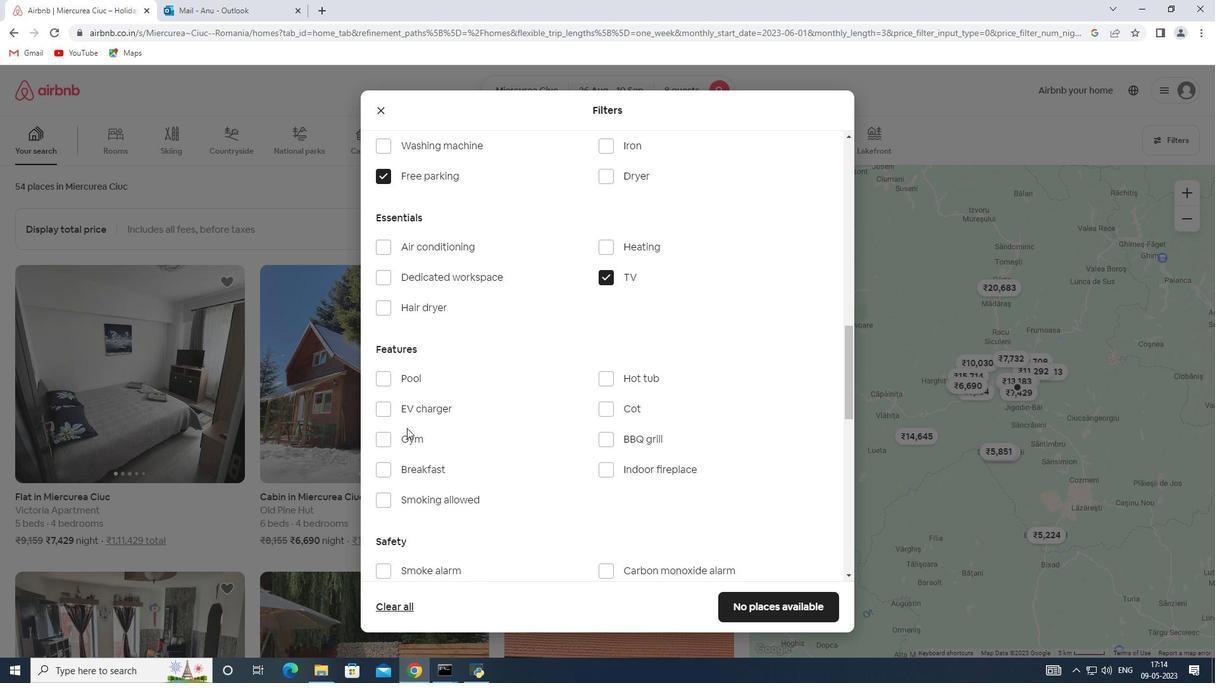 
Action: Mouse pressed left at (406, 433)
Screenshot: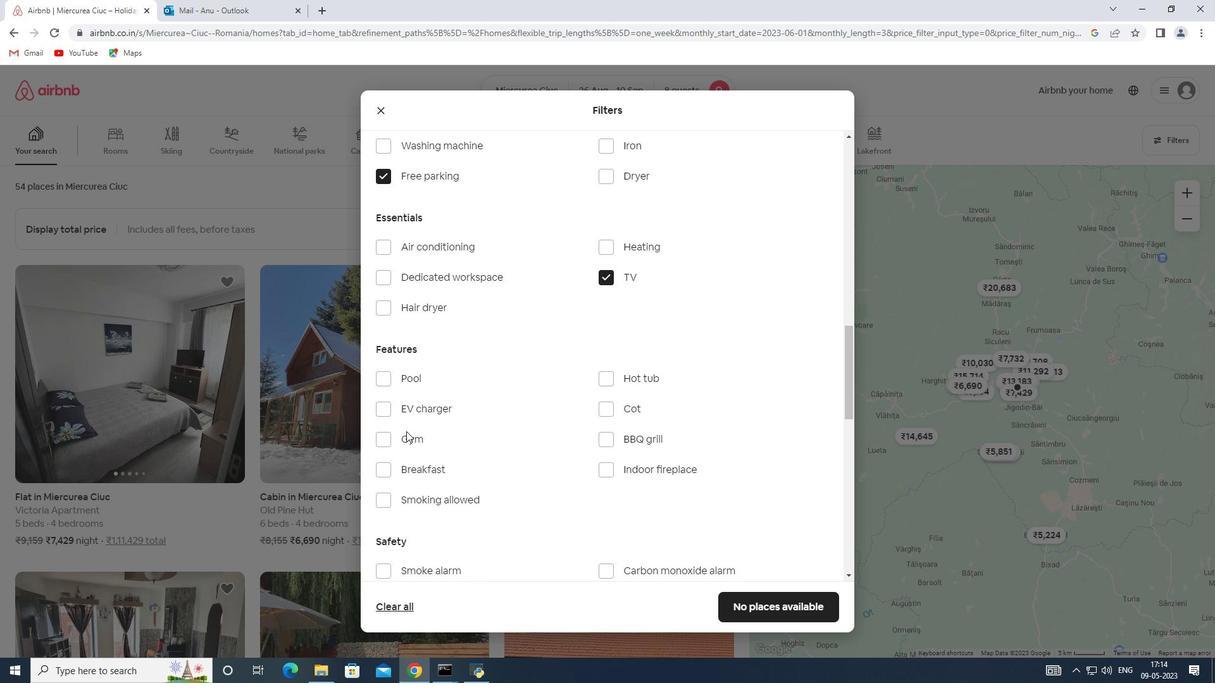 
Action: Mouse moved to (430, 475)
Screenshot: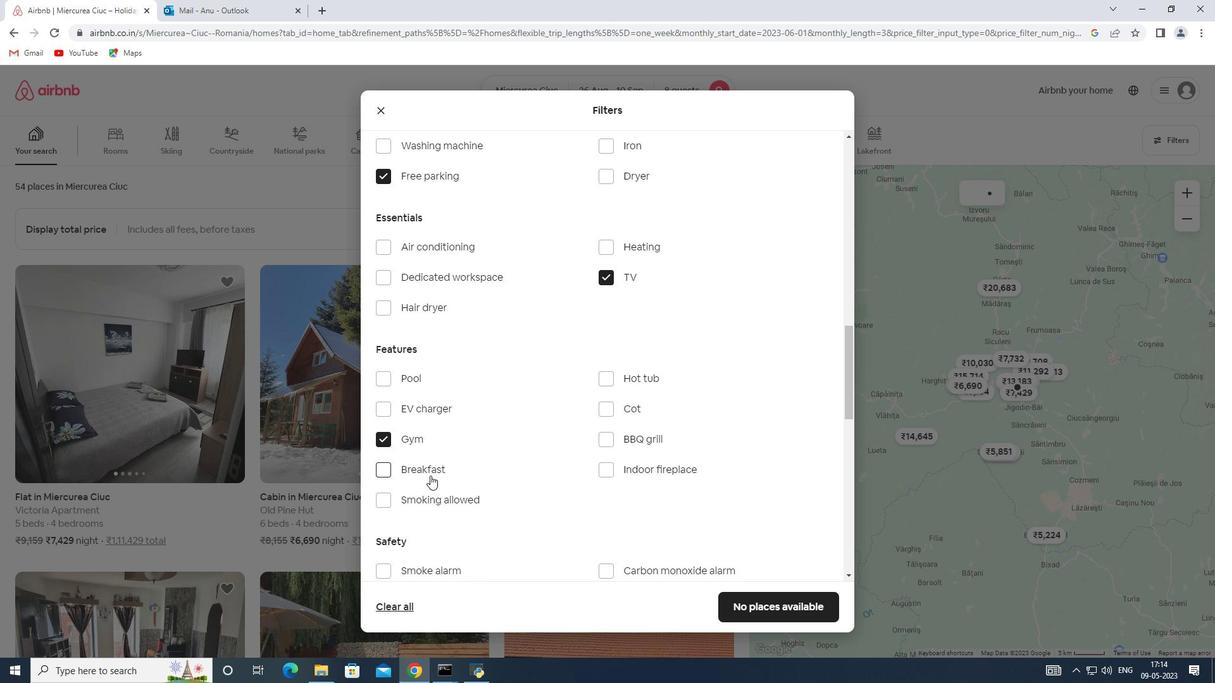 
Action: Mouse pressed left at (430, 475)
Screenshot: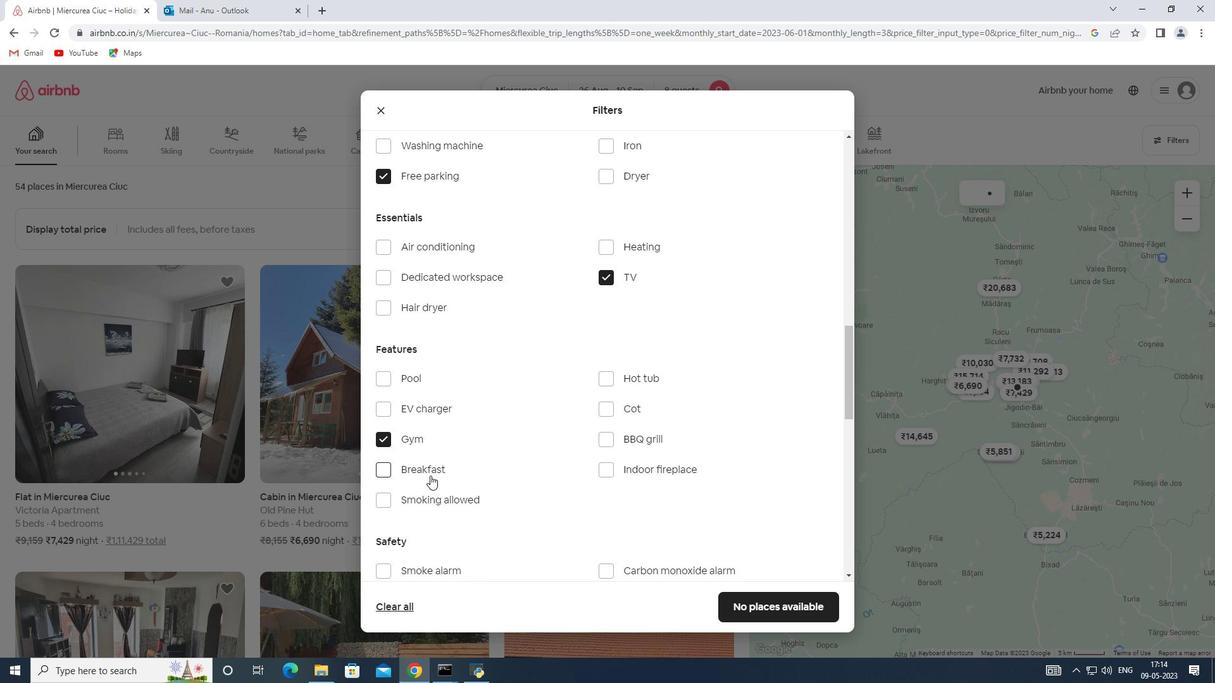 
Action: Mouse moved to (561, 480)
Screenshot: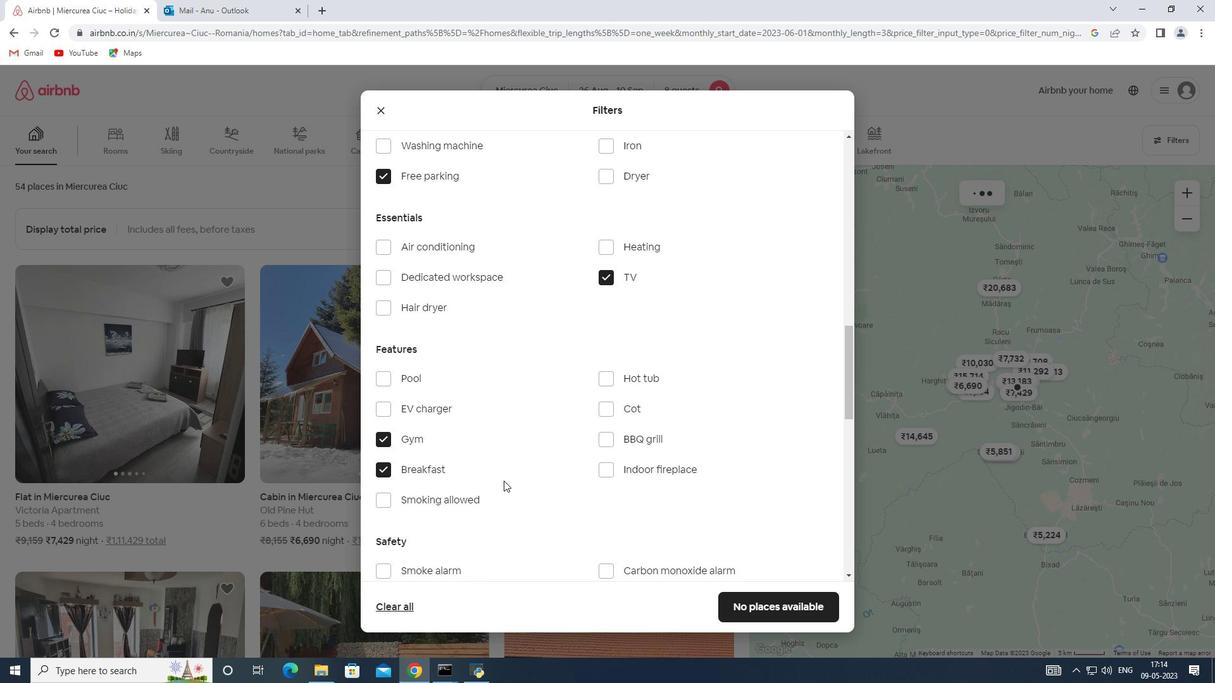 
Action: Mouse scrolled (561, 480) with delta (0, 0)
Screenshot: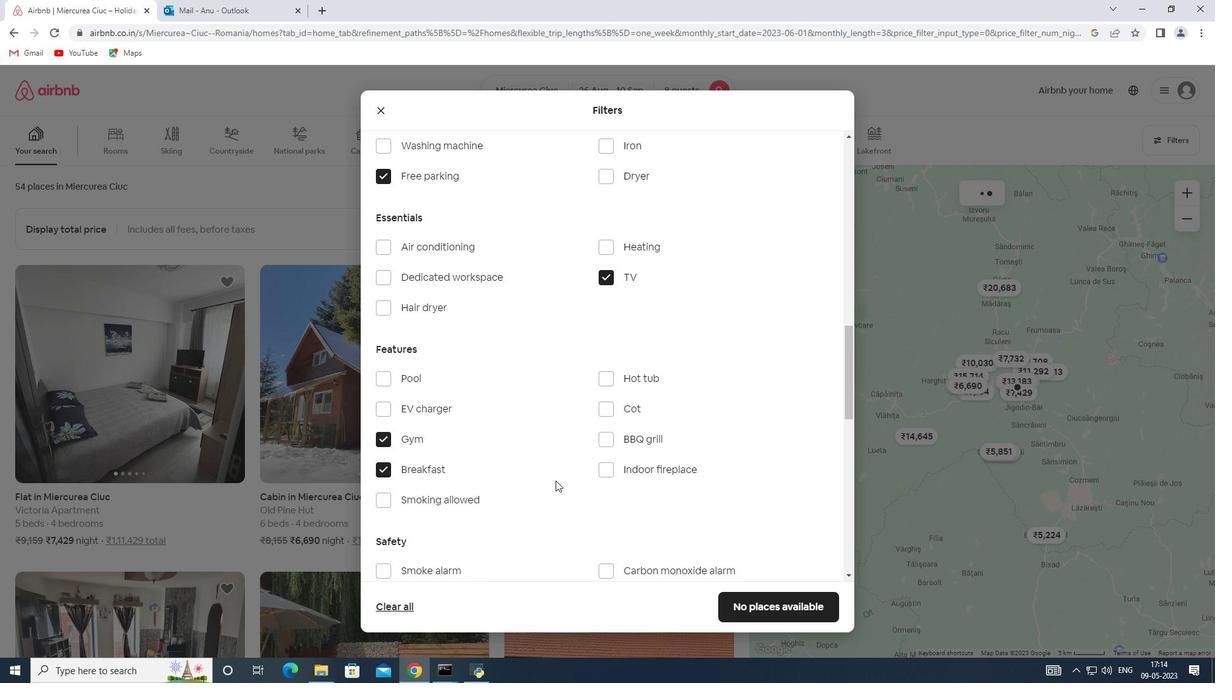 
Action: Mouse scrolled (561, 480) with delta (0, 0)
Screenshot: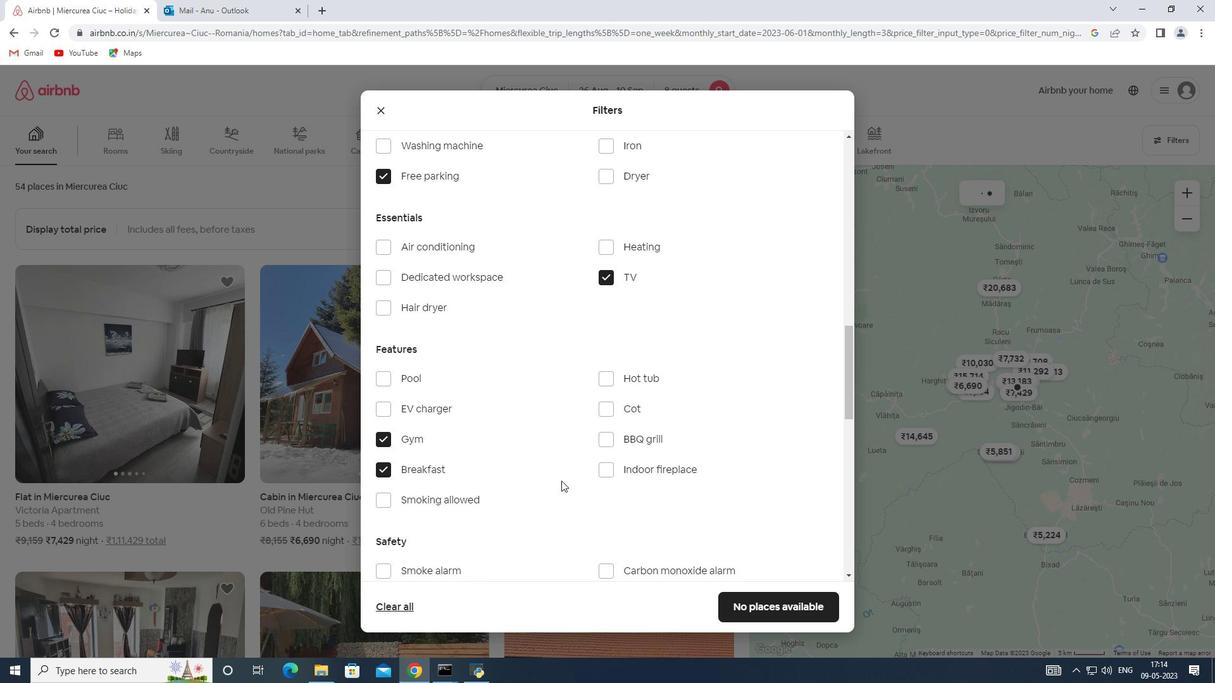 
Action: Mouse scrolled (561, 480) with delta (0, 0)
Screenshot: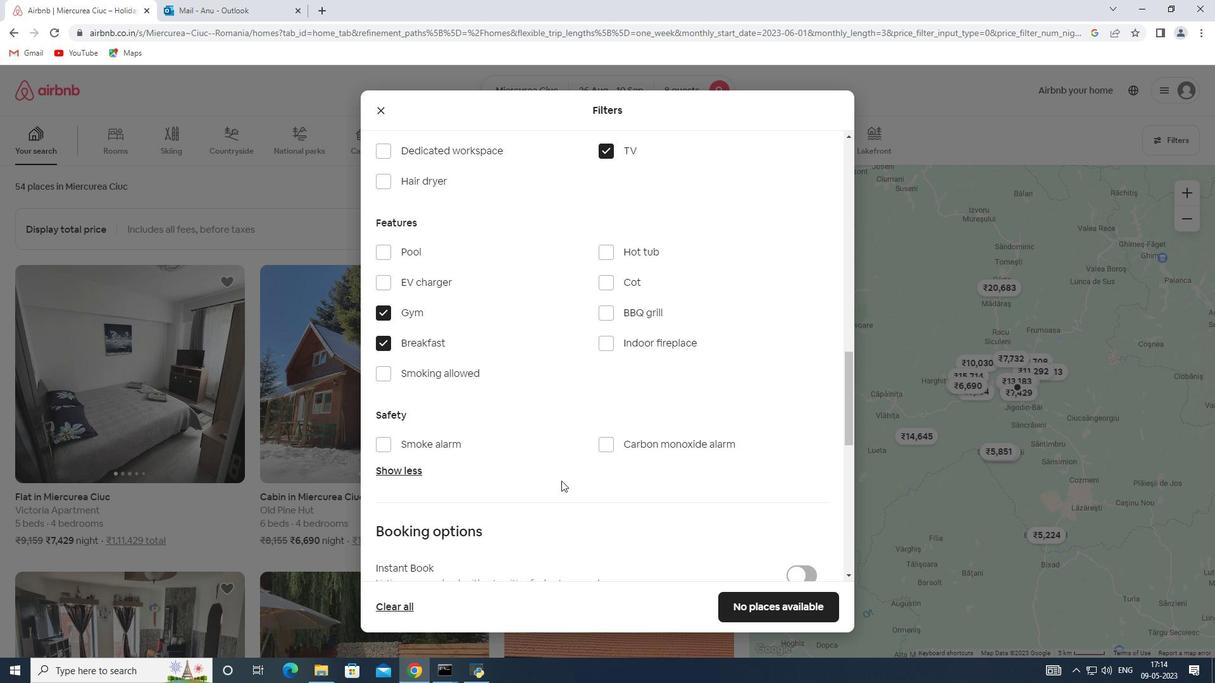 
Action: Mouse scrolled (561, 480) with delta (0, 0)
Screenshot: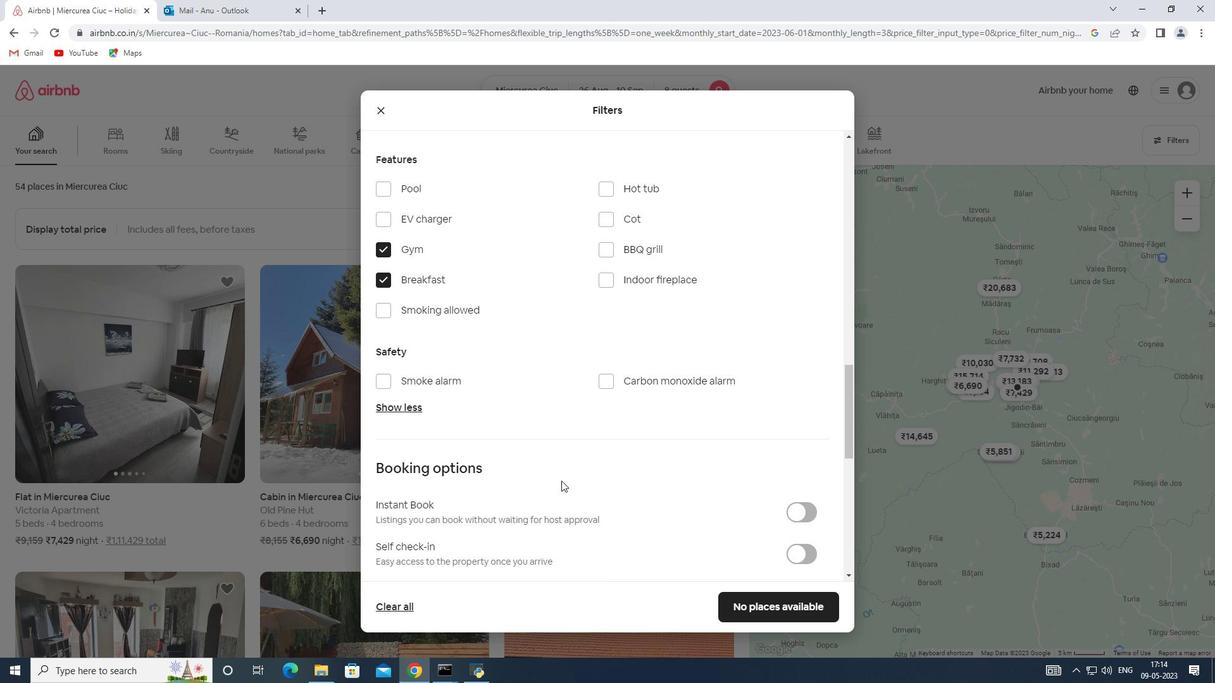 
Action: Mouse scrolled (561, 480) with delta (0, 0)
Screenshot: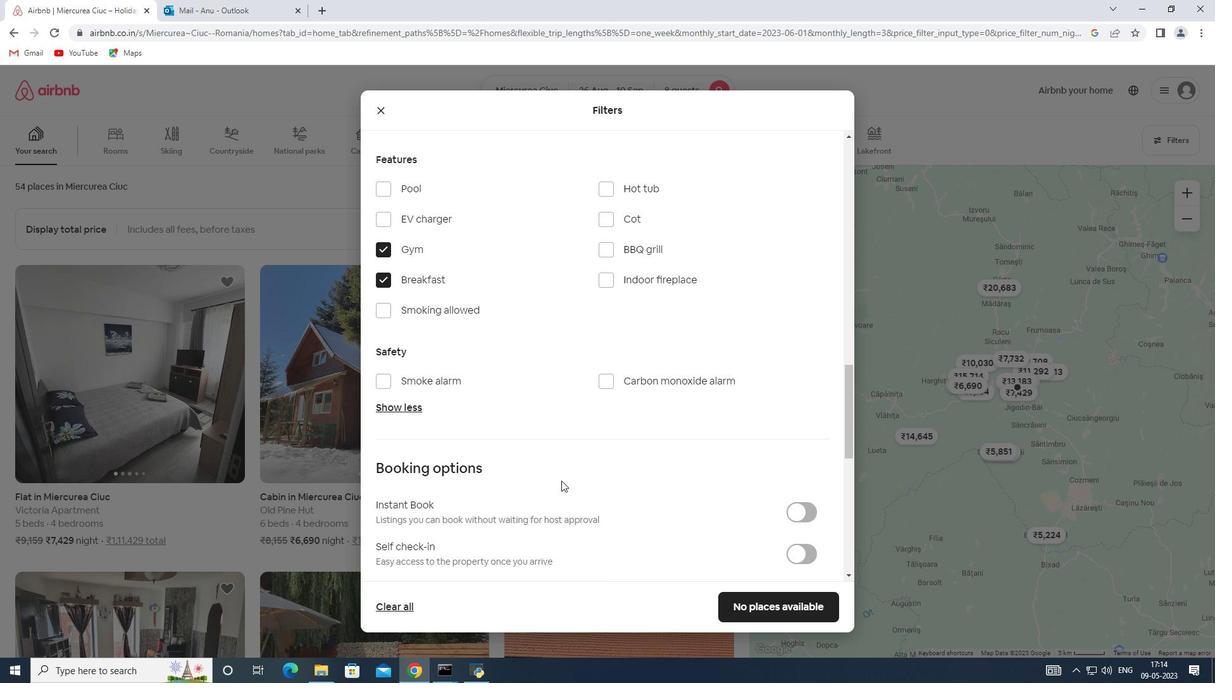 
Action: Mouse moved to (799, 420)
Screenshot: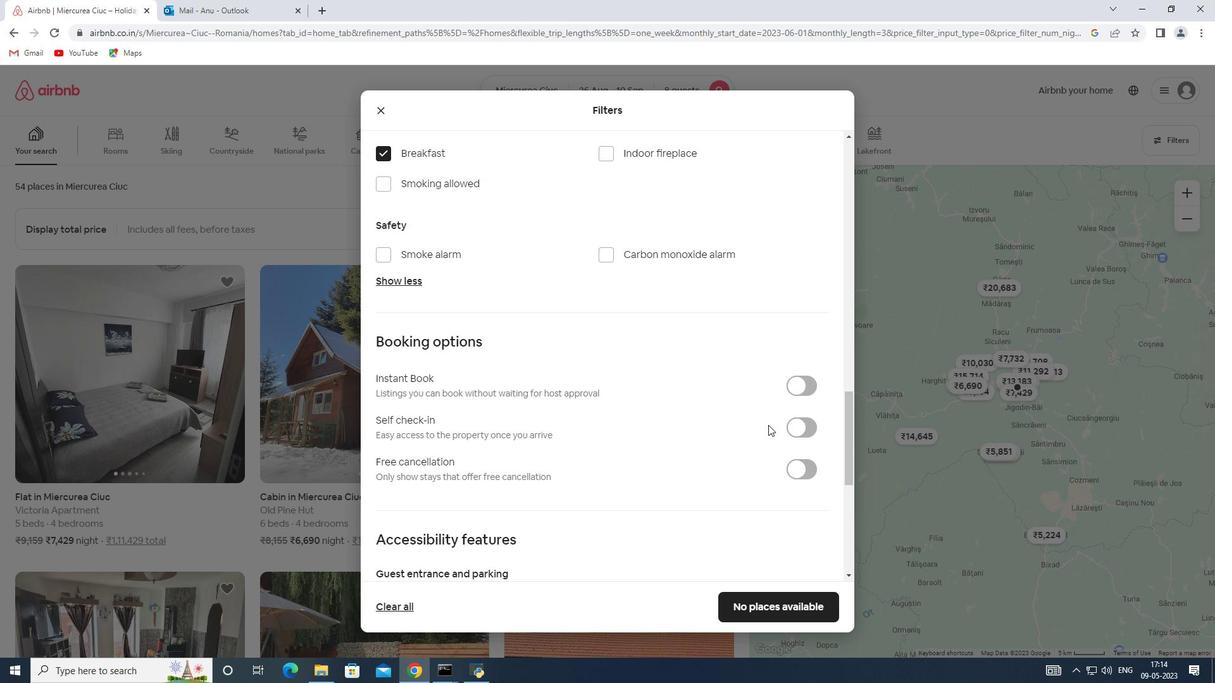 
Action: Mouse pressed left at (799, 420)
Screenshot: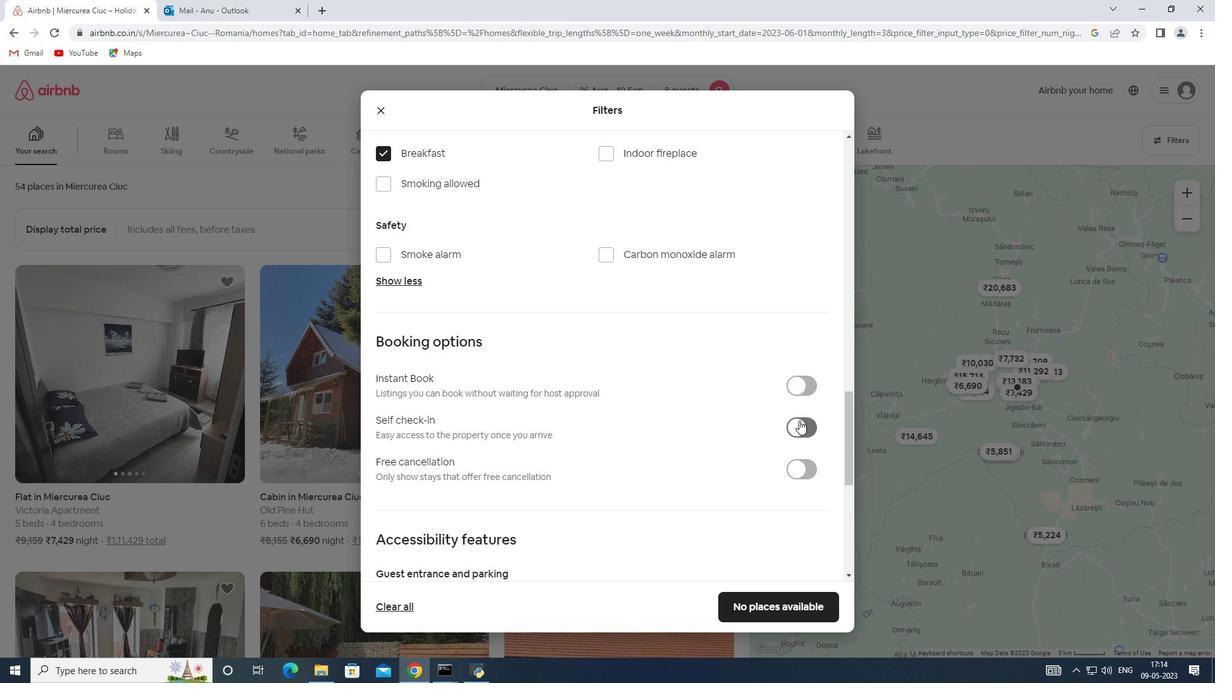 
Action: Mouse moved to (539, 434)
Screenshot: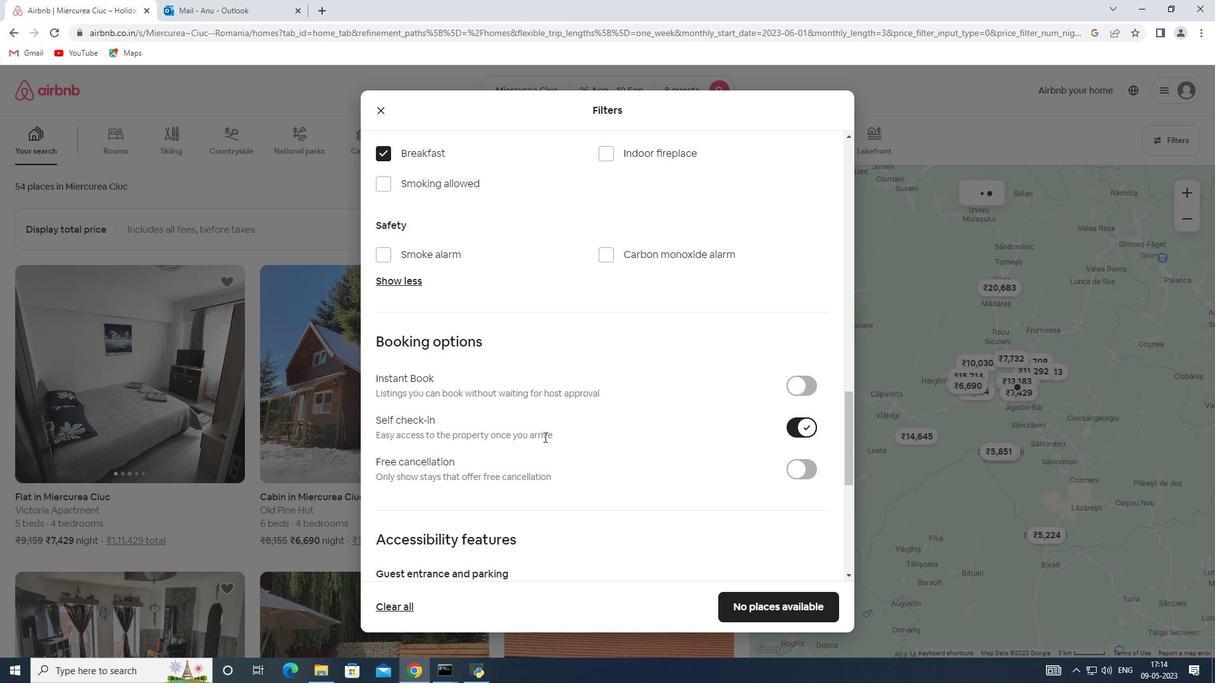 
Action: Mouse scrolled (539, 434) with delta (0, 0)
Screenshot: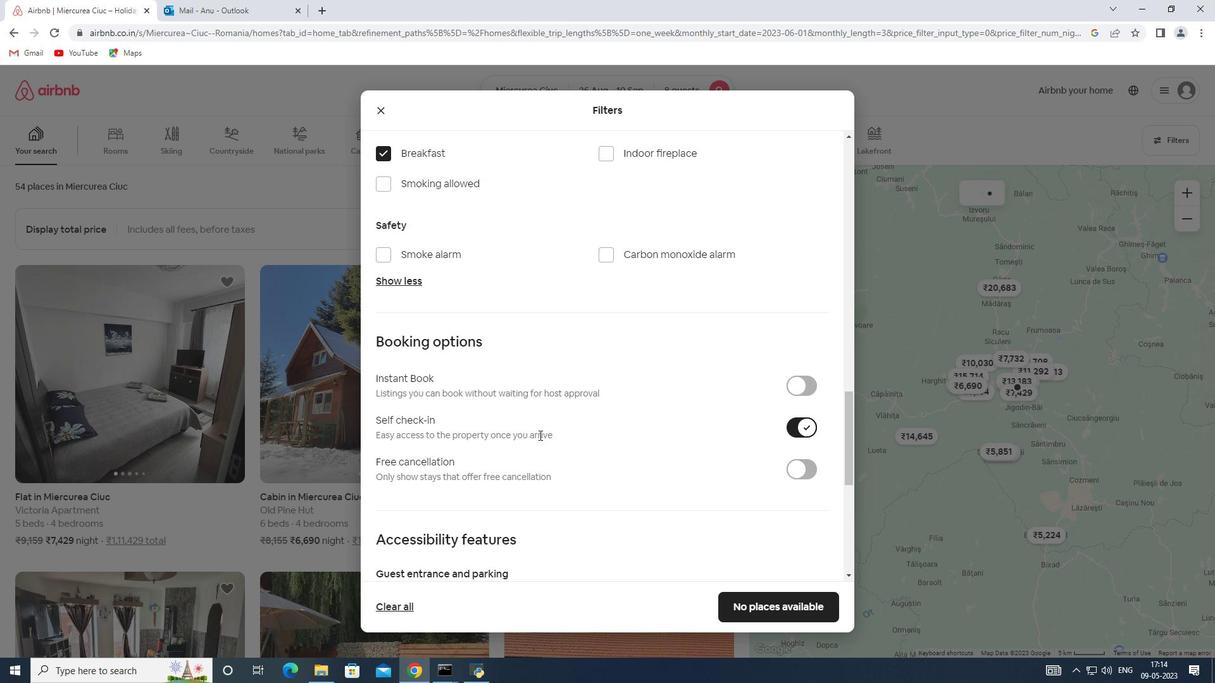 
Action: Mouse scrolled (539, 434) with delta (0, 0)
Screenshot: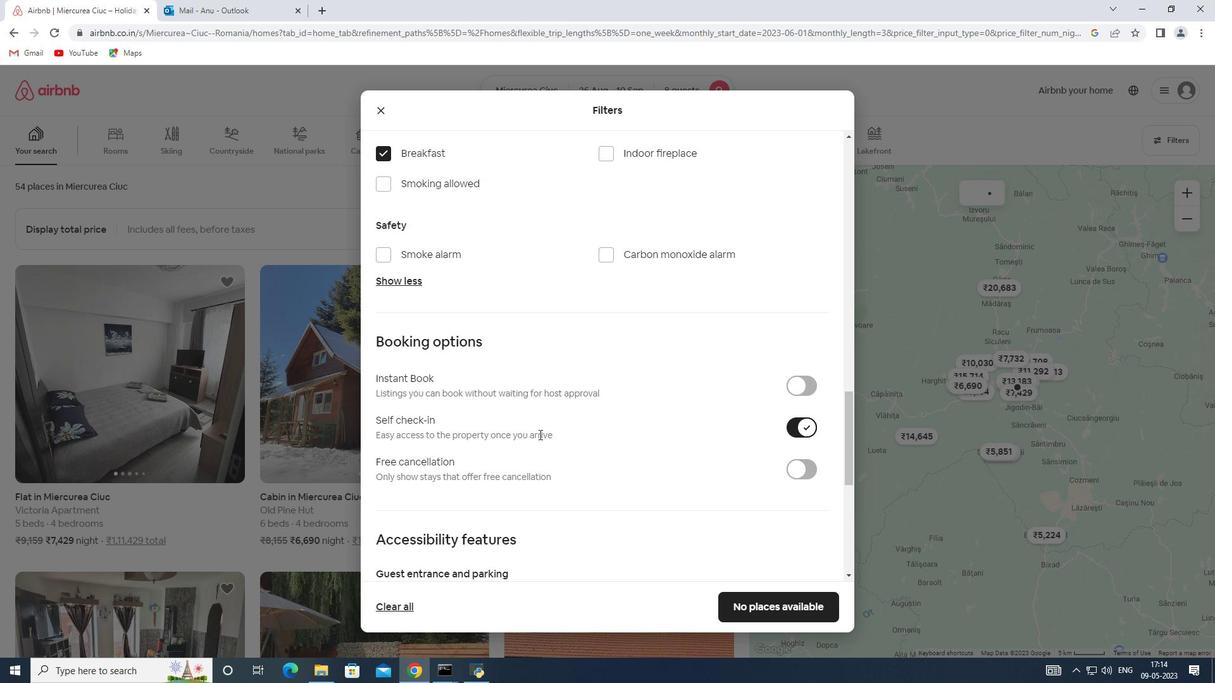 
Action: Mouse scrolled (539, 434) with delta (0, 0)
Screenshot: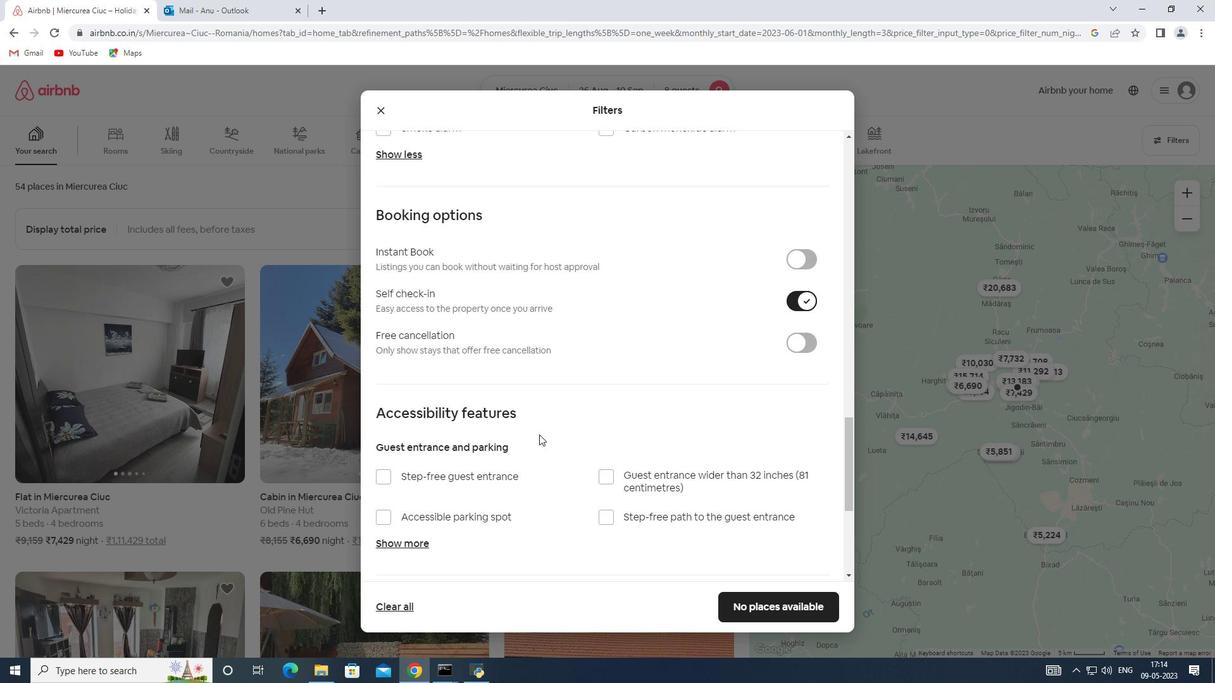 
Action: Mouse scrolled (539, 434) with delta (0, 0)
Screenshot: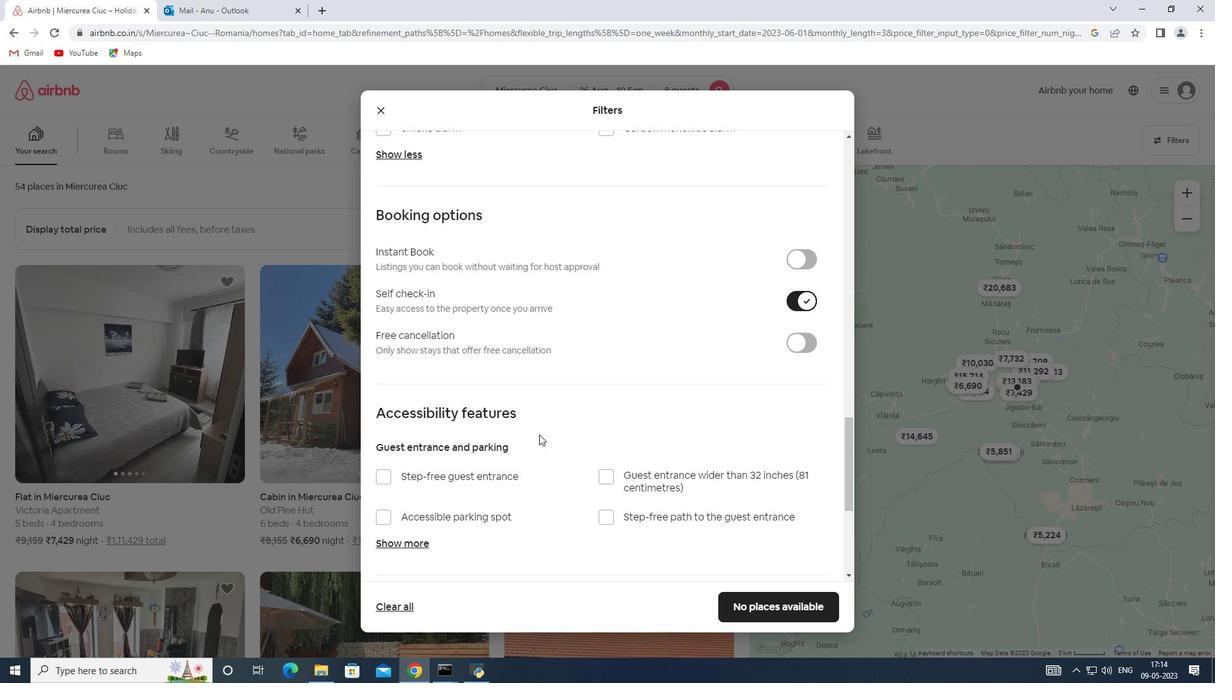 
Action: Mouse moved to (522, 449)
Screenshot: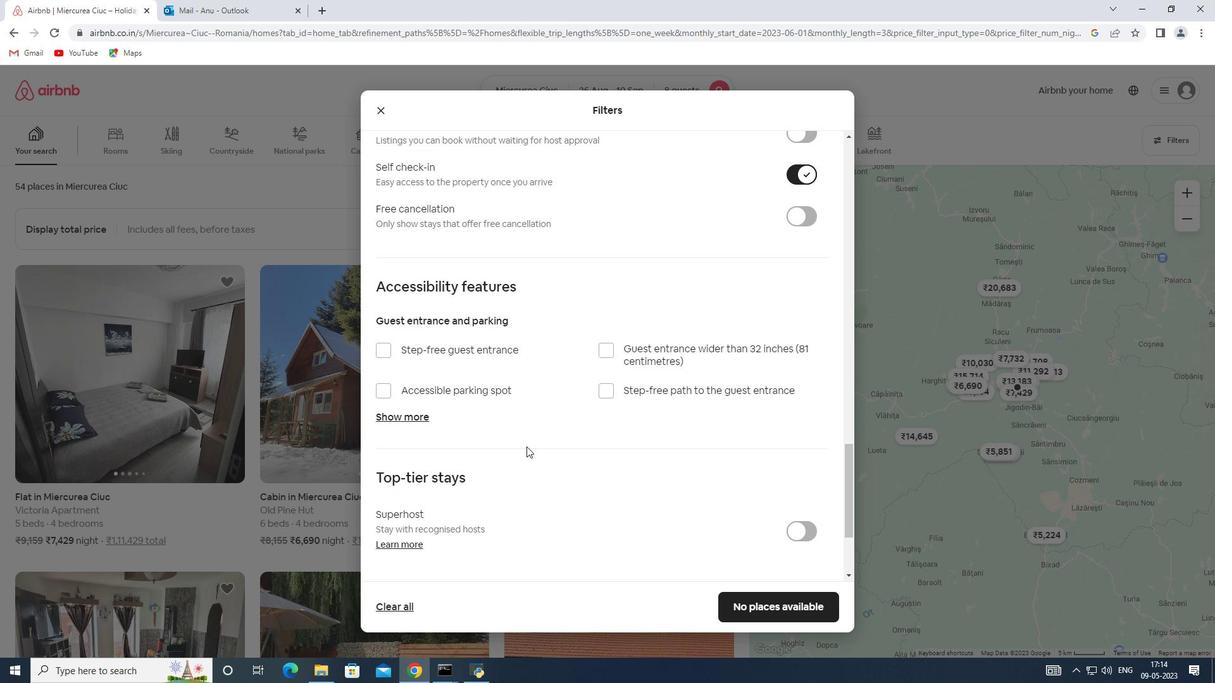 
Action: Mouse scrolled (522, 448) with delta (0, 0)
Screenshot: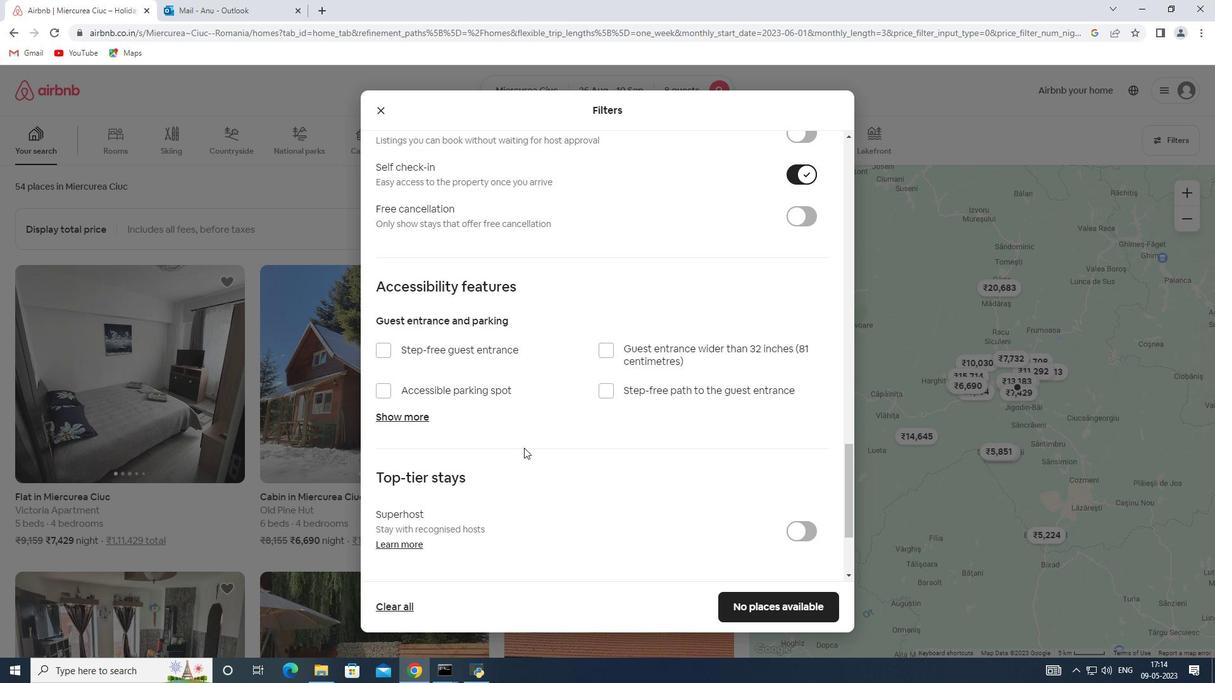 
Action: Mouse scrolled (522, 448) with delta (0, 0)
Screenshot: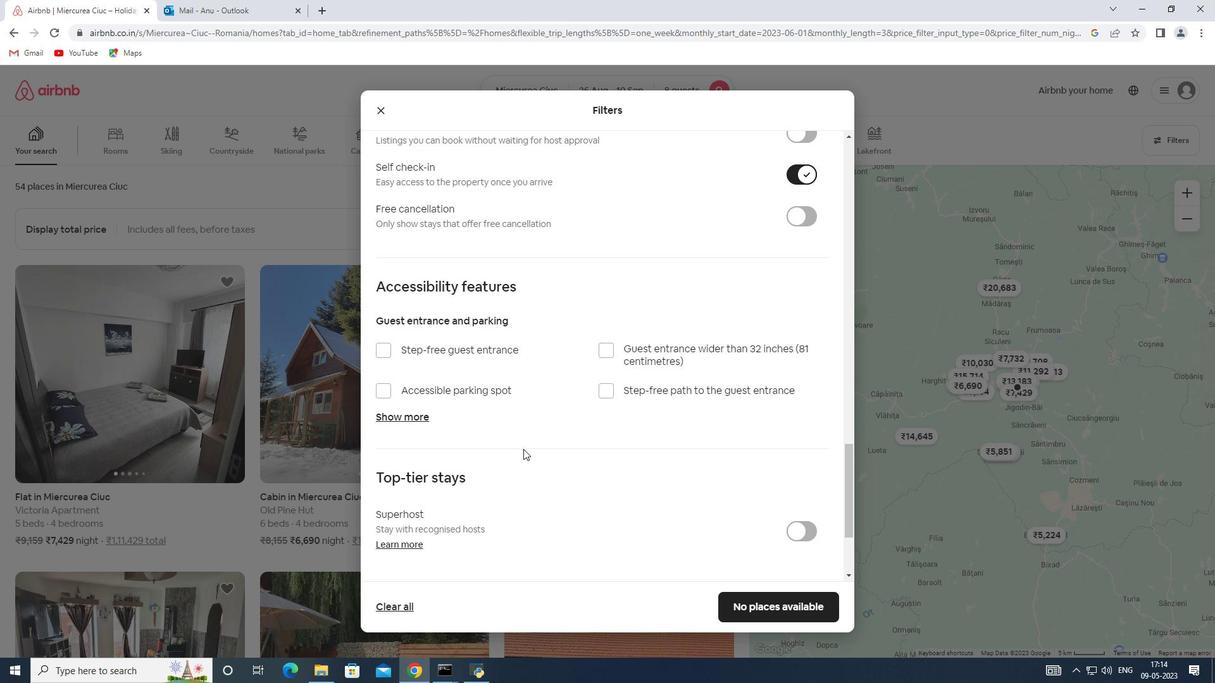 
Action: Mouse scrolled (522, 448) with delta (0, 0)
Screenshot: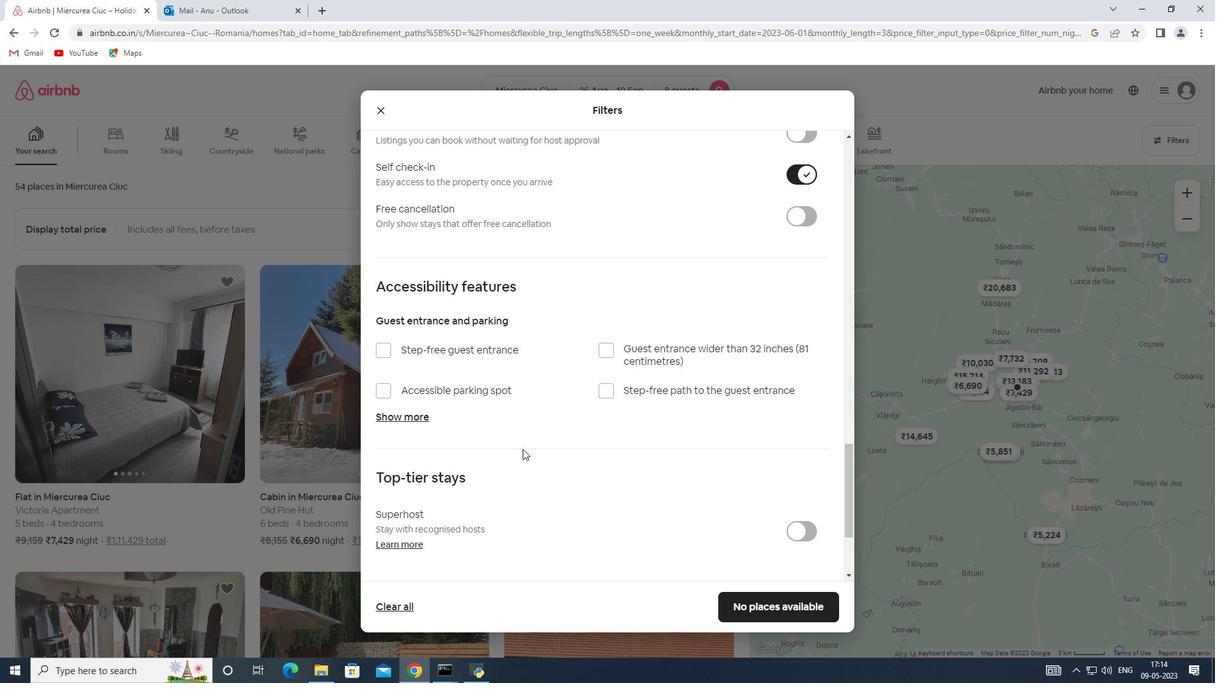 
Action: Mouse moved to (413, 490)
Screenshot: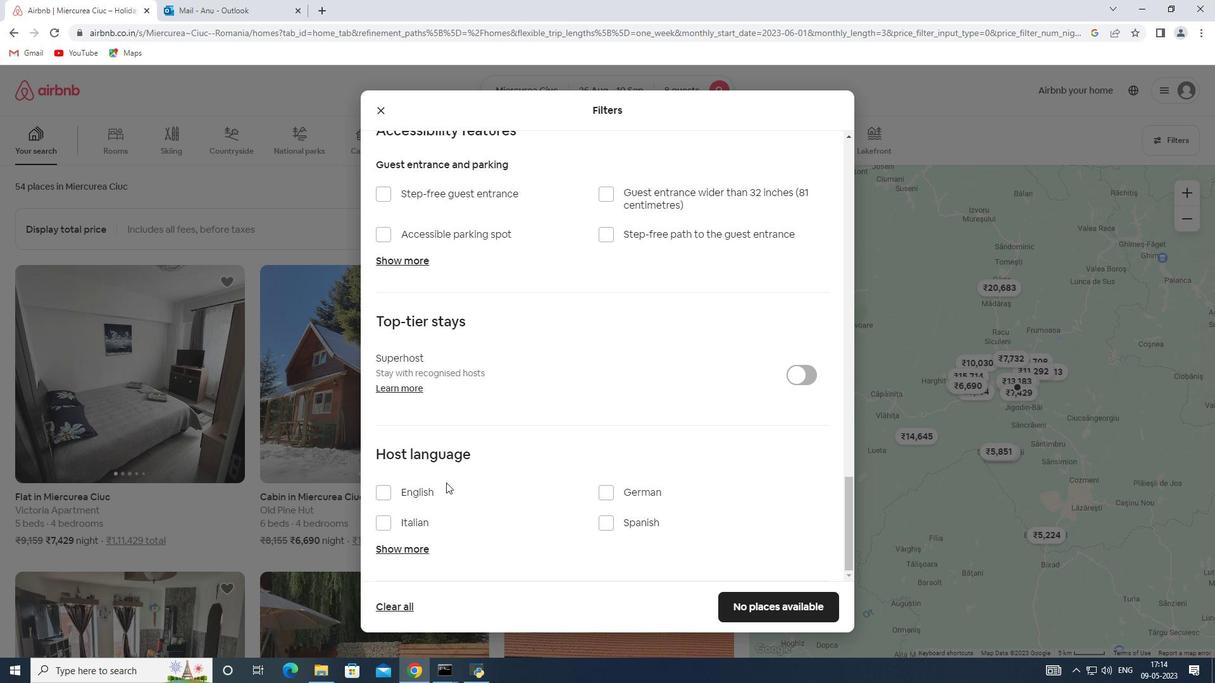 
Action: Mouse pressed left at (413, 490)
Screenshot: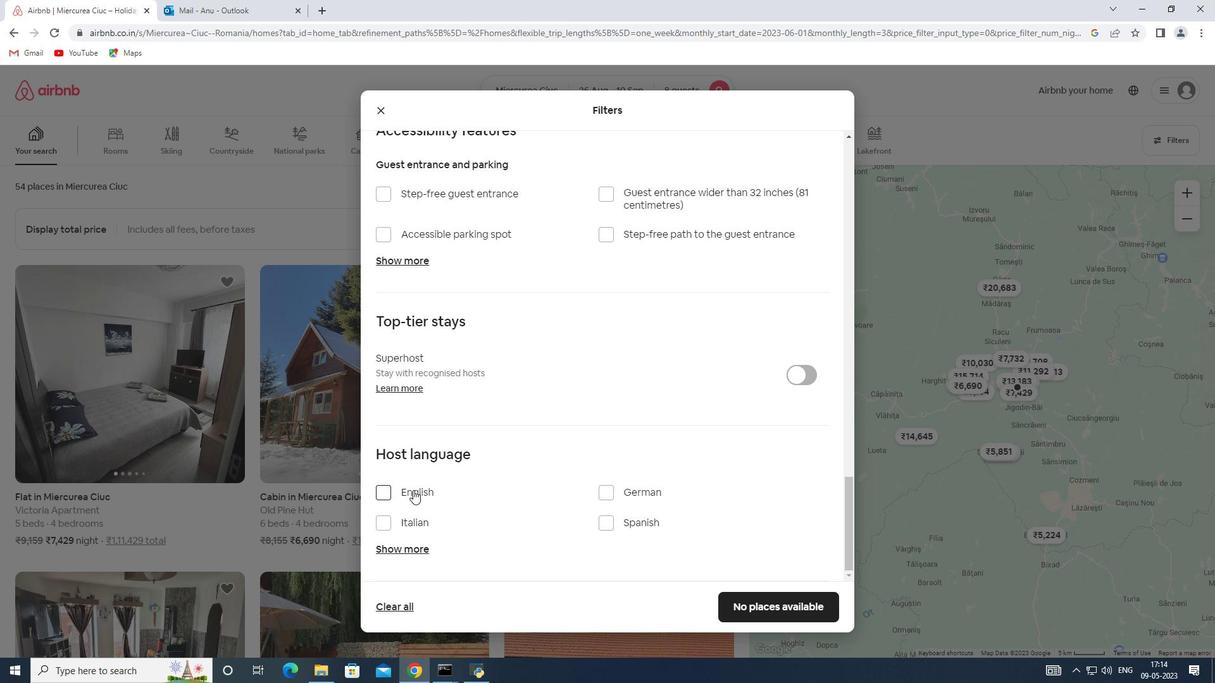
Action: Mouse moved to (758, 601)
Screenshot: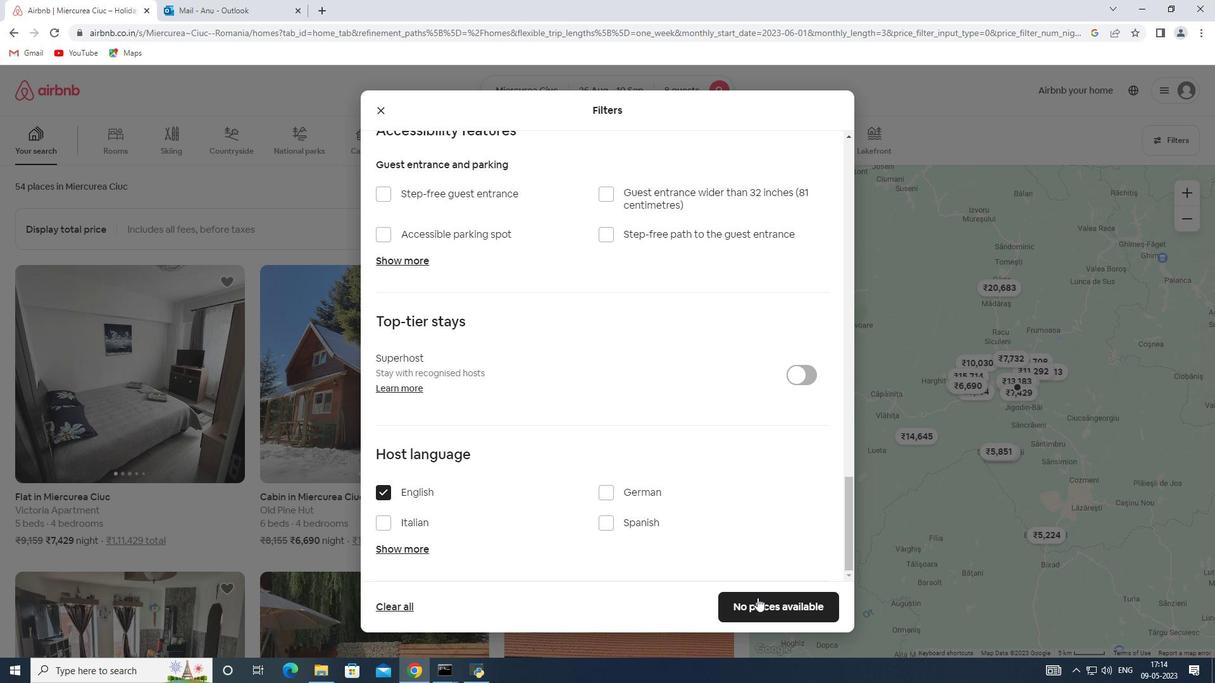 
Action: Mouse pressed left at (758, 601)
Screenshot: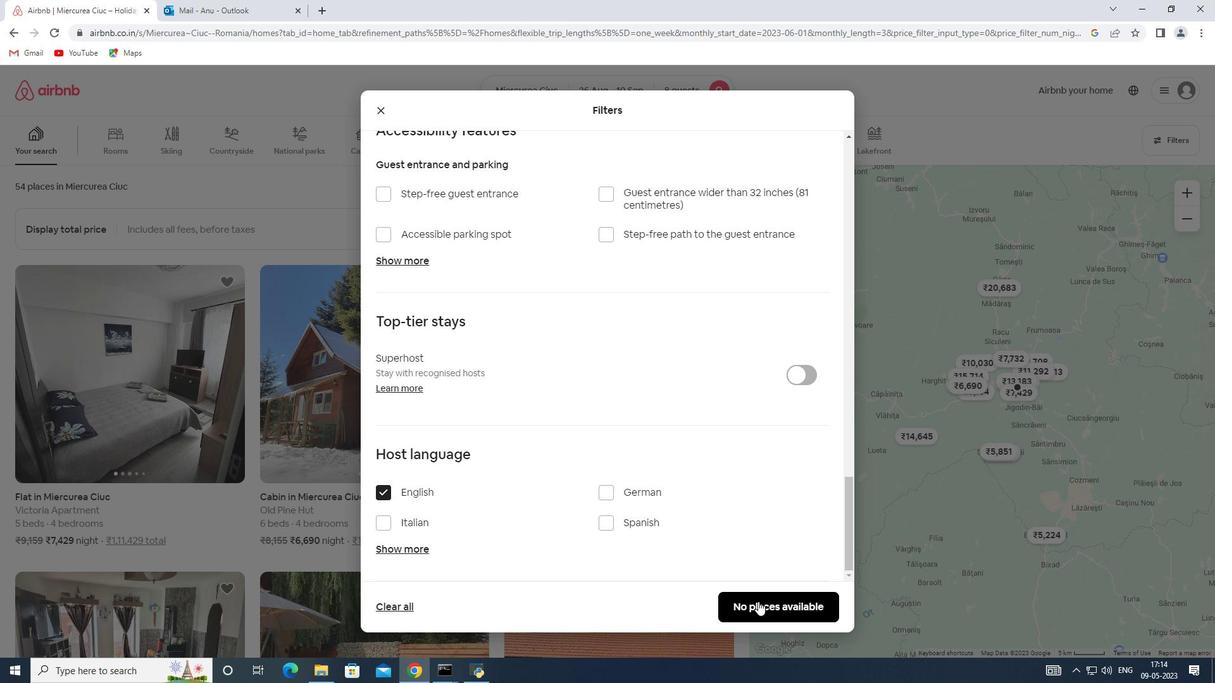 
